 Task: Look for space in Akure, Nigeria from 21st June, 2023 to 29th June, 2023 for 4 adults in price range Rs.7000 to Rs.12000. Place can be entire place with 2 bedrooms having 2 beds and 2 bathrooms. Property type can be house, flat, guest house. Booking option can be shelf check-in. Required host language is English.
Action: Mouse moved to (594, 143)
Screenshot: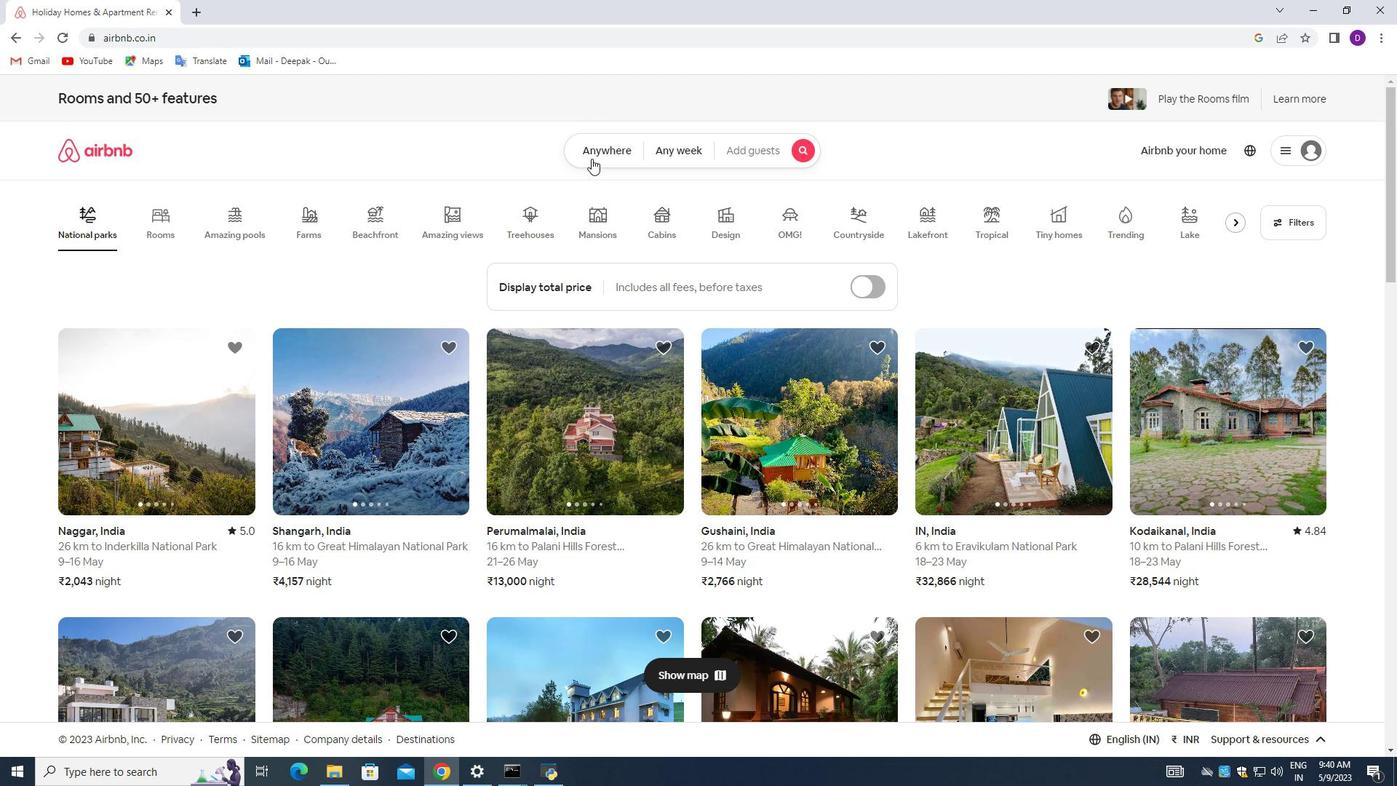 
Action: Mouse pressed left at (594, 143)
Screenshot: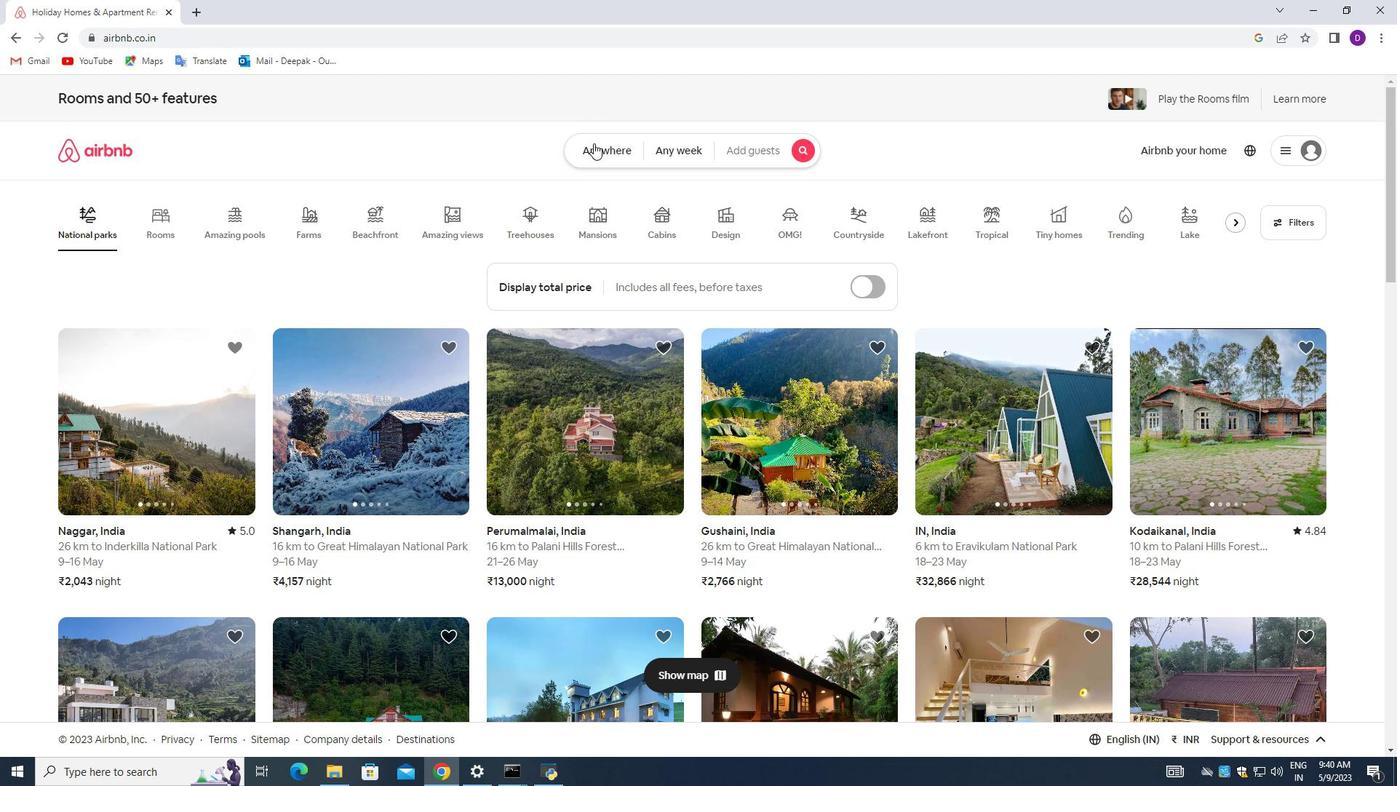 
Action: Mouse moved to (541, 204)
Screenshot: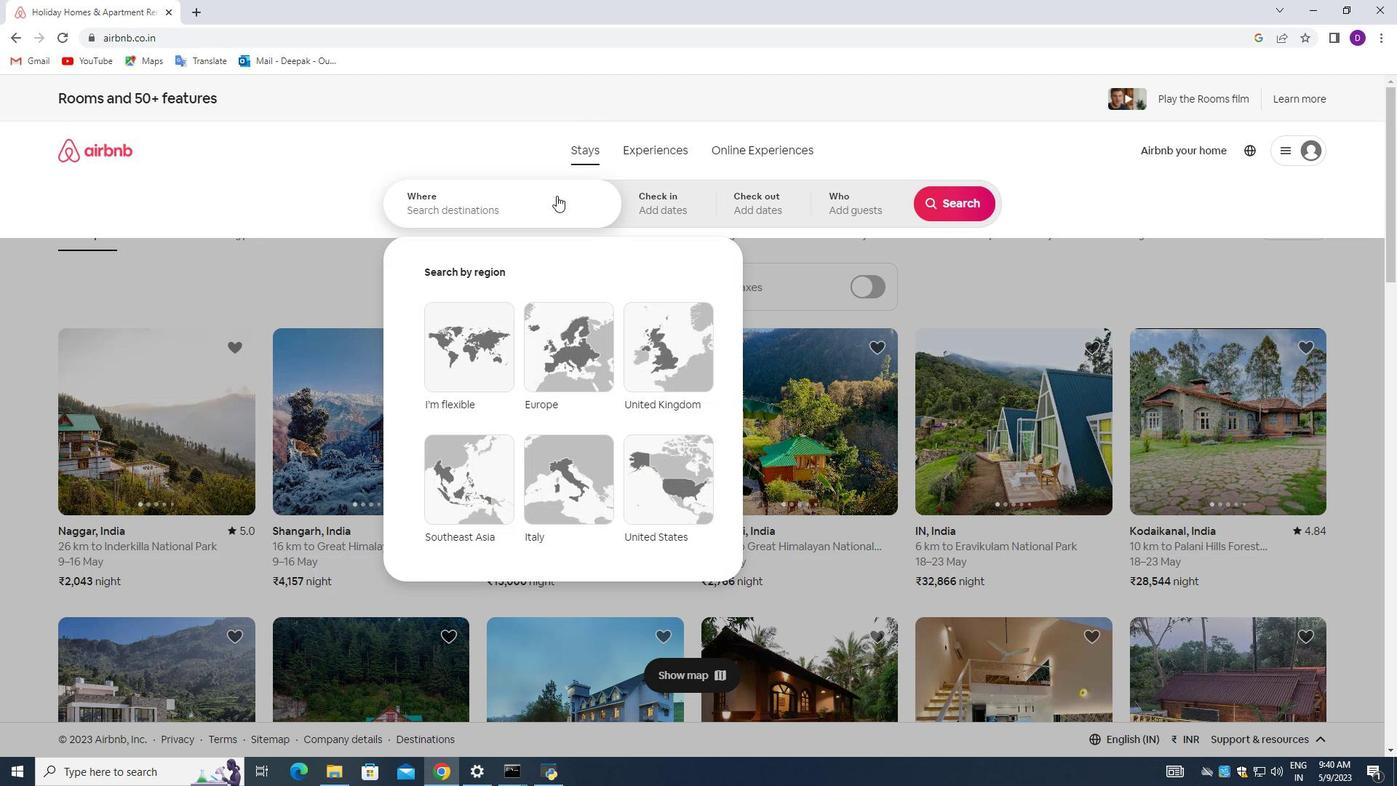 
Action: Mouse pressed left at (541, 204)
Screenshot: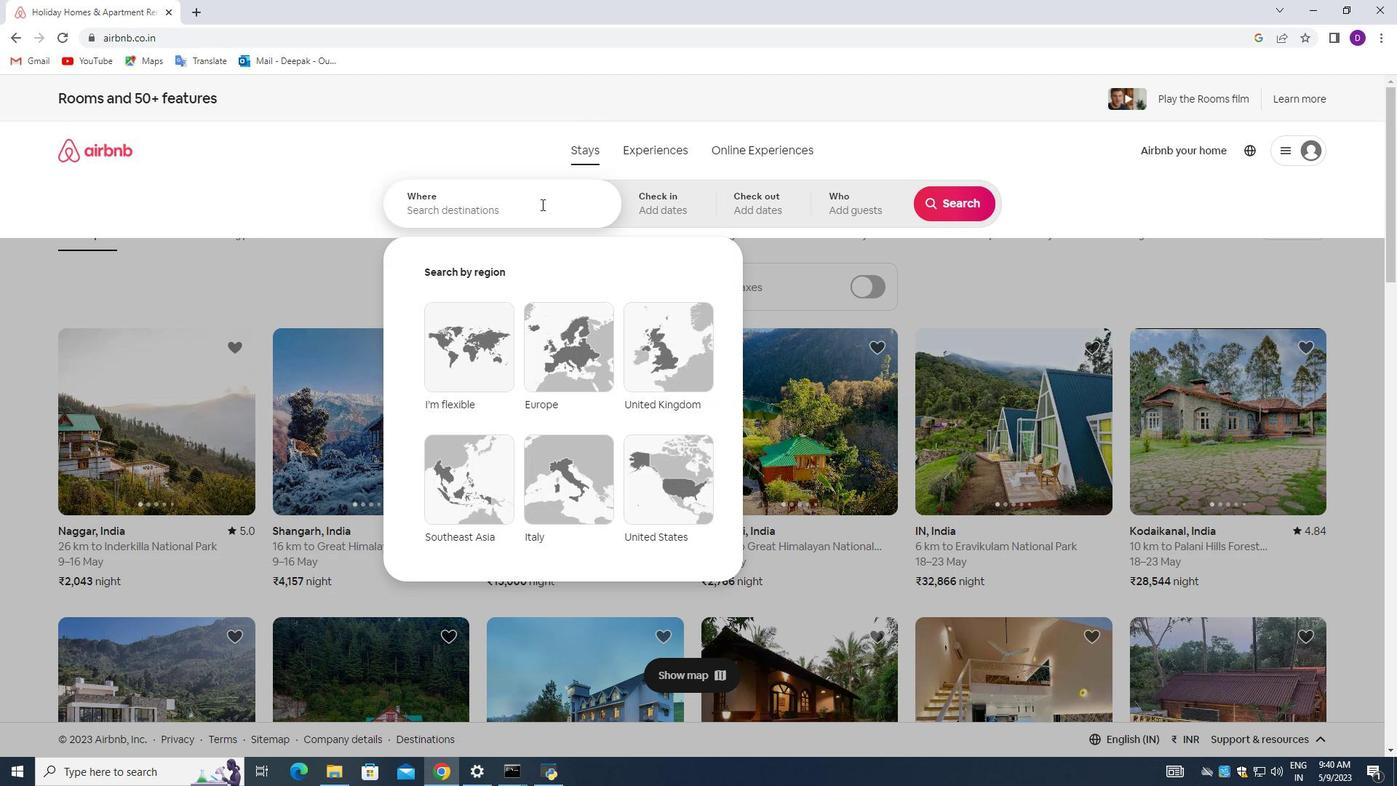 
Action: Mouse moved to (302, 285)
Screenshot: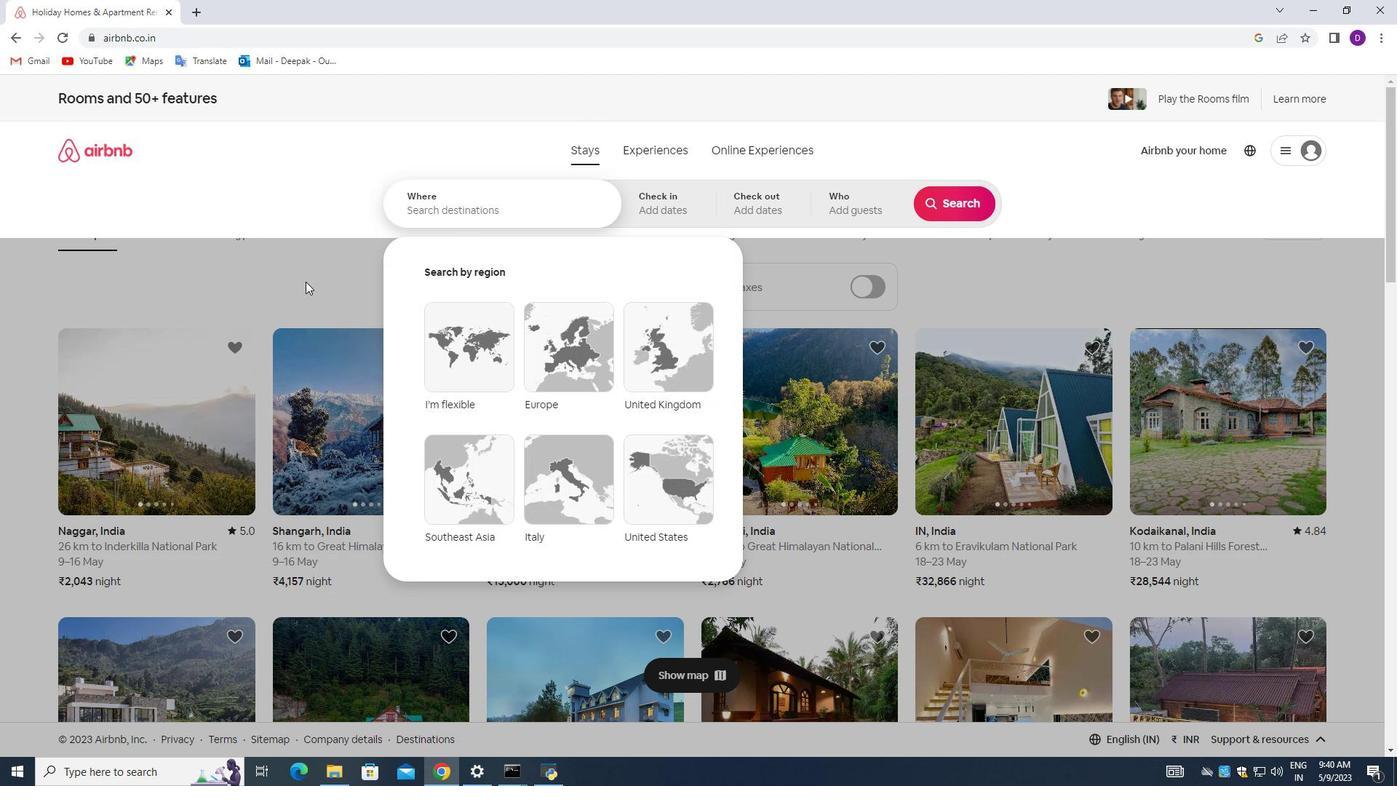 
Action: Key pressed <Key.shift_r>Akure,<Key.space><Key.shift>Nigeria<Key.enter>
Screenshot: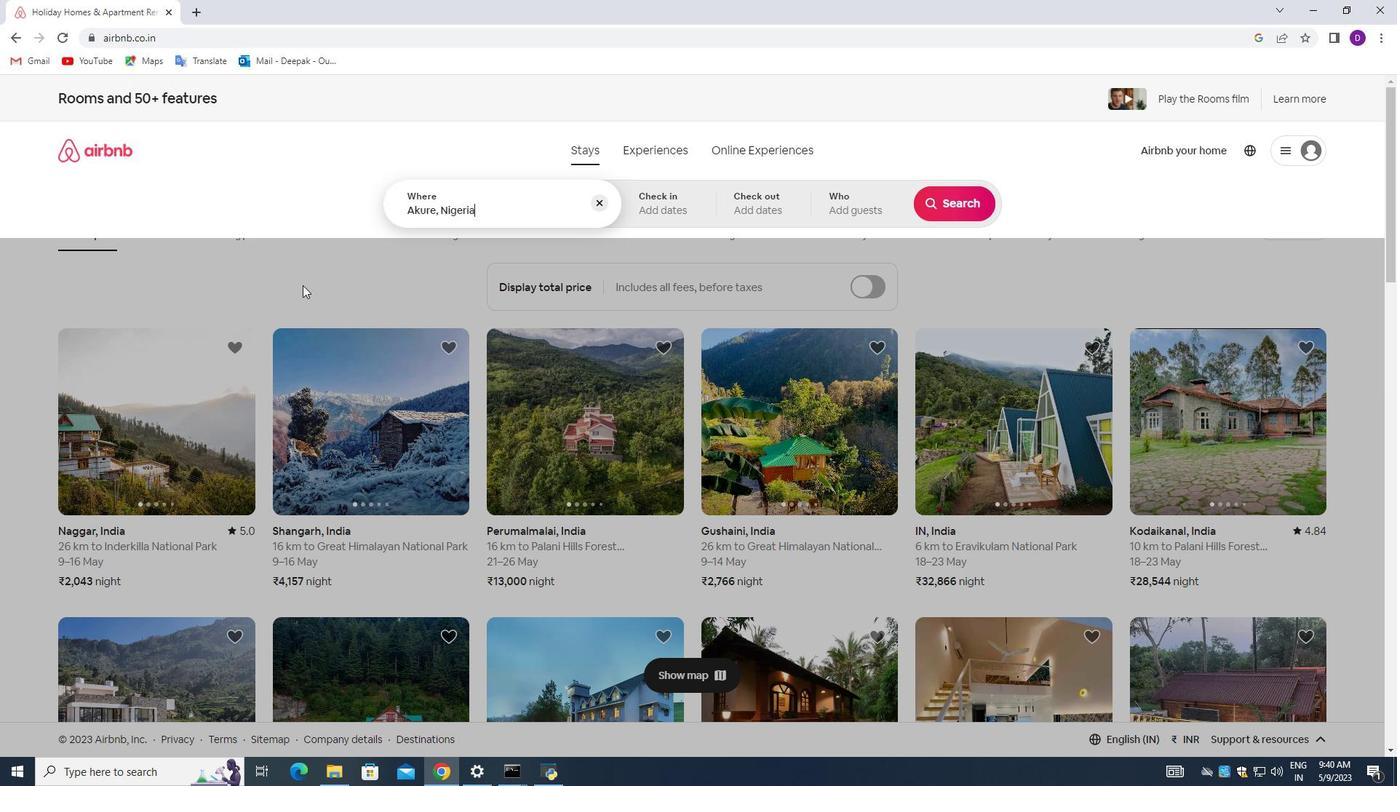 
Action: Mouse moved to (838, 487)
Screenshot: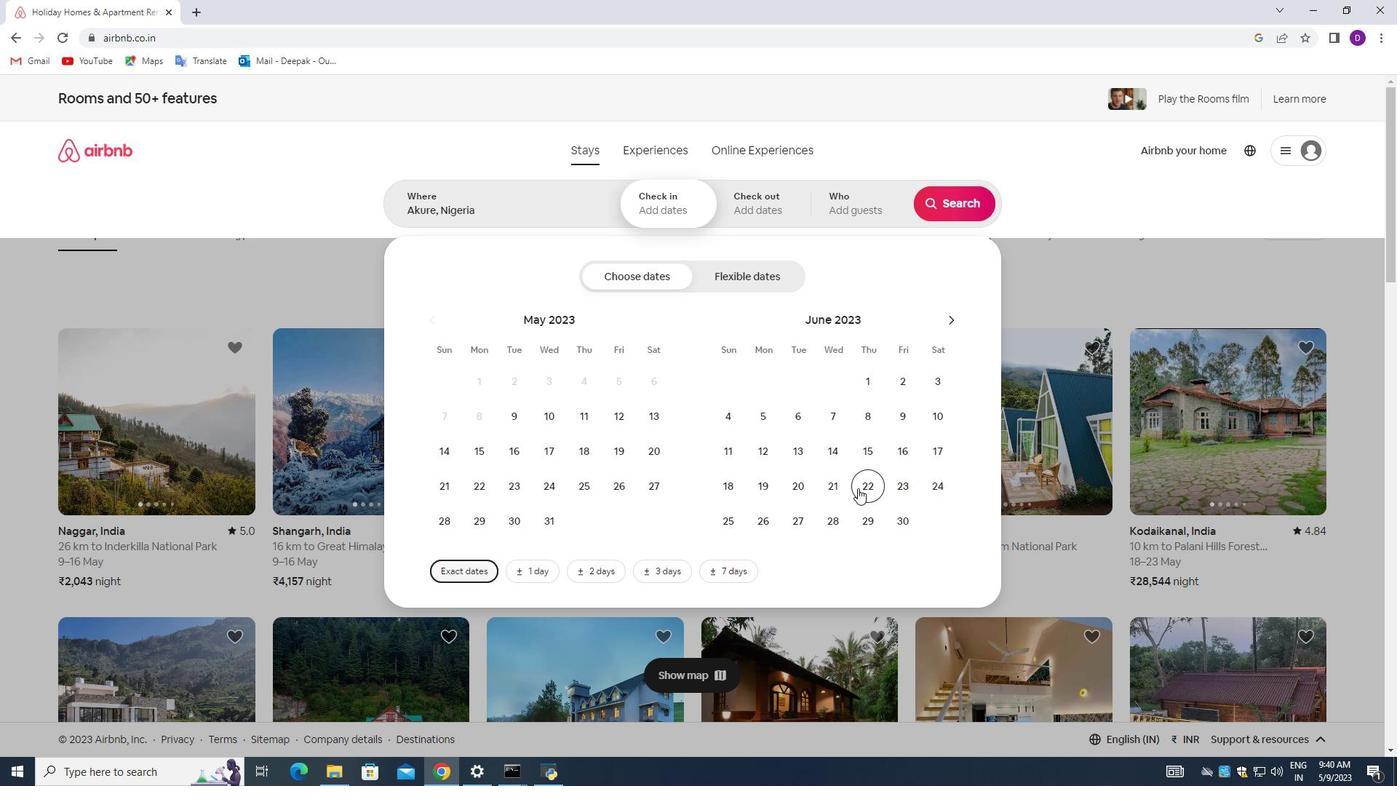 
Action: Mouse pressed left at (838, 487)
Screenshot: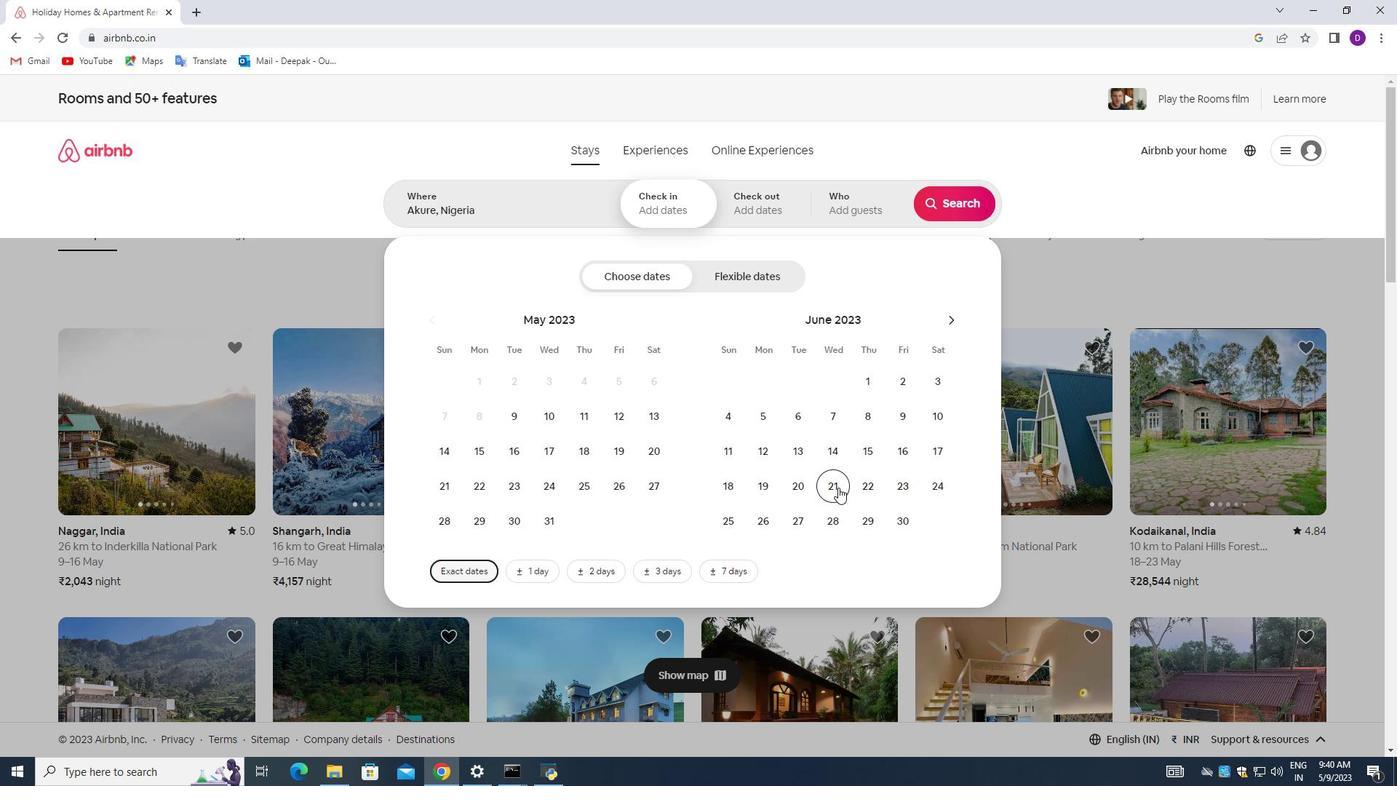 
Action: Mouse moved to (865, 512)
Screenshot: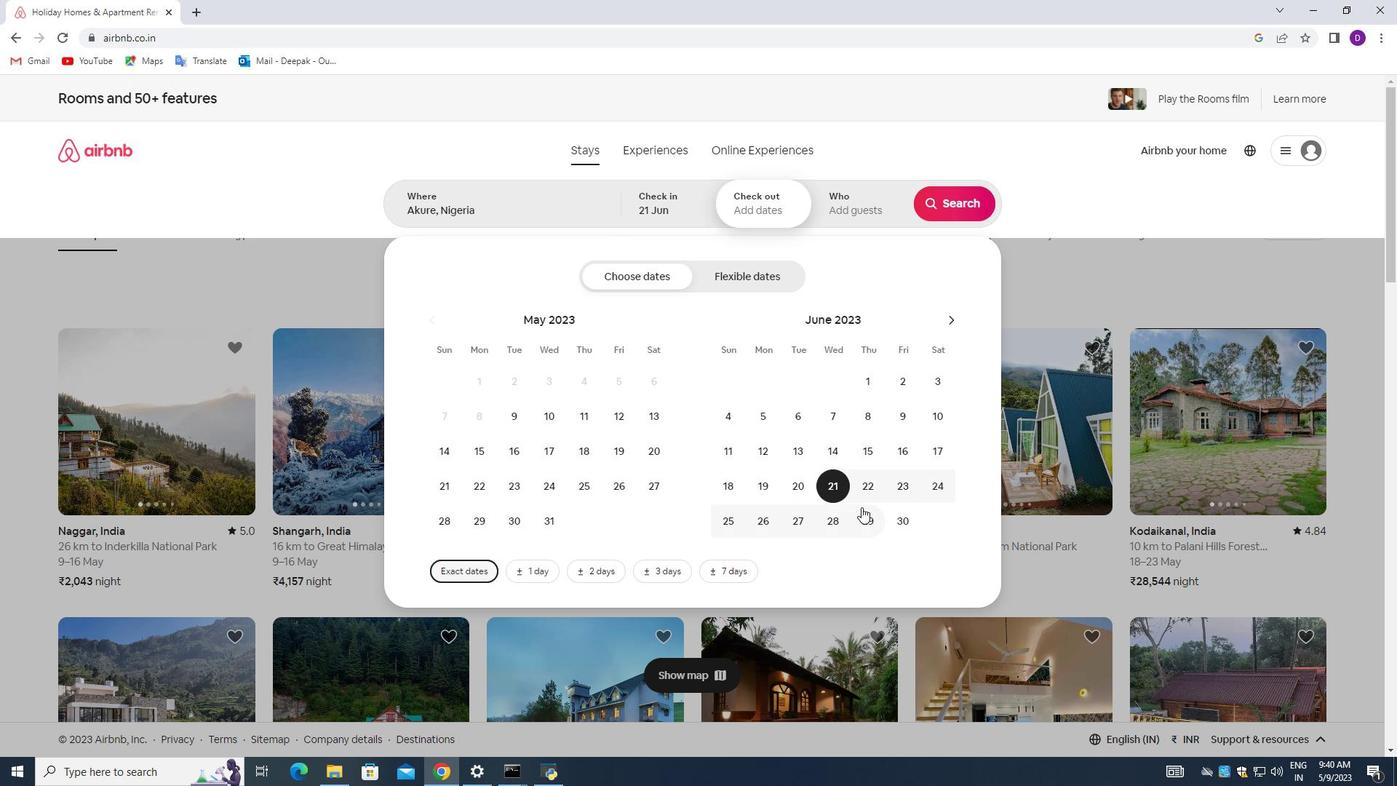 
Action: Mouse pressed left at (865, 512)
Screenshot: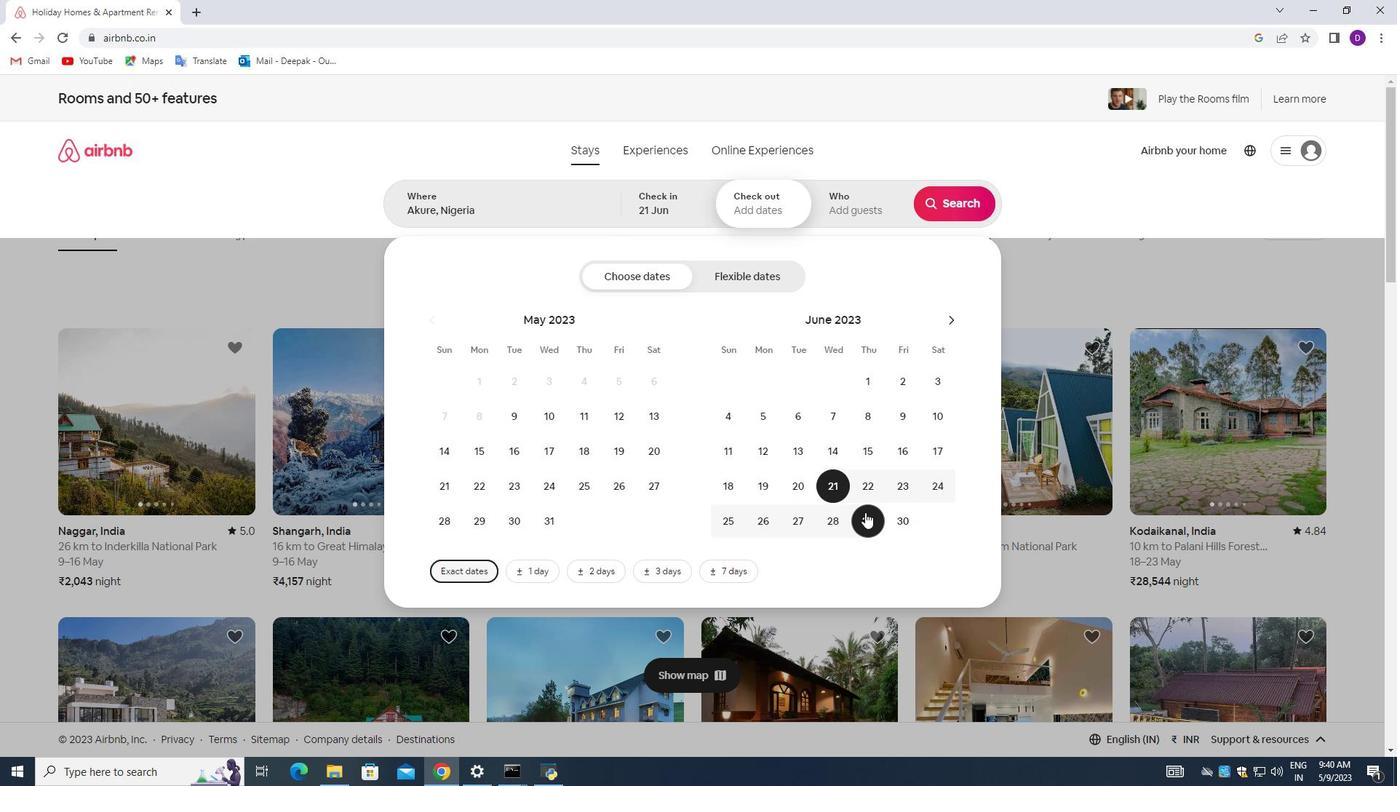 
Action: Mouse moved to (839, 208)
Screenshot: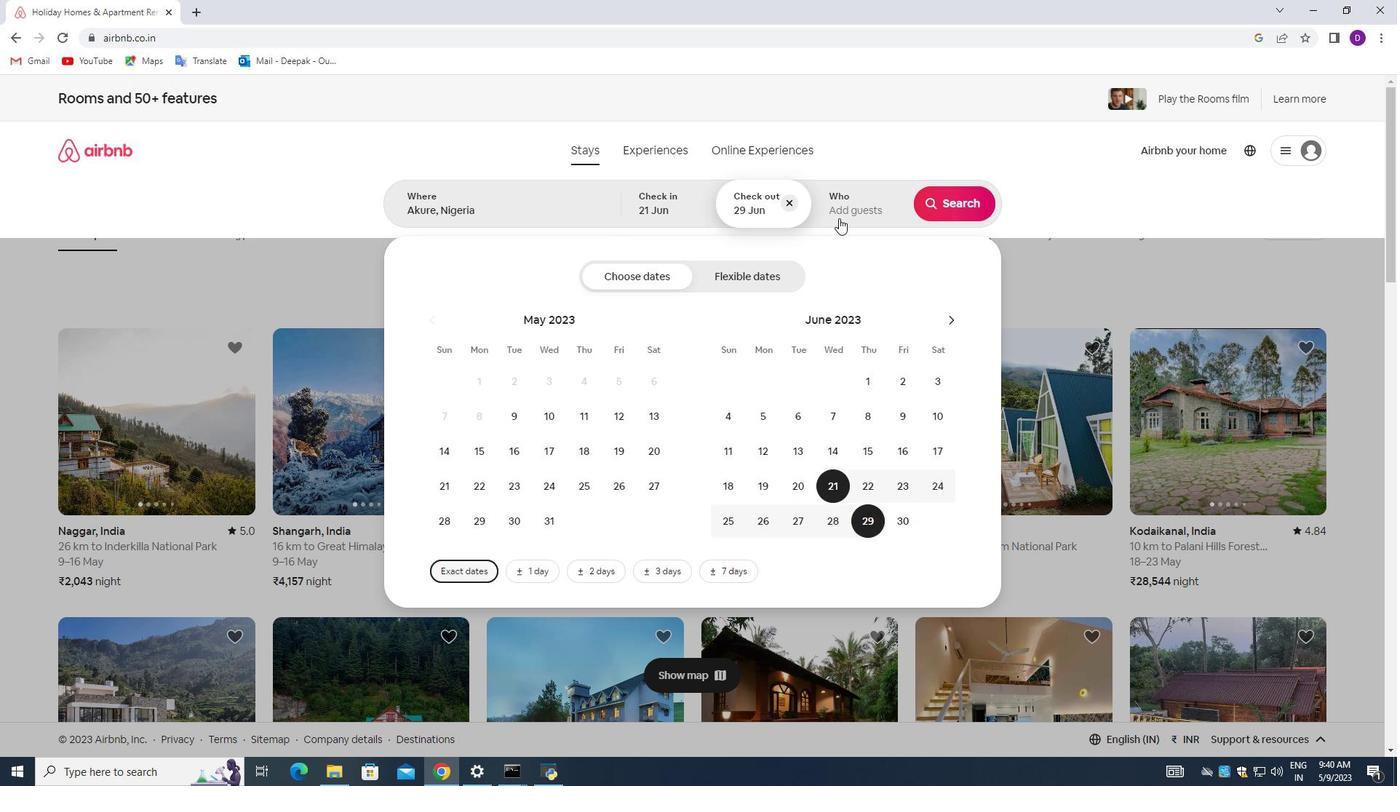 
Action: Mouse pressed left at (839, 208)
Screenshot: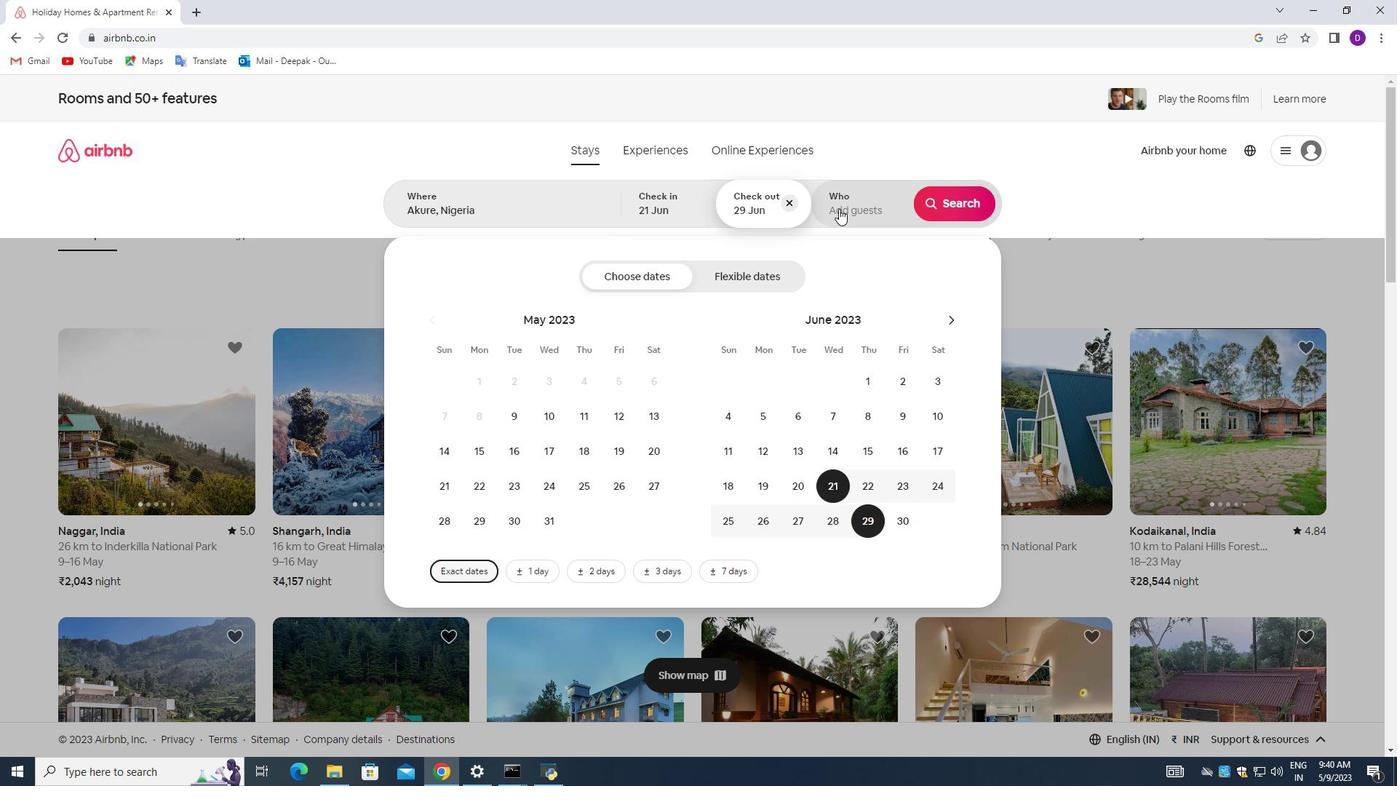 
Action: Mouse moved to (957, 282)
Screenshot: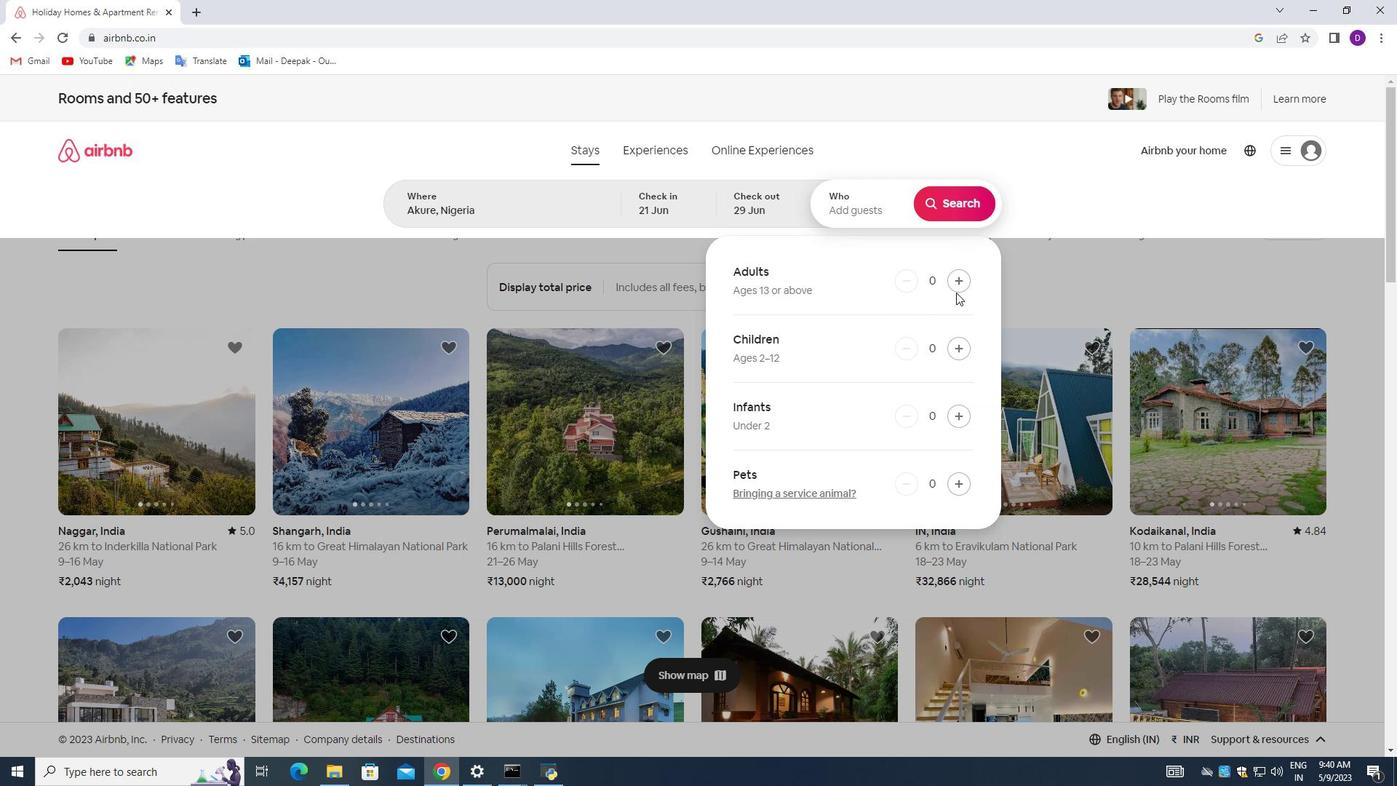 
Action: Mouse pressed left at (957, 282)
Screenshot: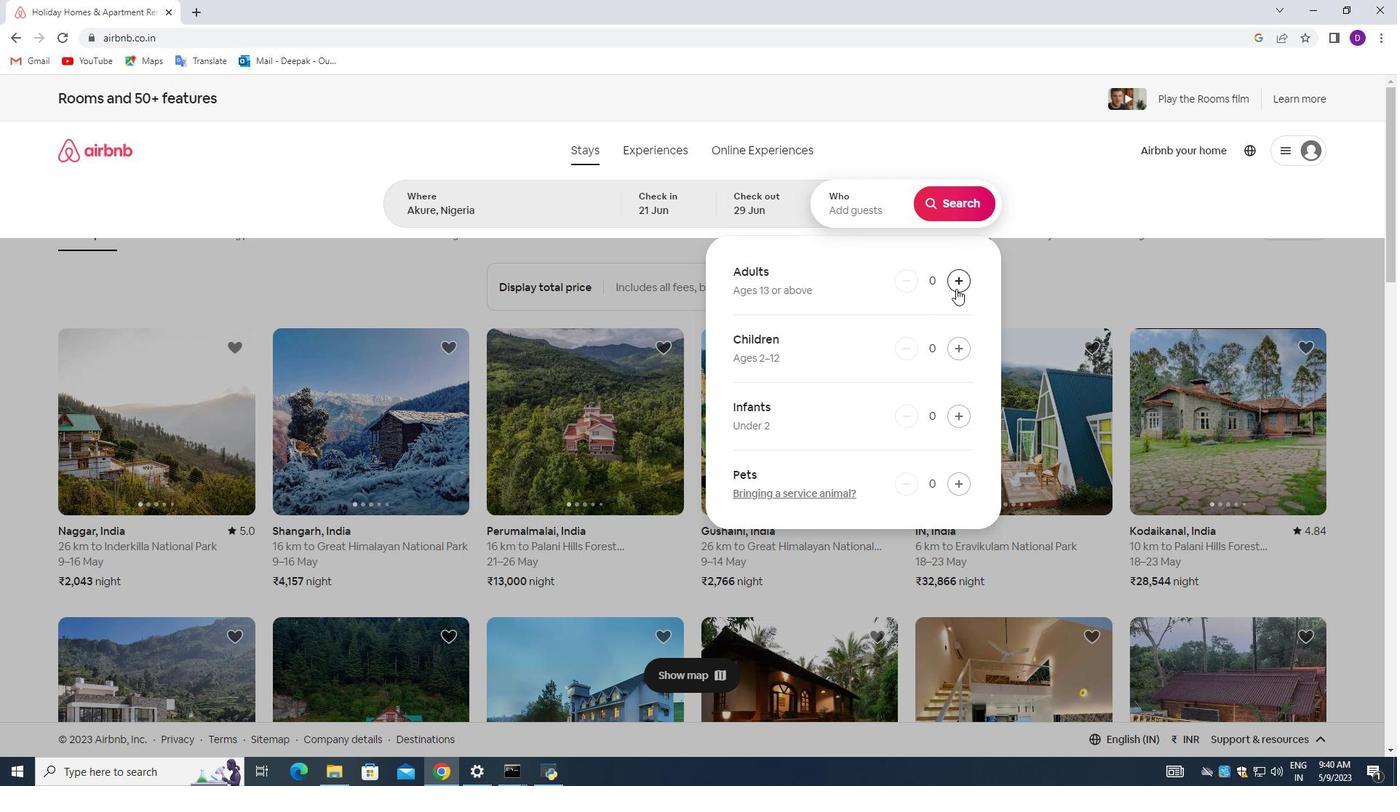 
Action: Mouse pressed left at (957, 282)
Screenshot: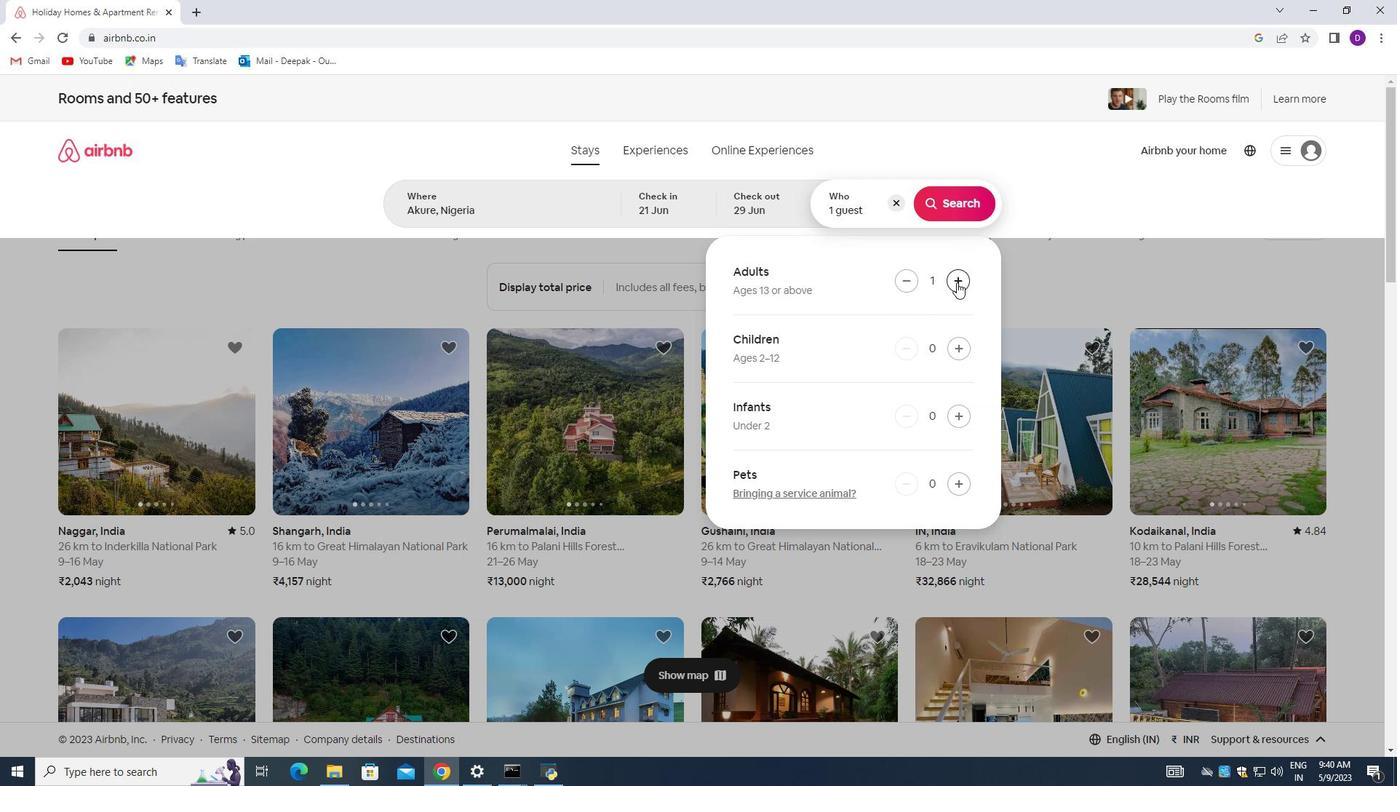 
Action: Mouse pressed left at (957, 282)
Screenshot: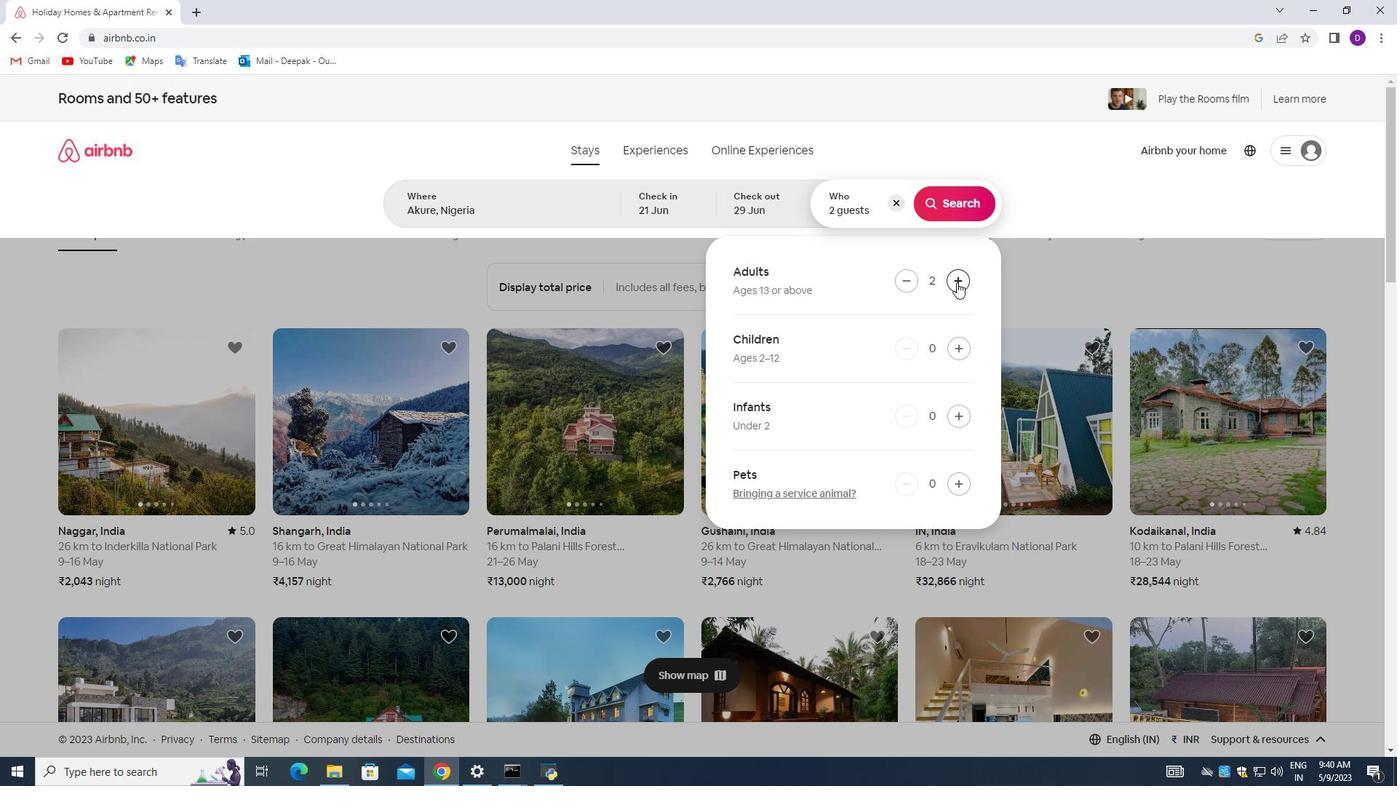 
Action: Mouse pressed left at (957, 282)
Screenshot: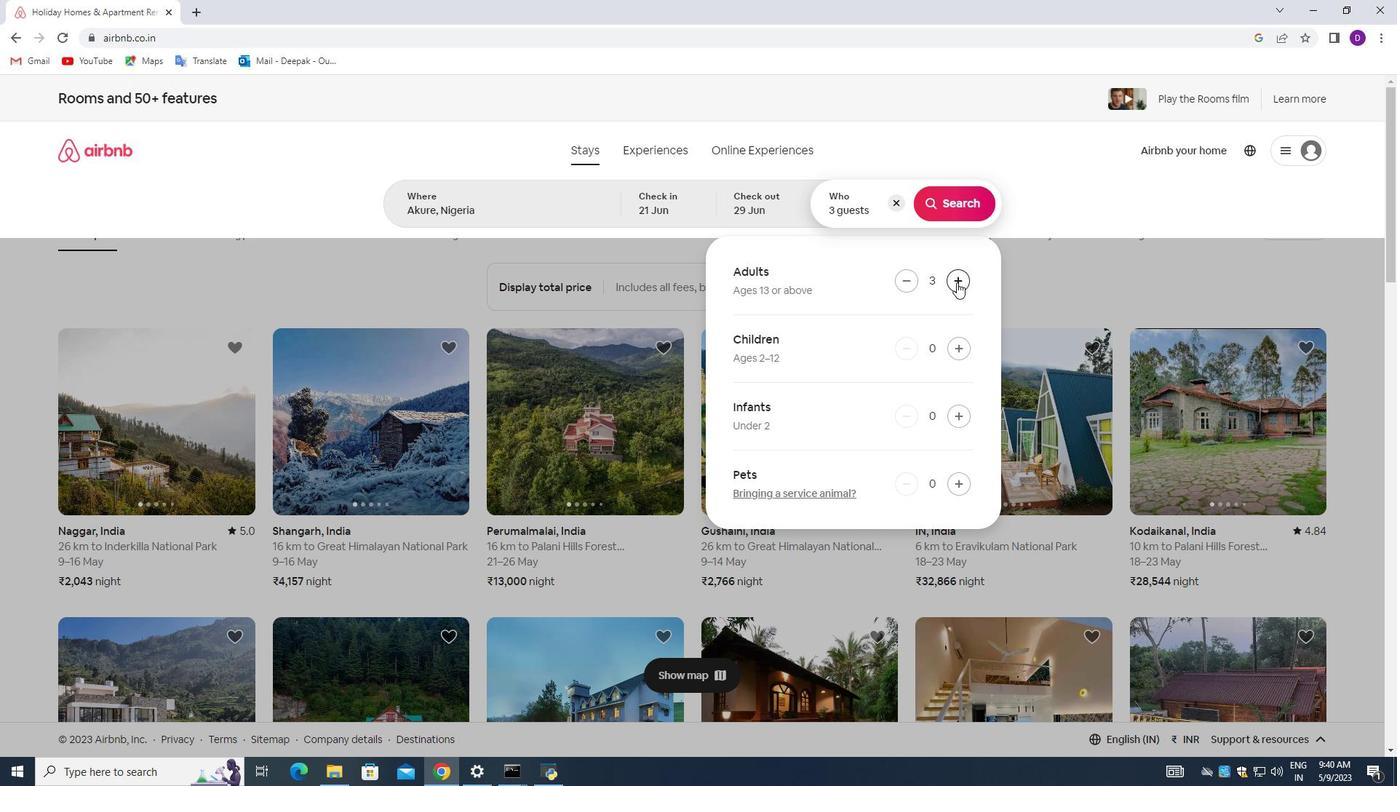 
Action: Mouse moved to (958, 203)
Screenshot: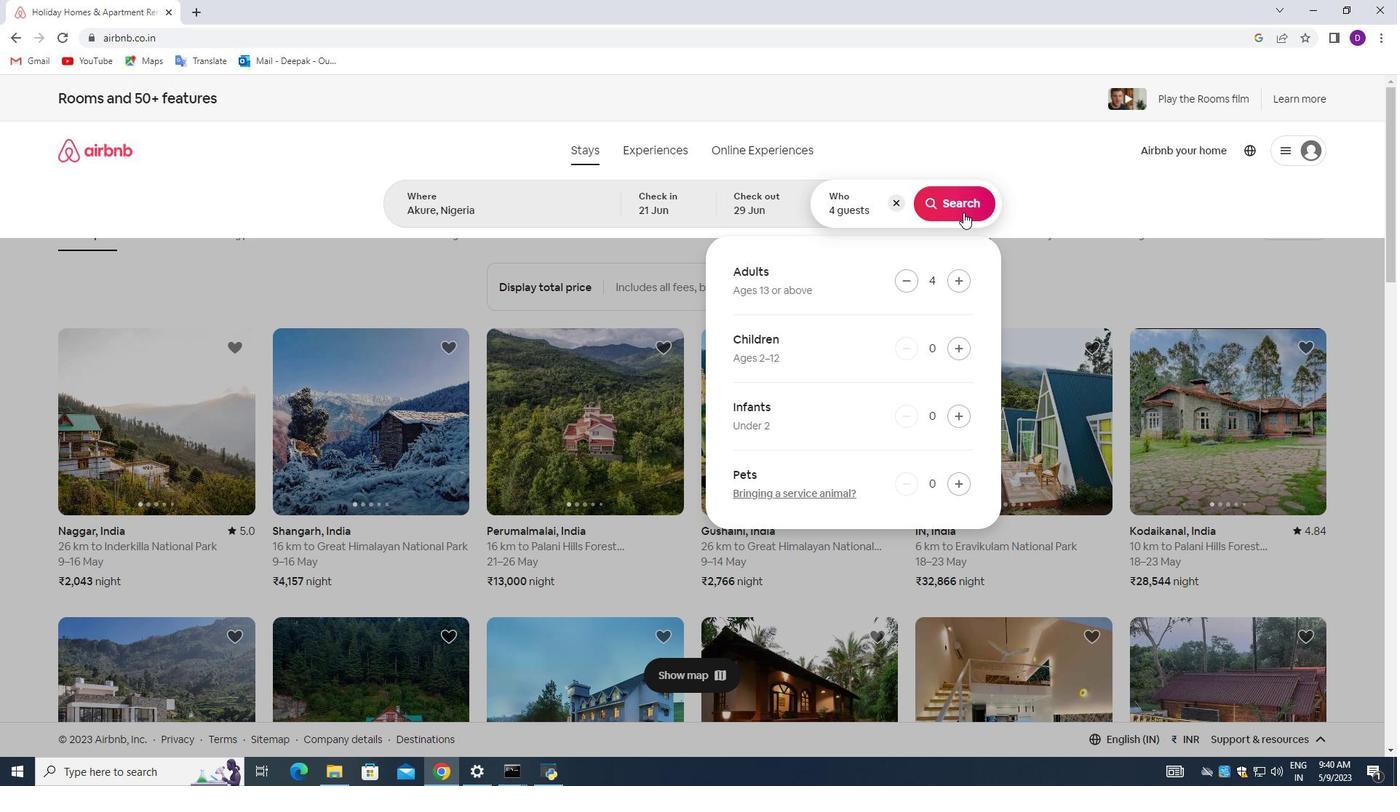 
Action: Mouse pressed left at (958, 203)
Screenshot: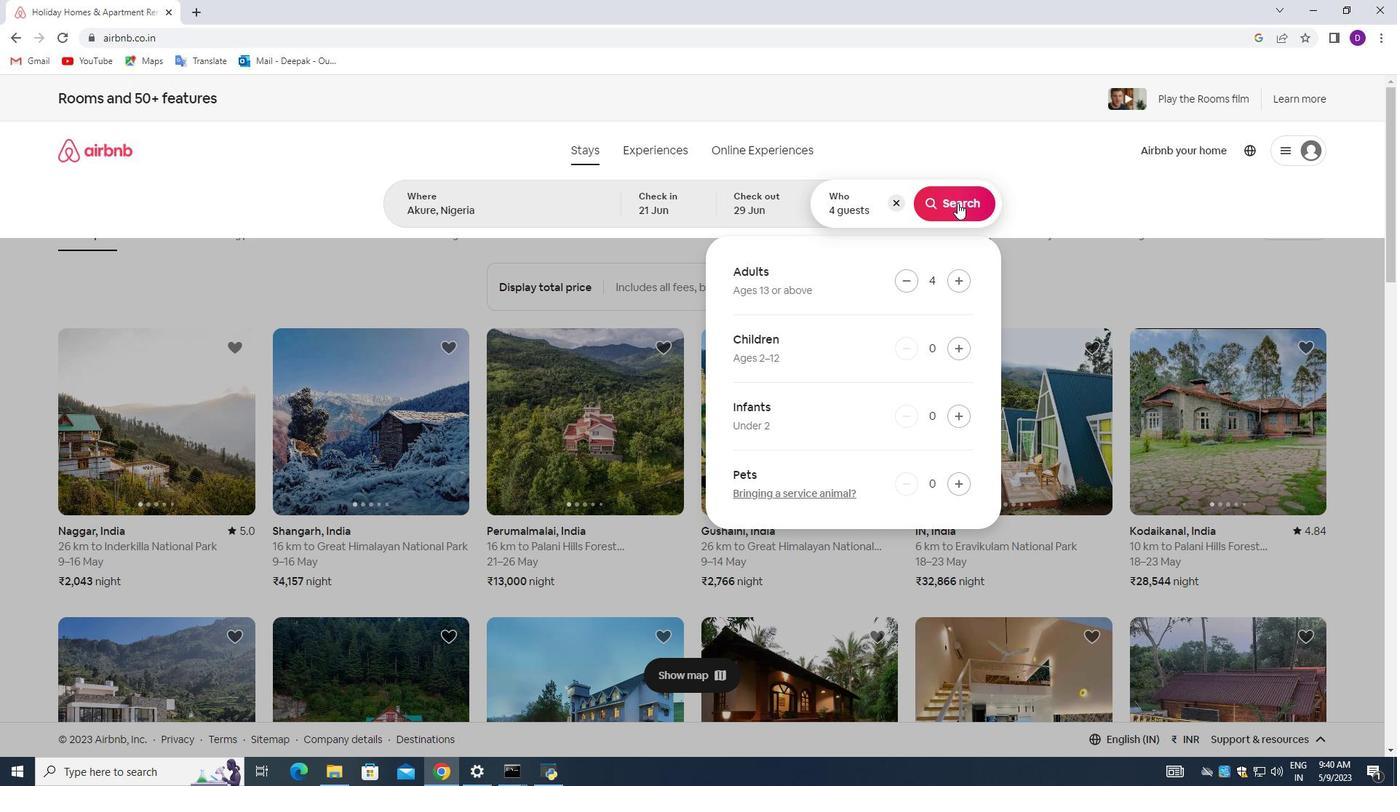 
Action: Mouse moved to (1319, 161)
Screenshot: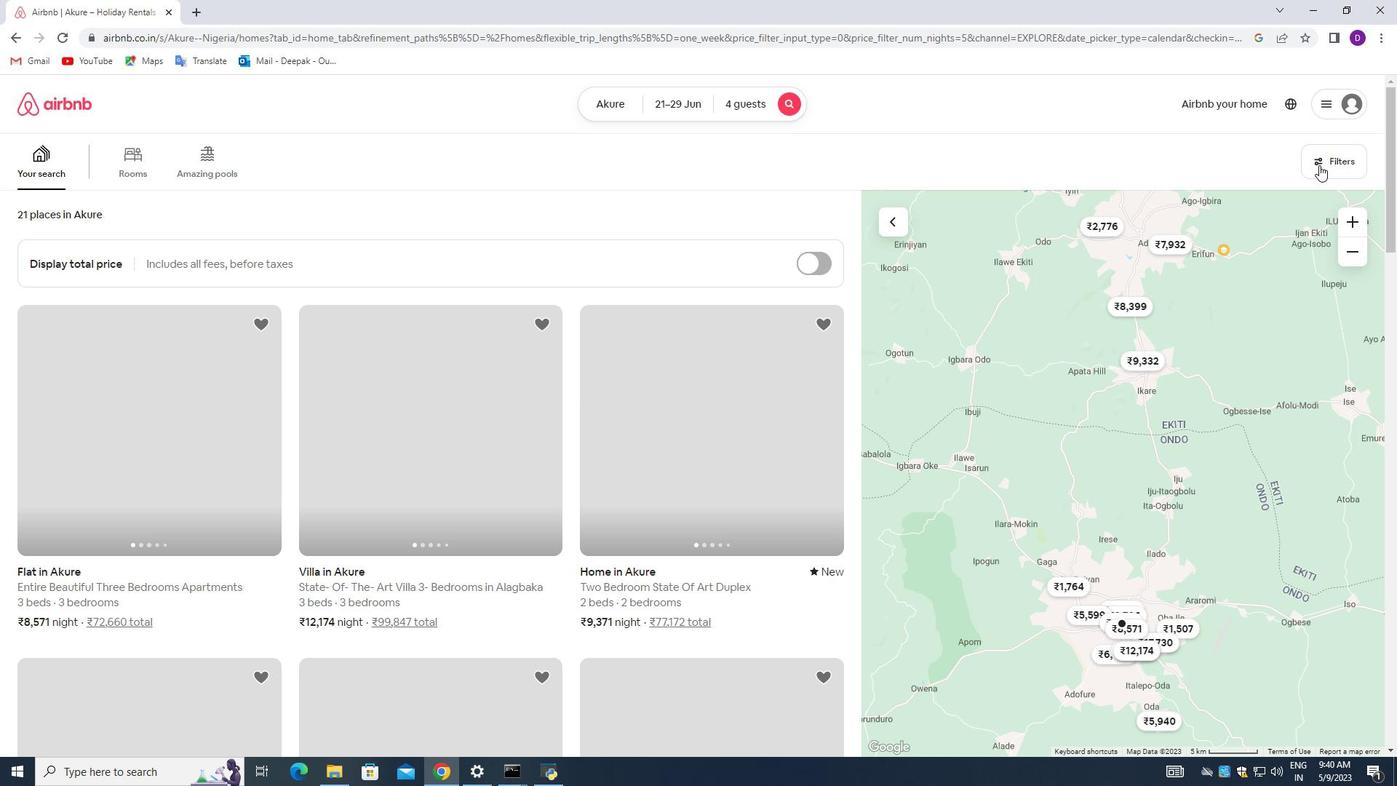 
Action: Mouse pressed left at (1319, 161)
Screenshot: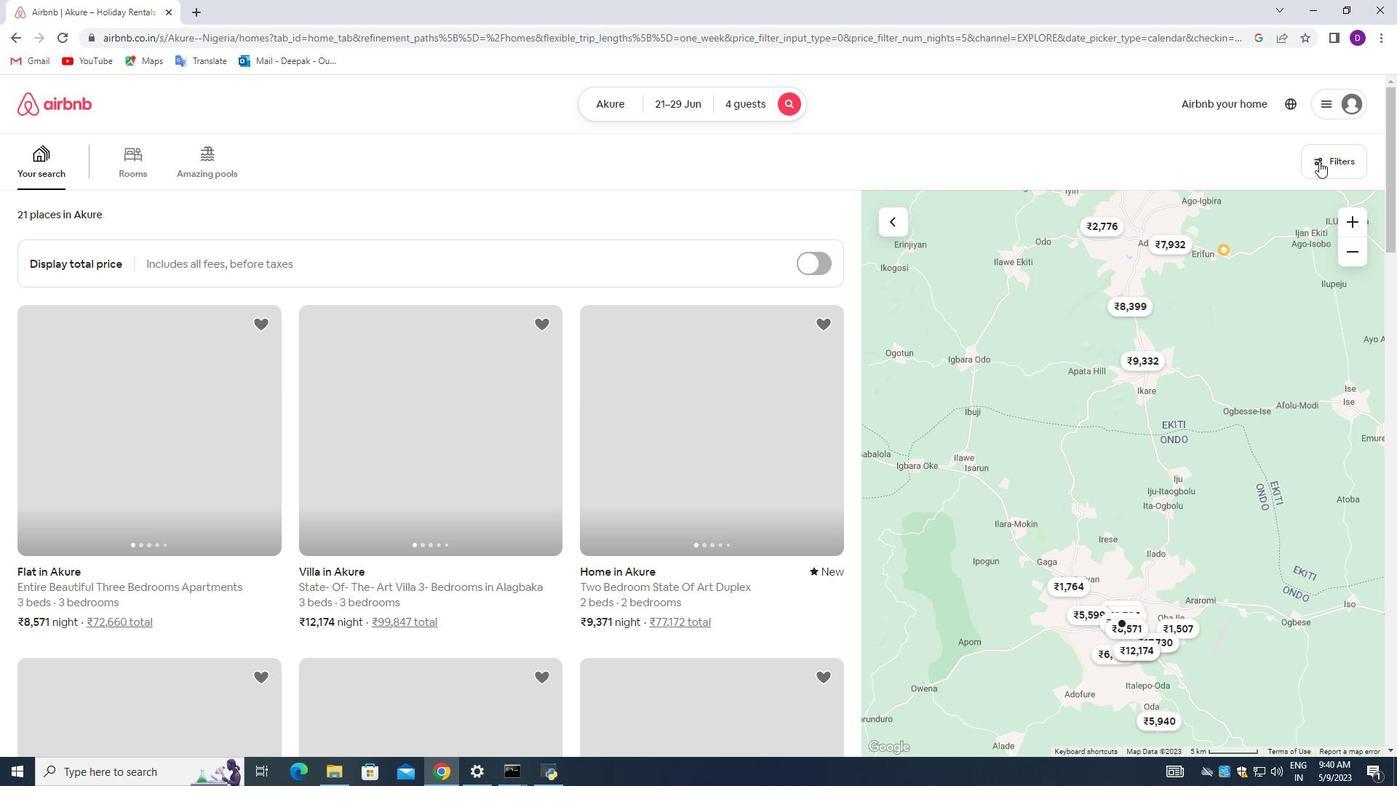 
Action: Mouse moved to (521, 521)
Screenshot: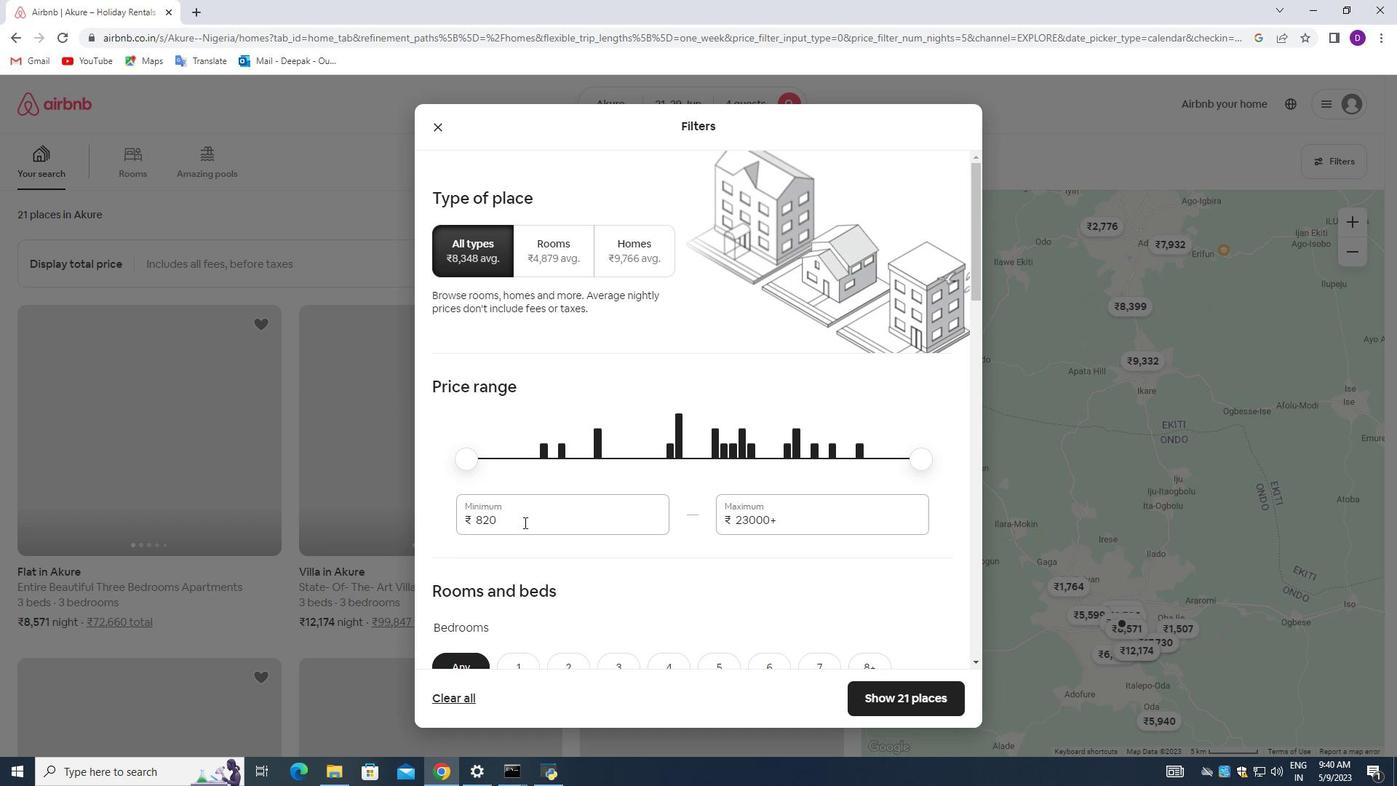 
Action: Mouse pressed left at (521, 521)
Screenshot: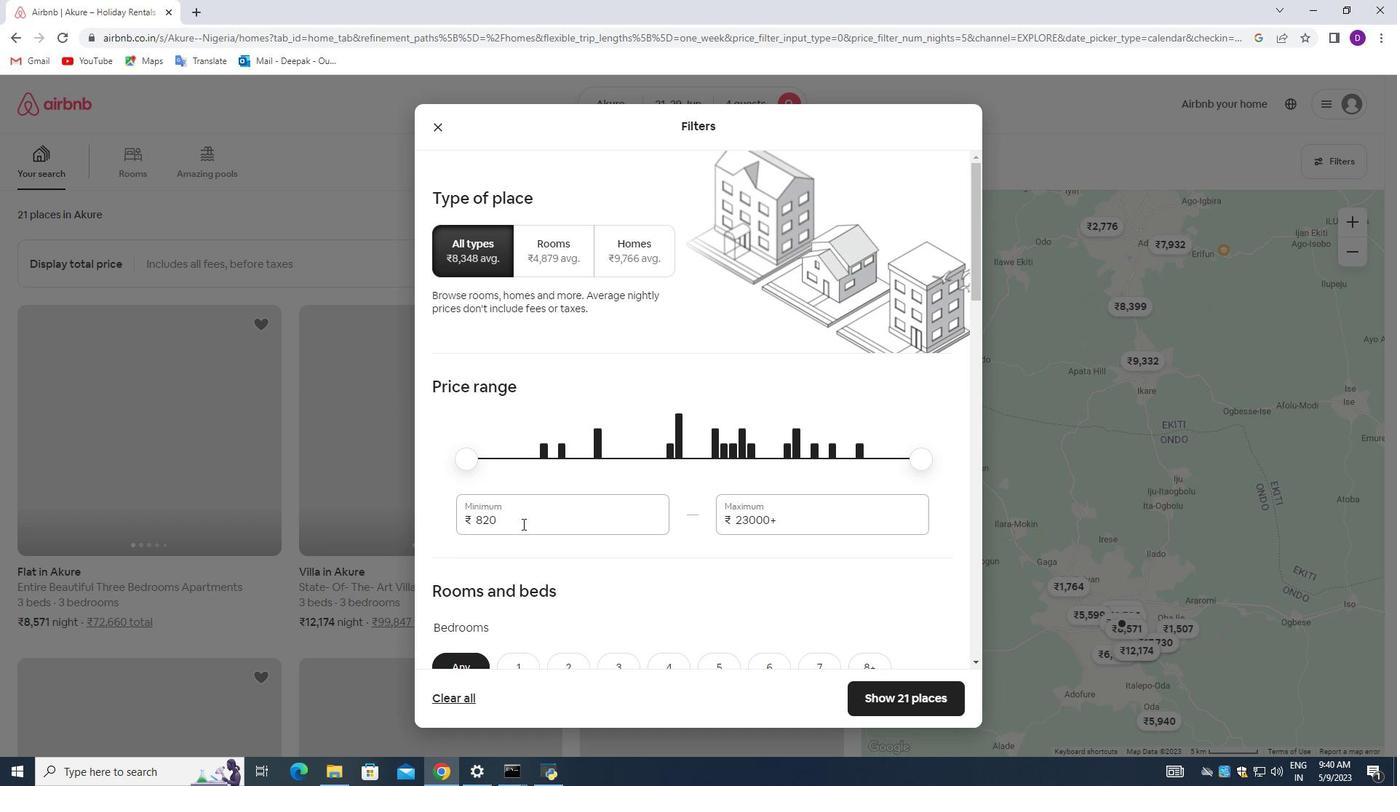 
Action: Mouse pressed left at (521, 521)
Screenshot: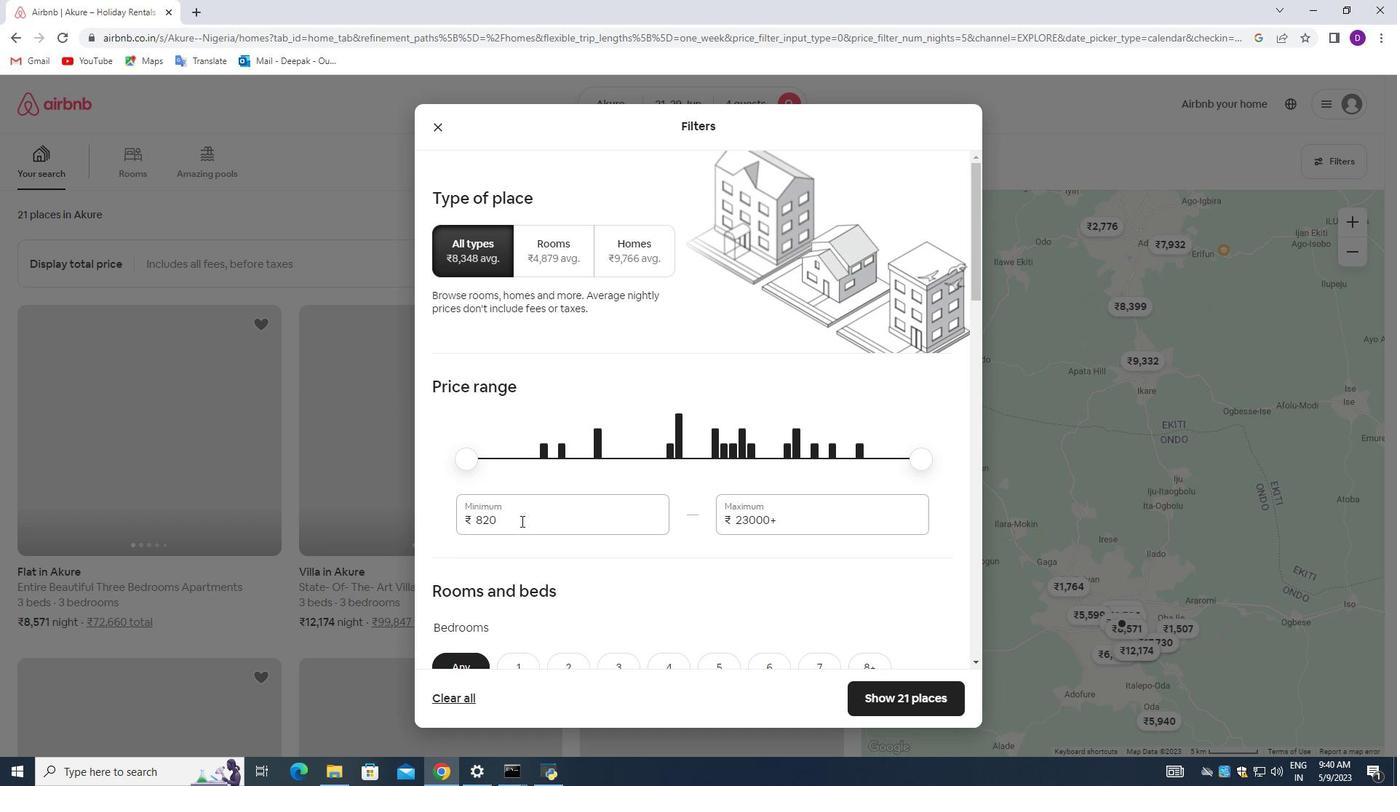 
Action: Key pressed 7000<Key.tab>12000
Screenshot: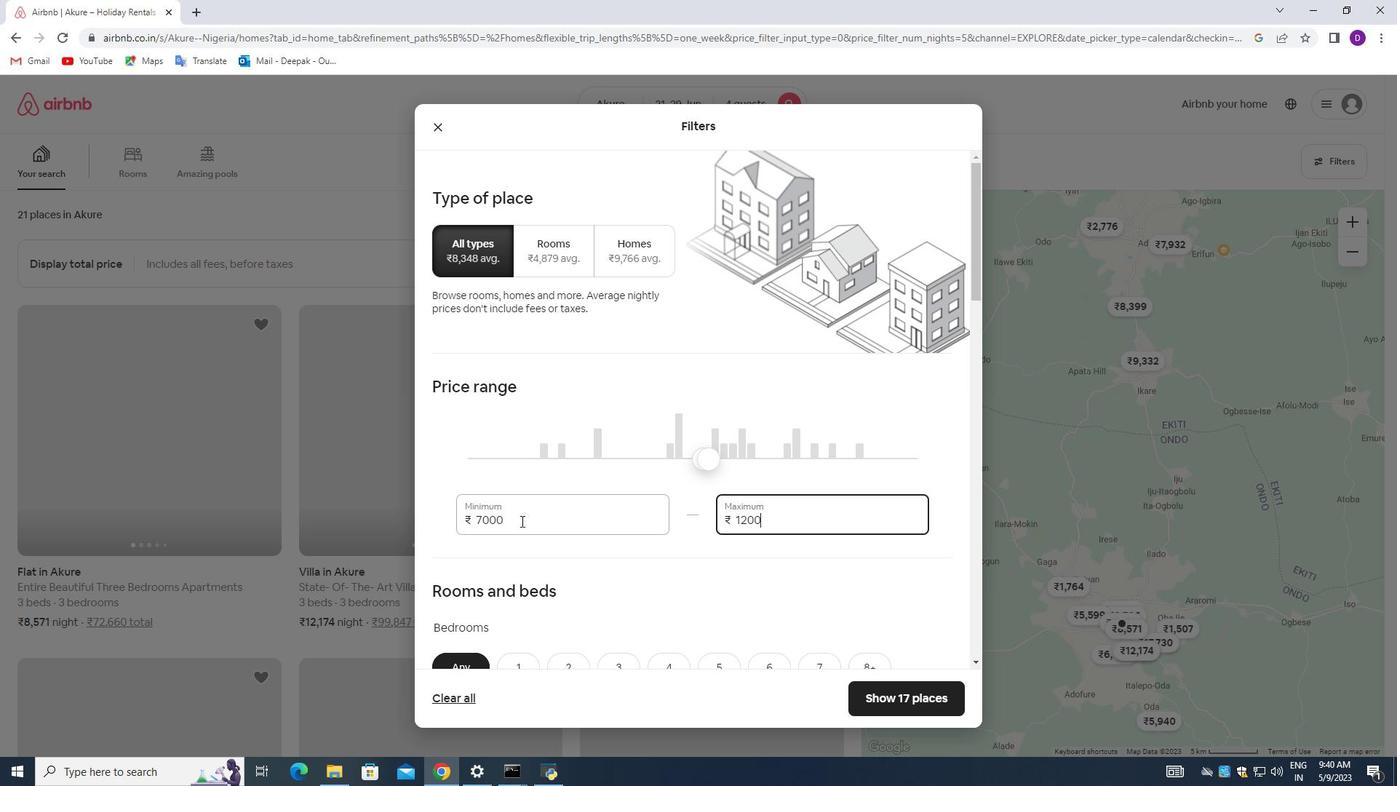 
Action: Mouse moved to (628, 439)
Screenshot: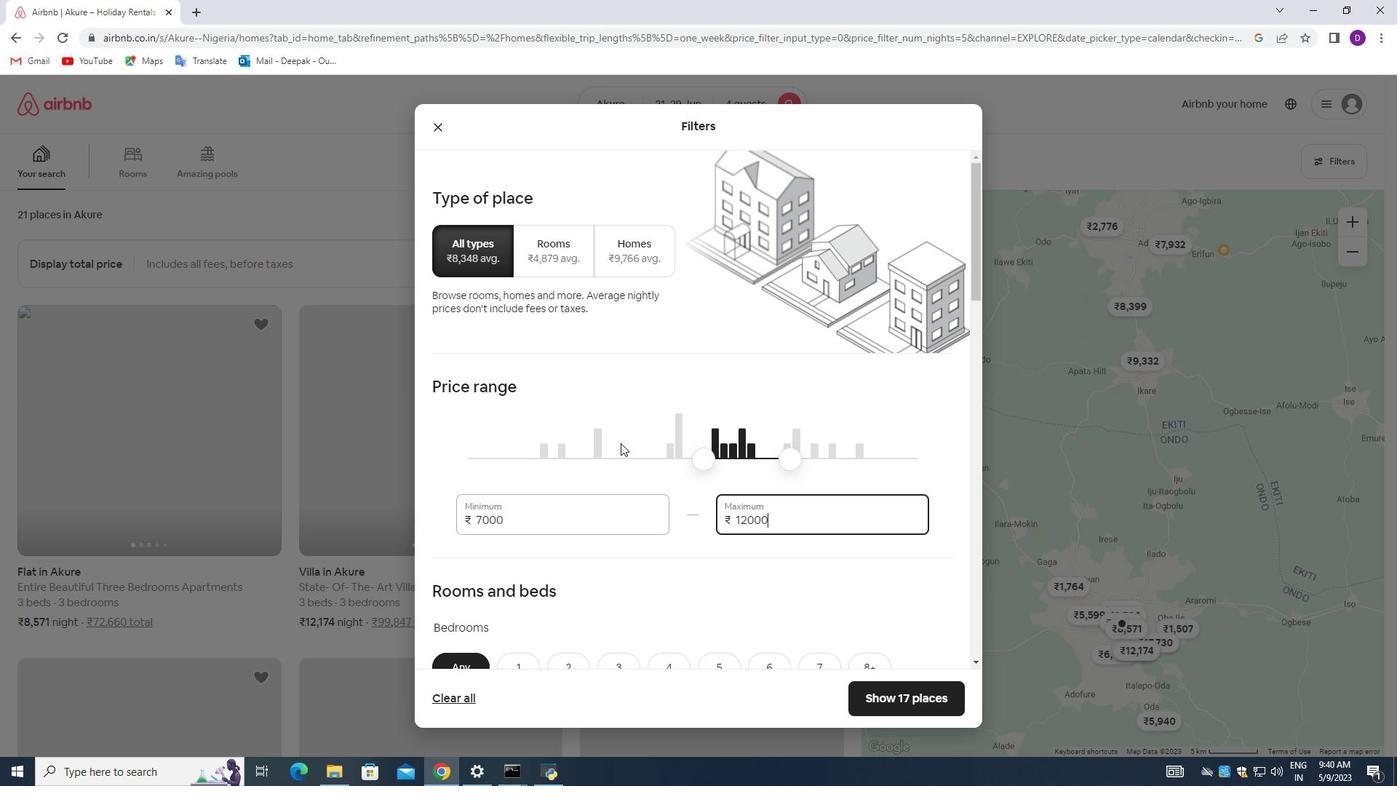 
Action: Mouse scrolled (628, 438) with delta (0, 0)
Screenshot: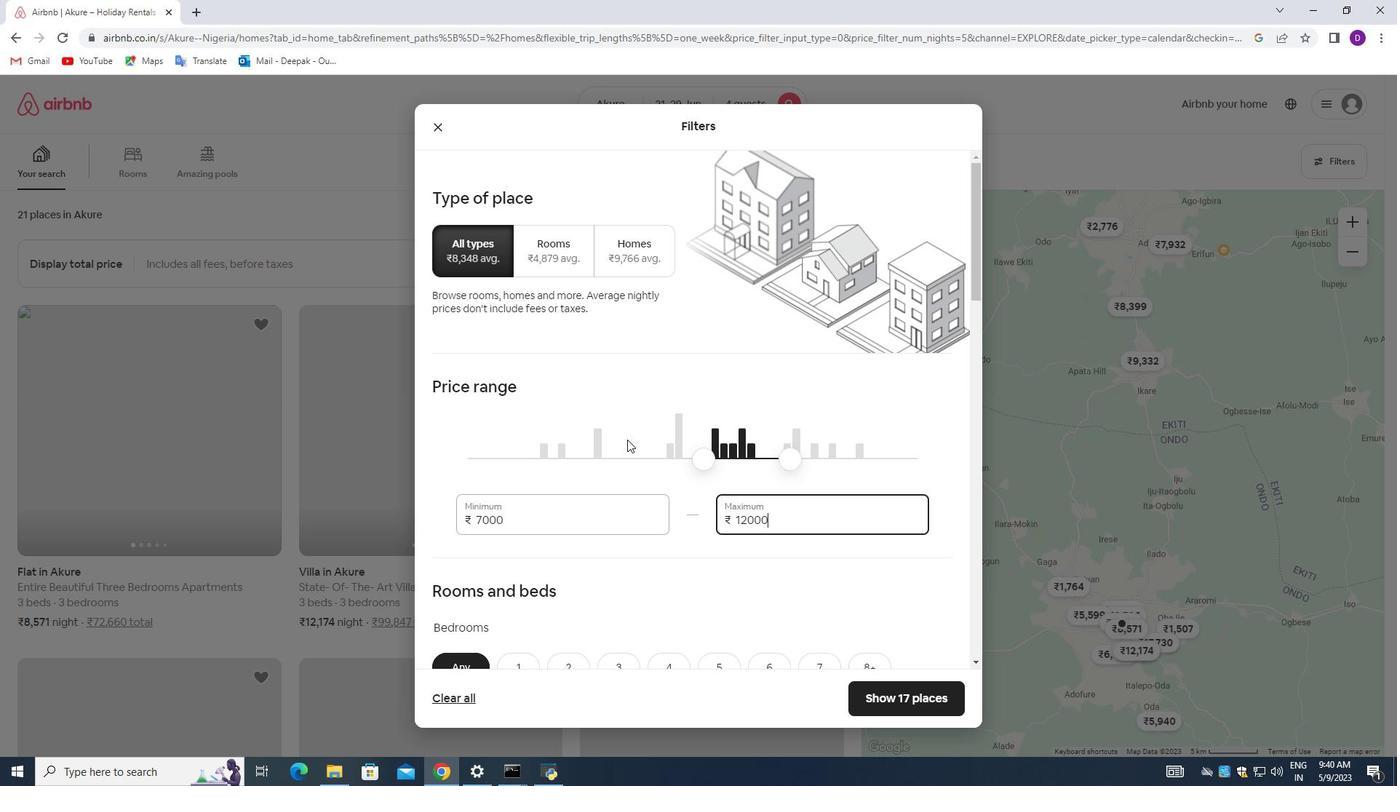 
Action: Mouse scrolled (628, 438) with delta (0, 0)
Screenshot: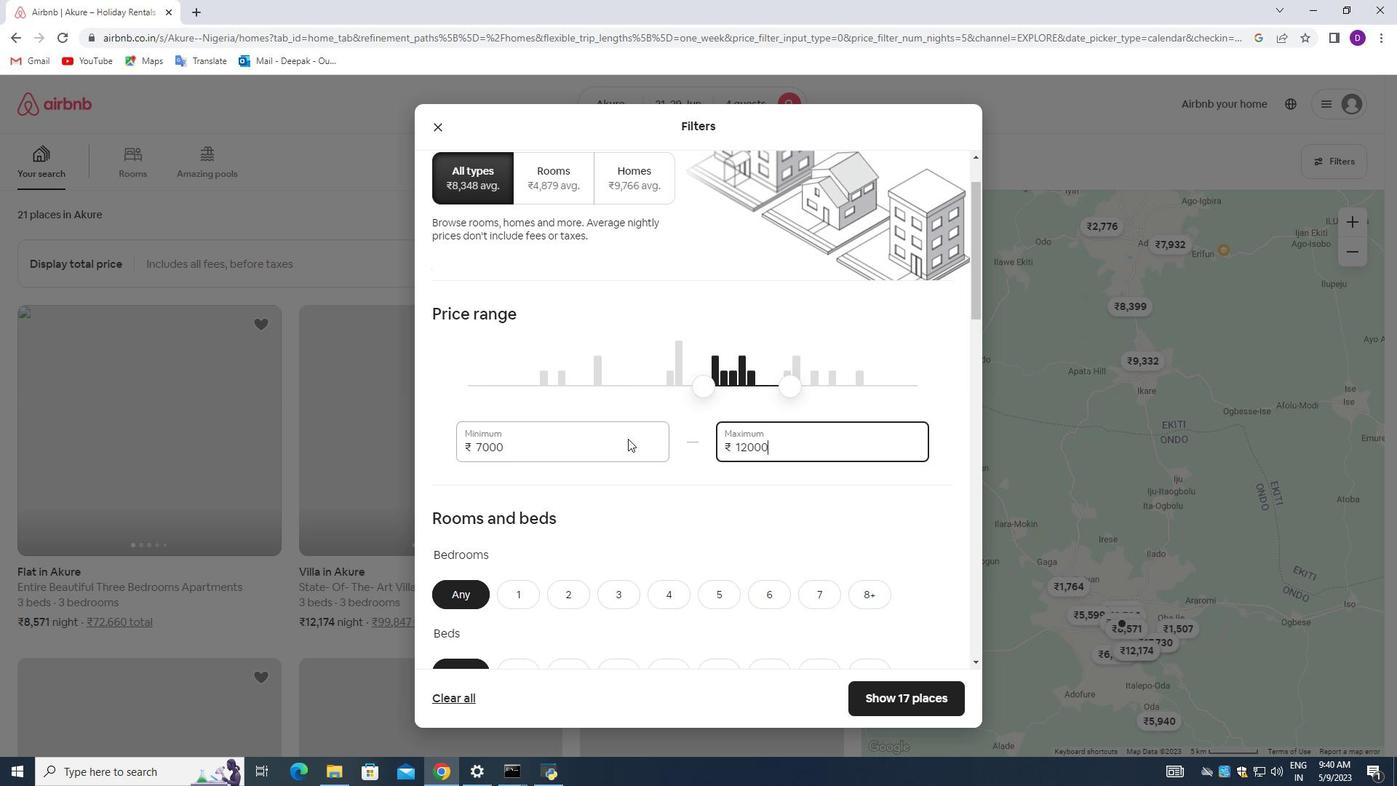 
Action: Mouse scrolled (628, 438) with delta (0, 0)
Screenshot: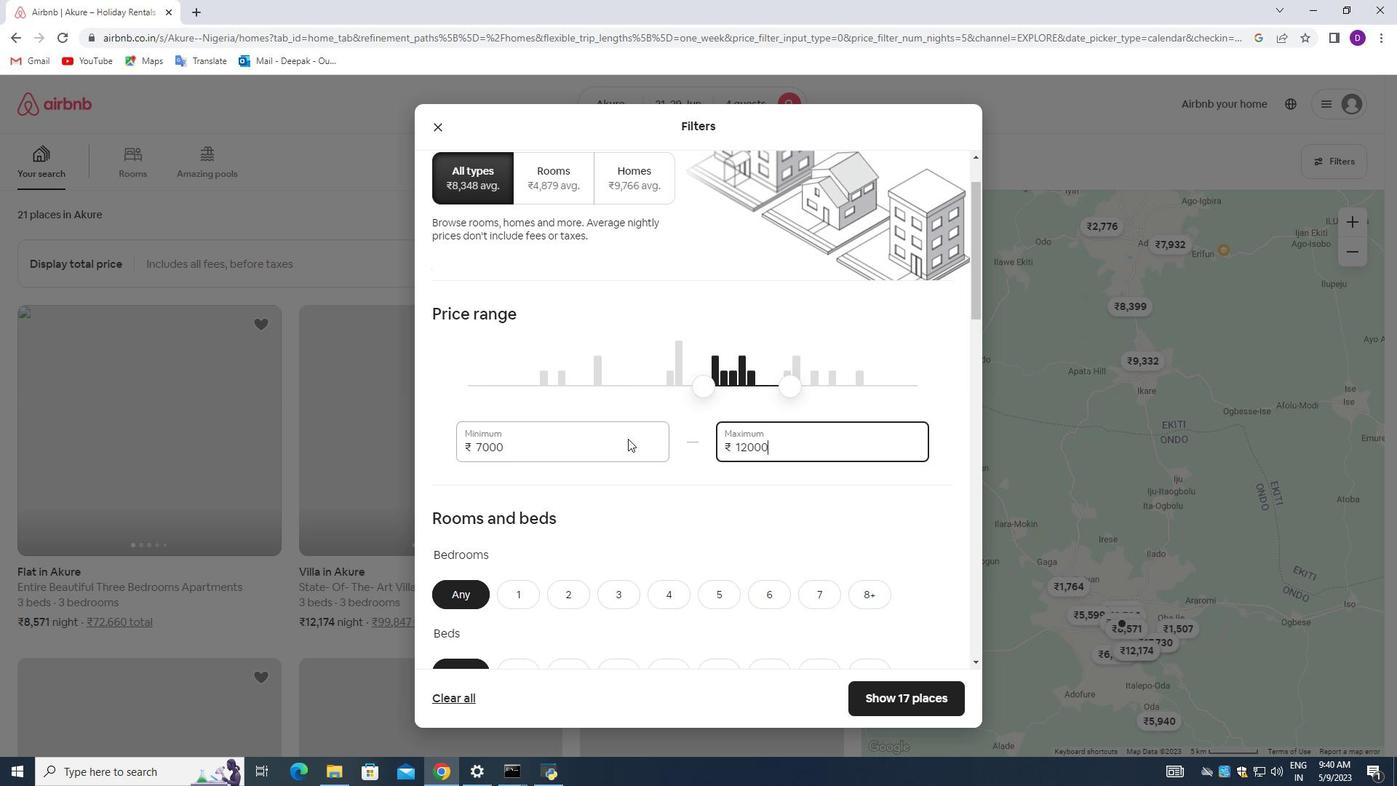 
Action: Mouse scrolled (628, 438) with delta (0, 0)
Screenshot: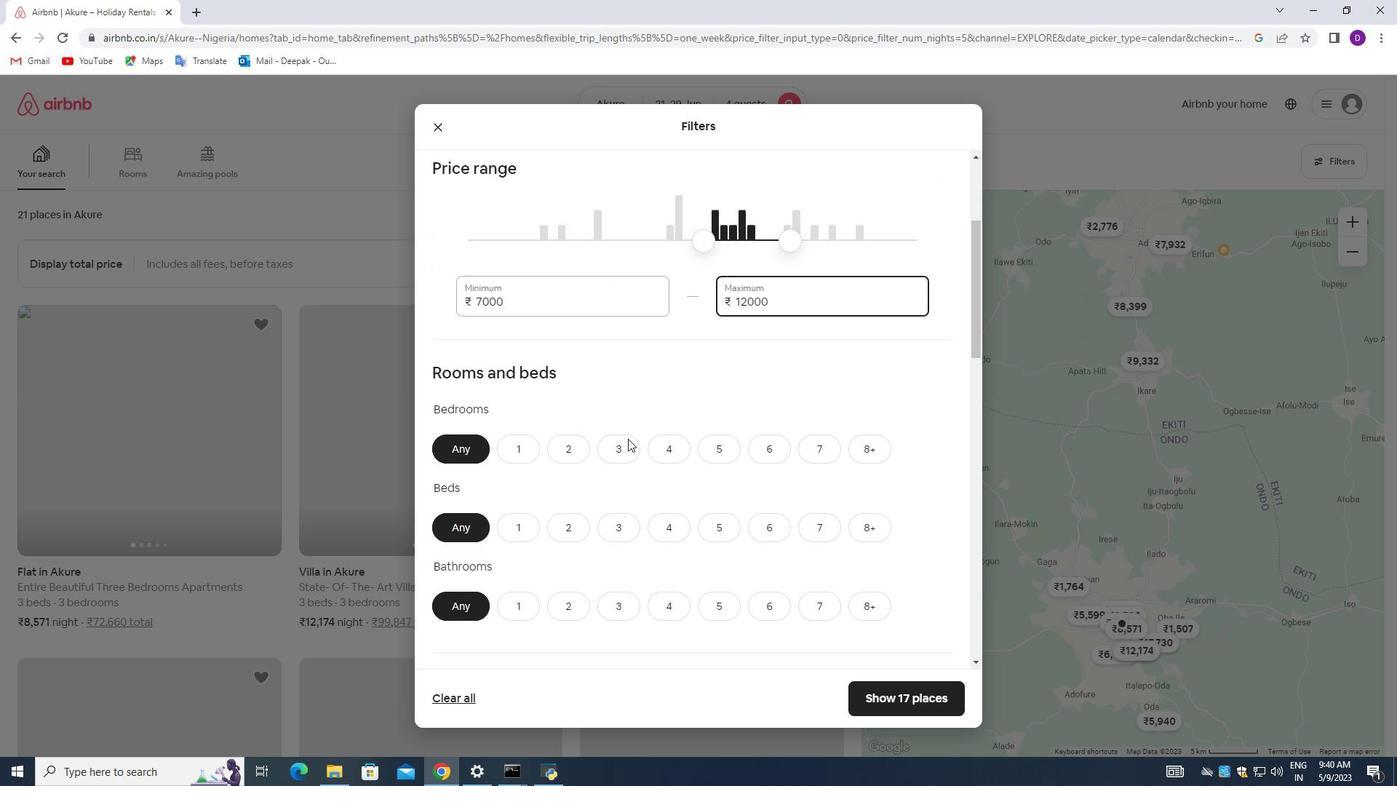
Action: Mouse moved to (574, 377)
Screenshot: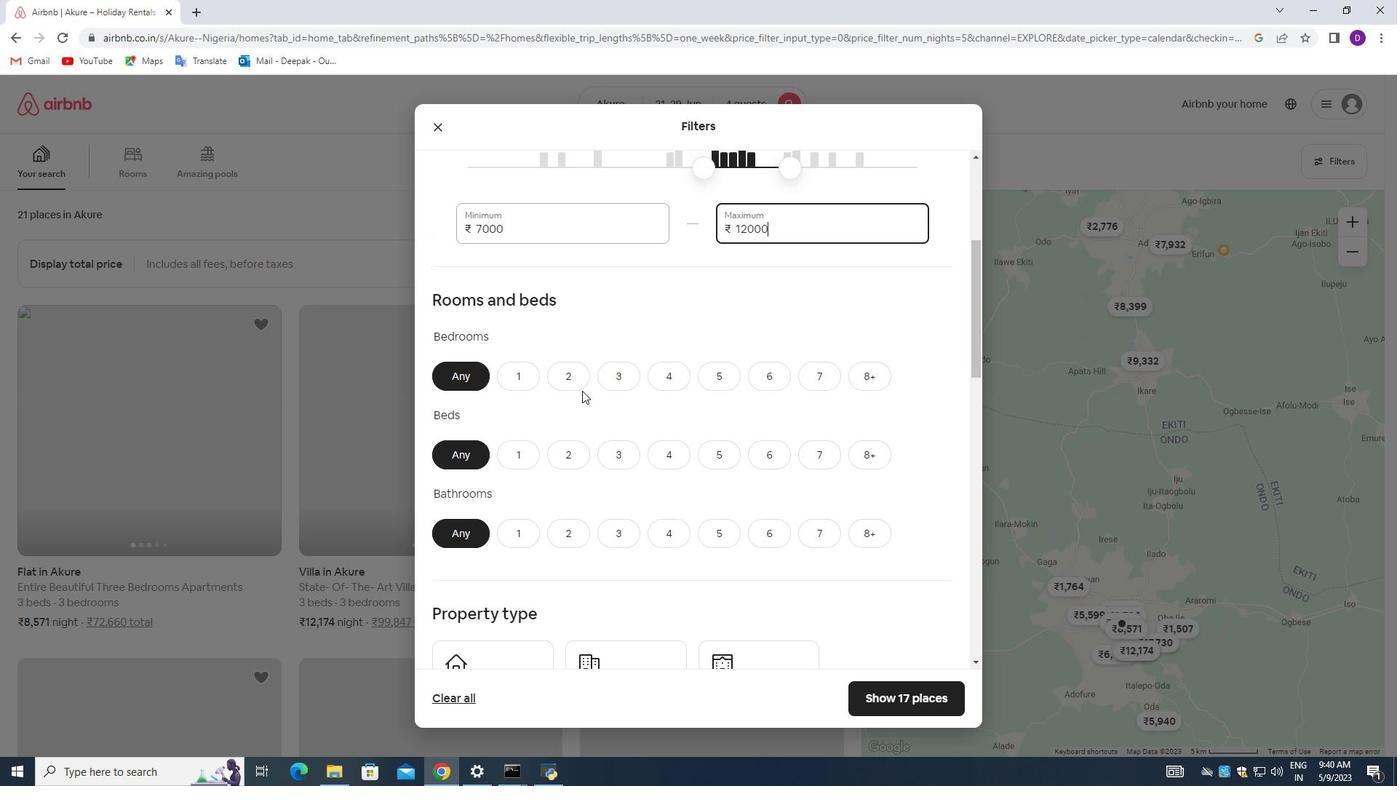 
Action: Mouse pressed left at (574, 377)
Screenshot: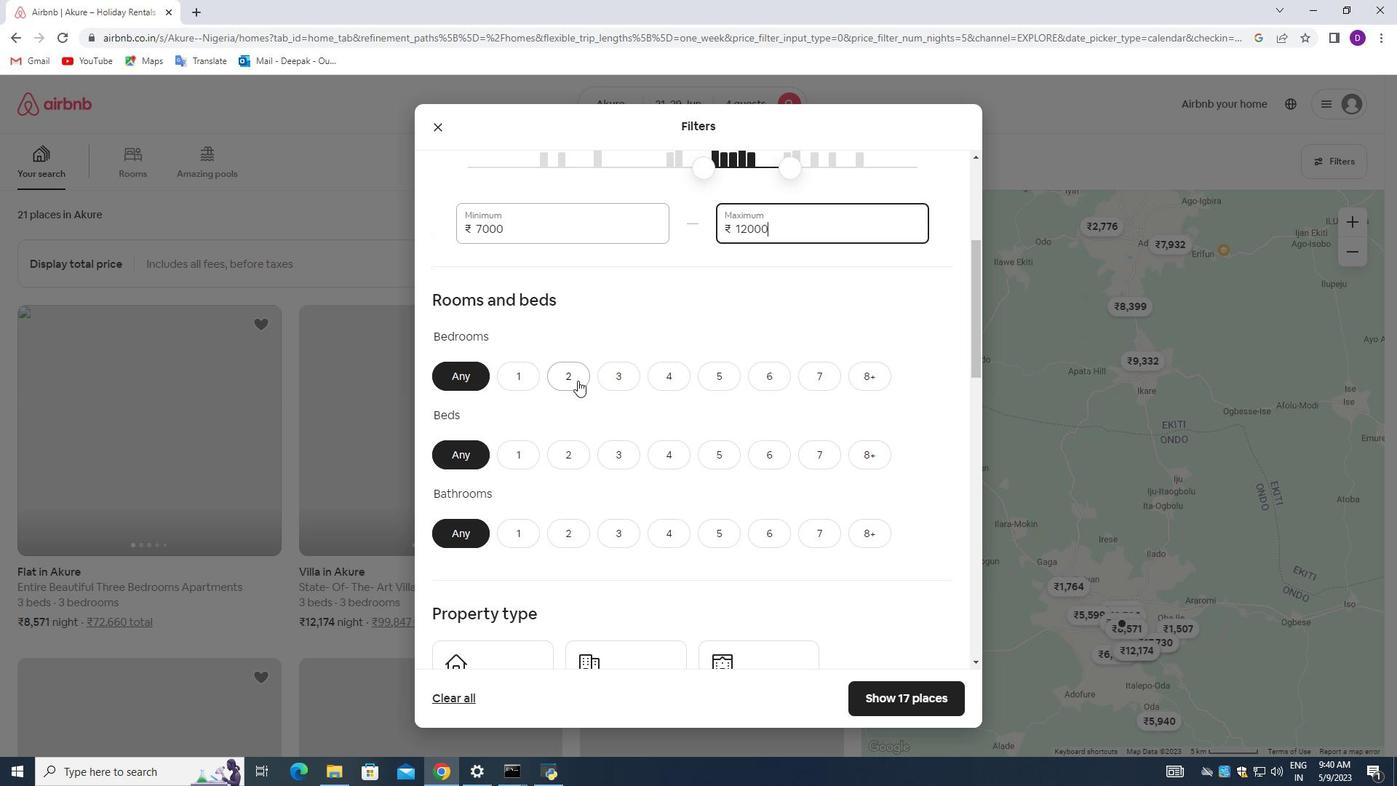
Action: Mouse moved to (567, 455)
Screenshot: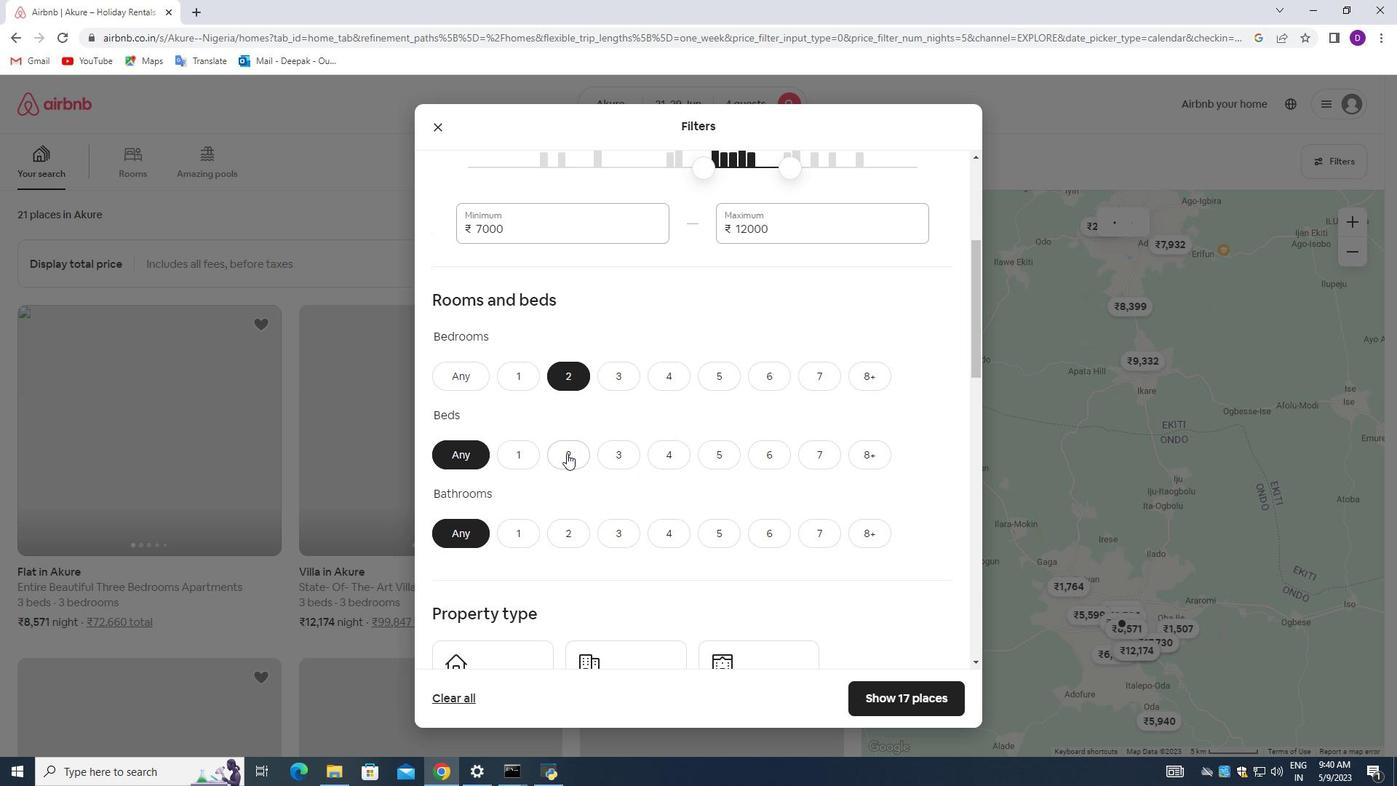 
Action: Mouse pressed left at (567, 455)
Screenshot: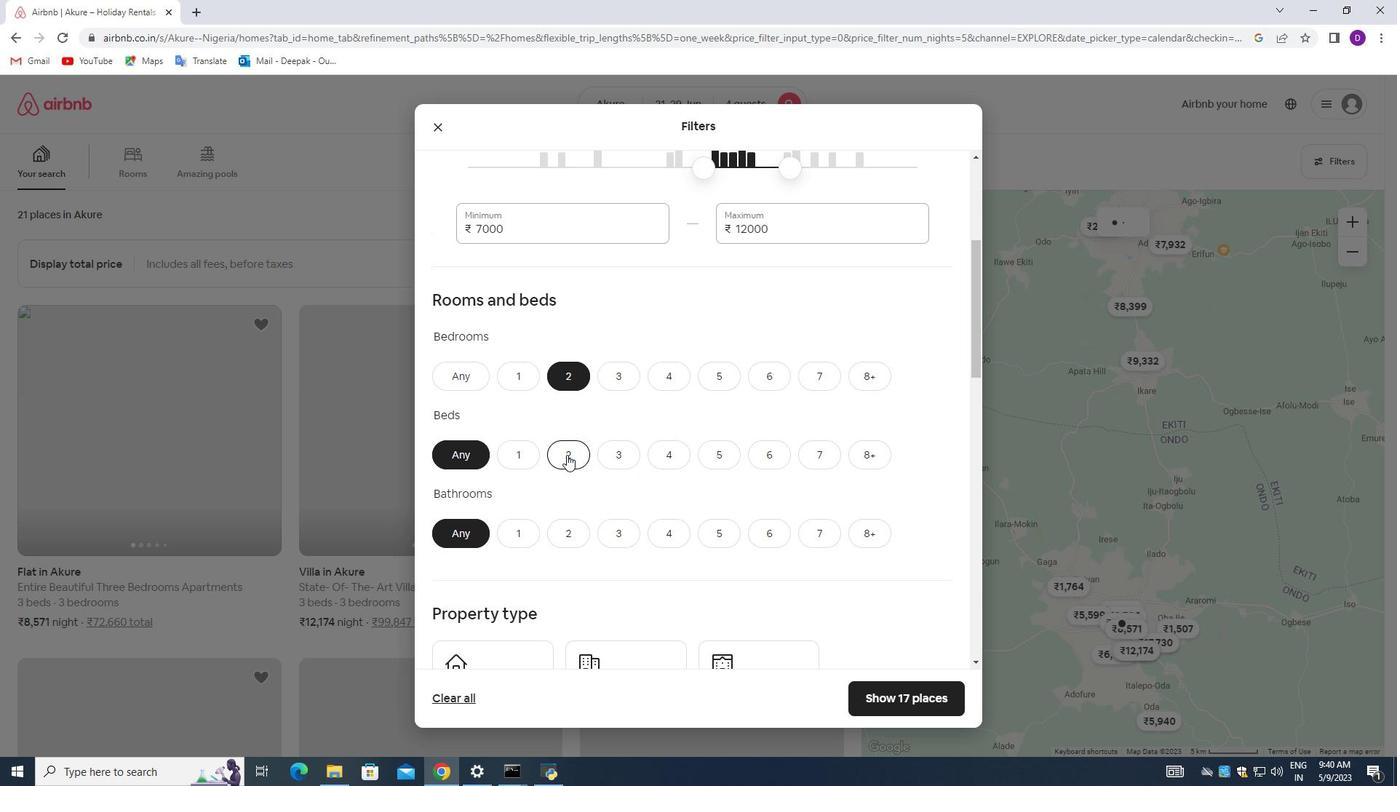 
Action: Mouse moved to (570, 533)
Screenshot: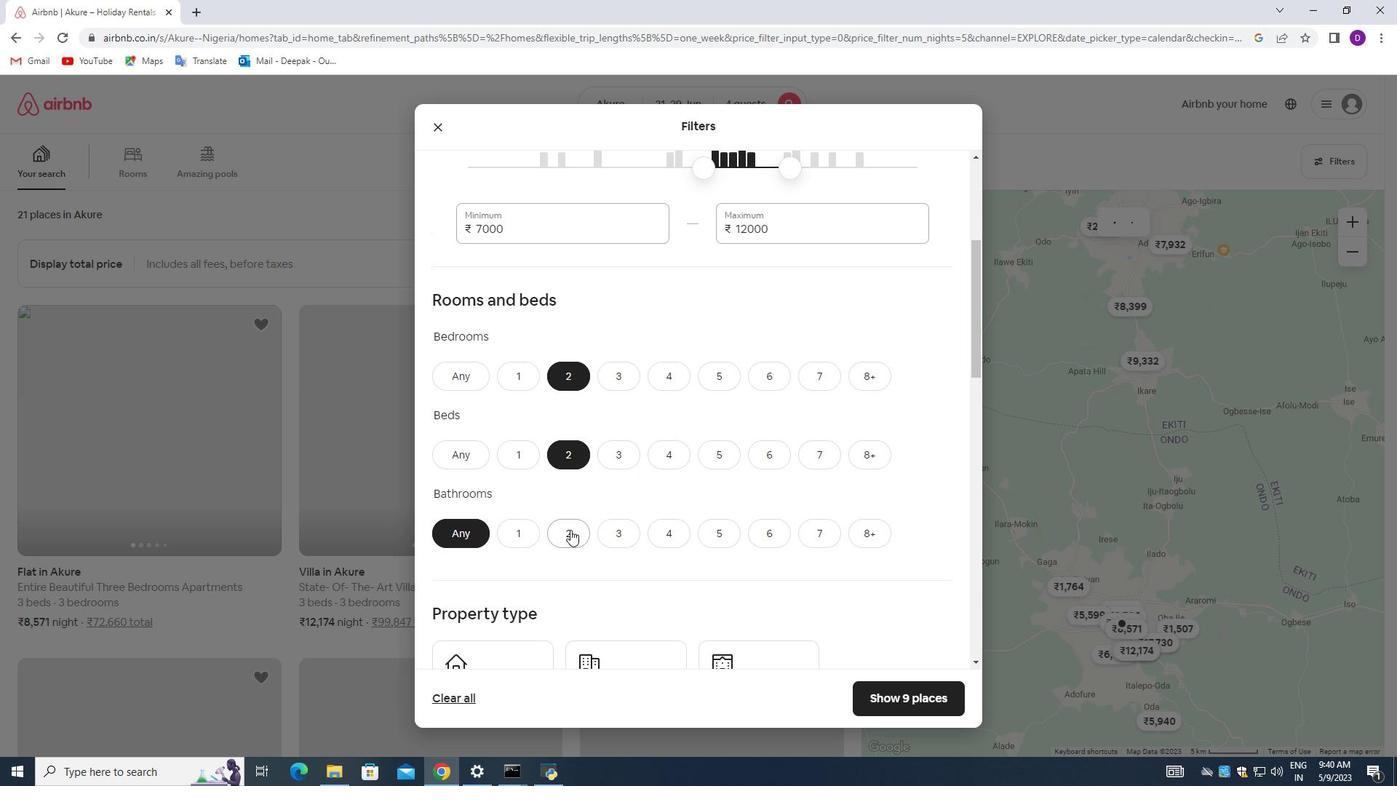 
Action: Mouse pressed left at (570, 533)
Screenshot: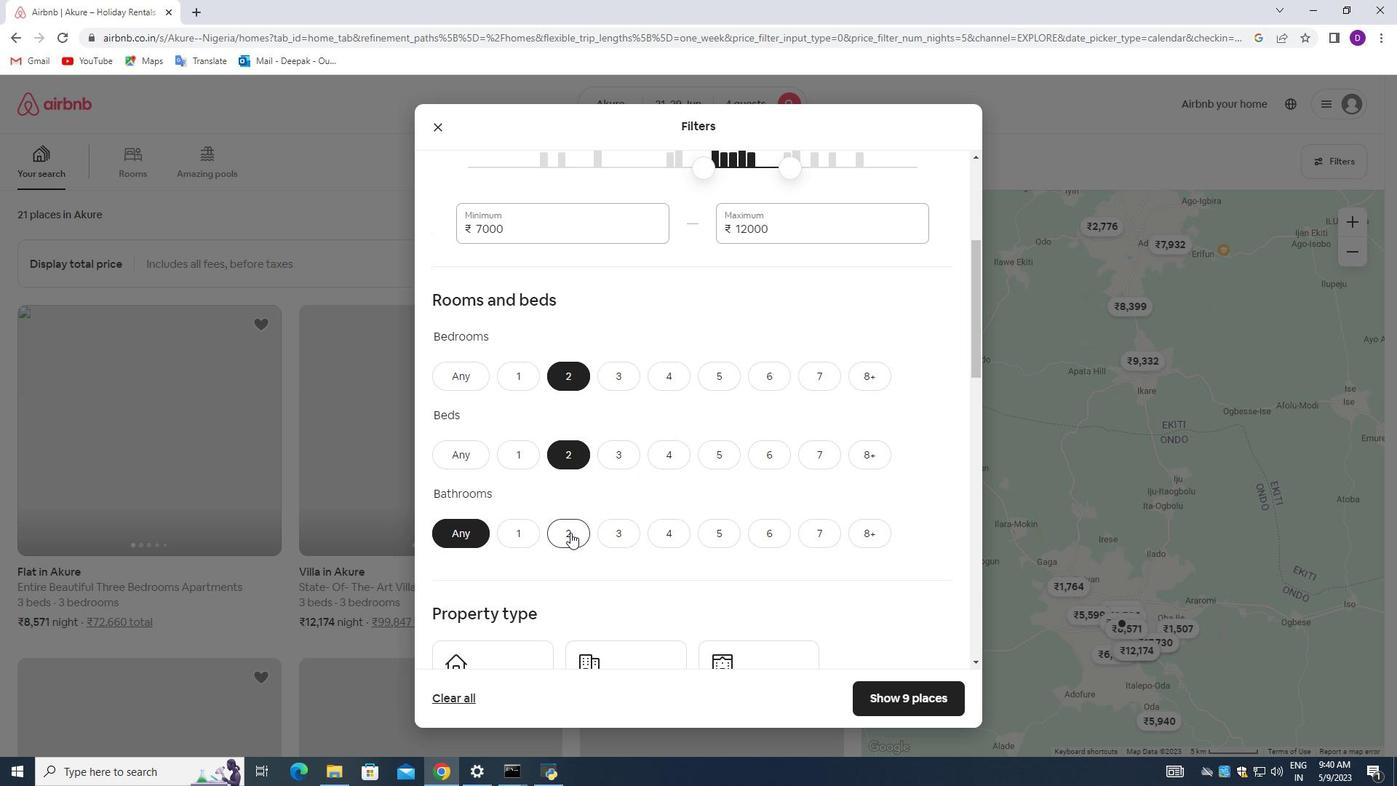 
Action: Mouse moved to (647, 420)
Screenshot: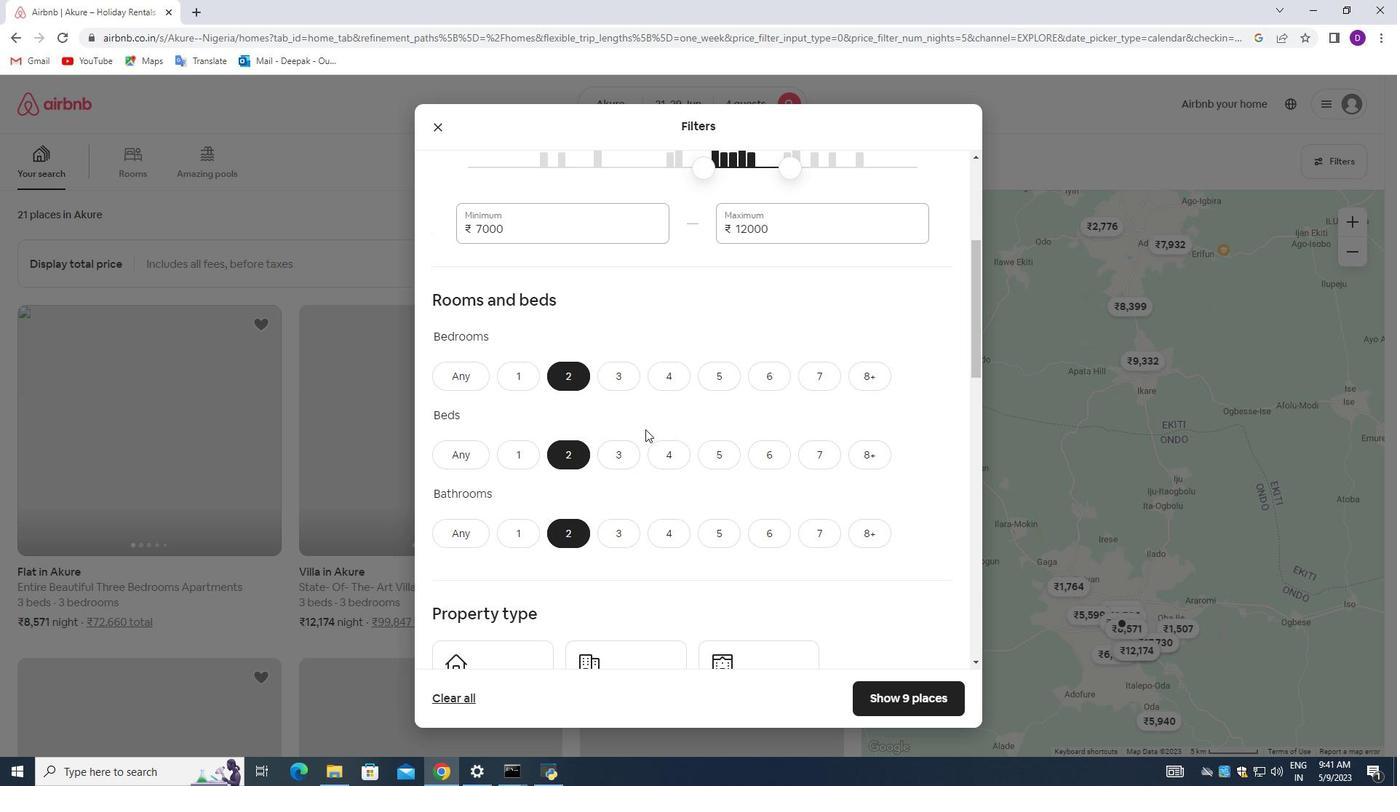
Action: Mouse scrolled (647, 420) with delta (0, 0)
Screenshot: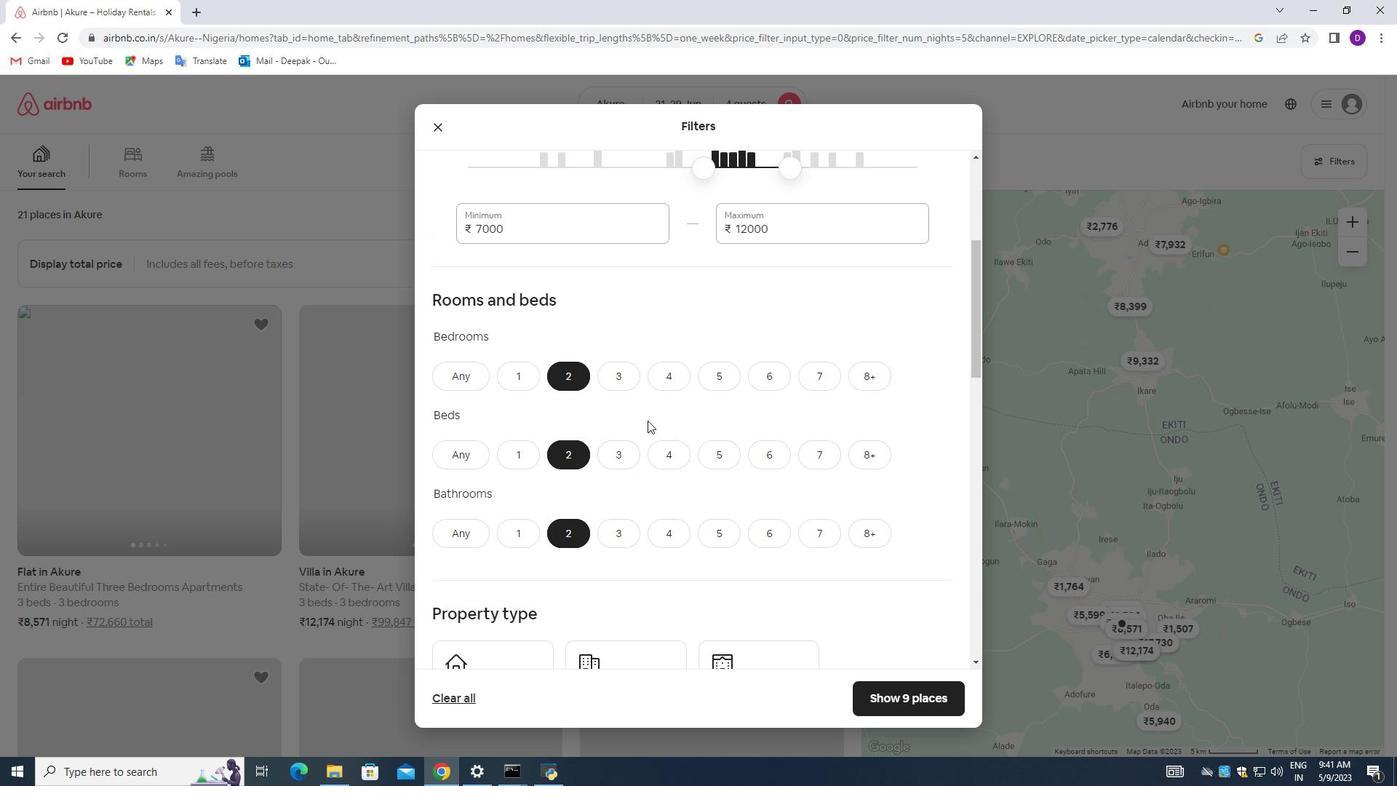 
Action: Mouse scrolled (647, 420) with delta (0, 0)
Screenshot: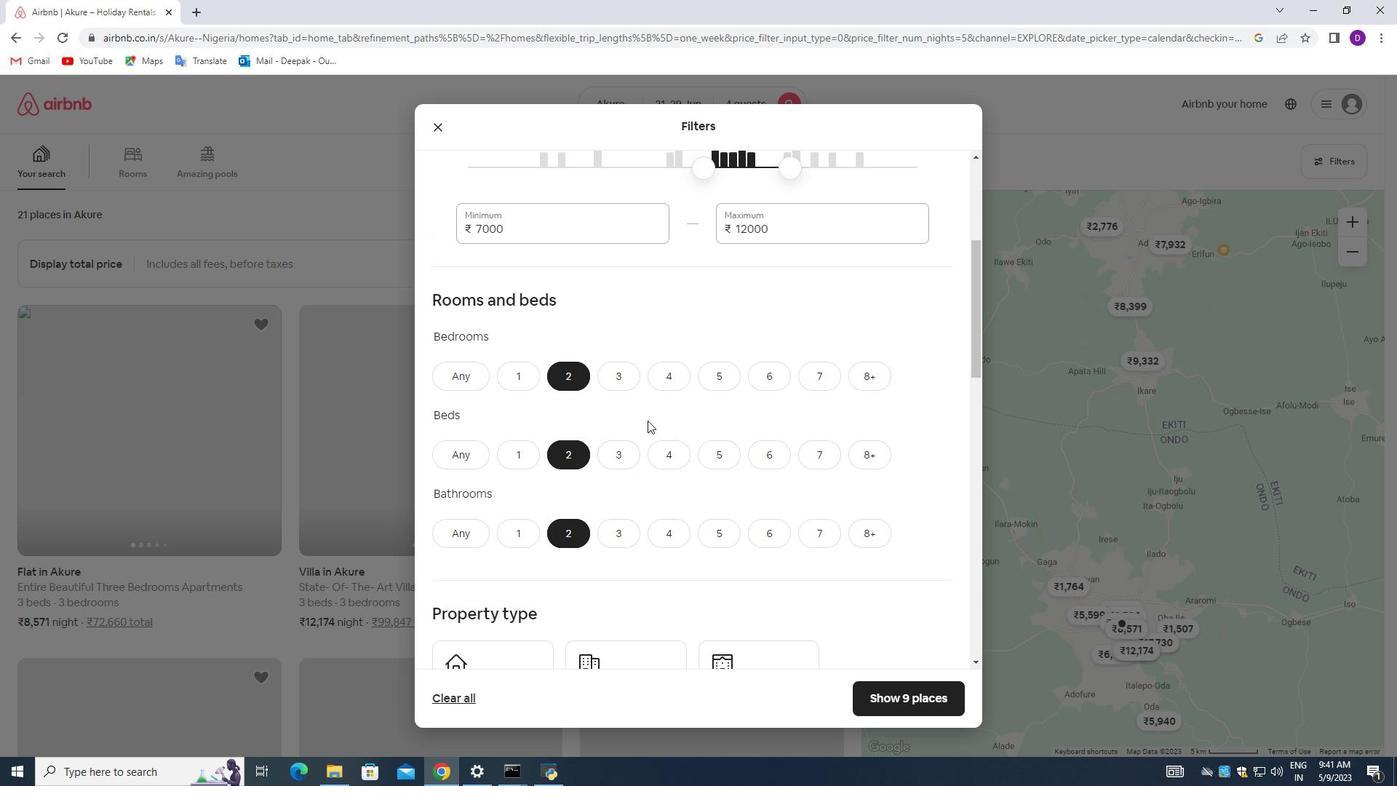 
Action: Mouse moved to (593, 473)
Screenshot: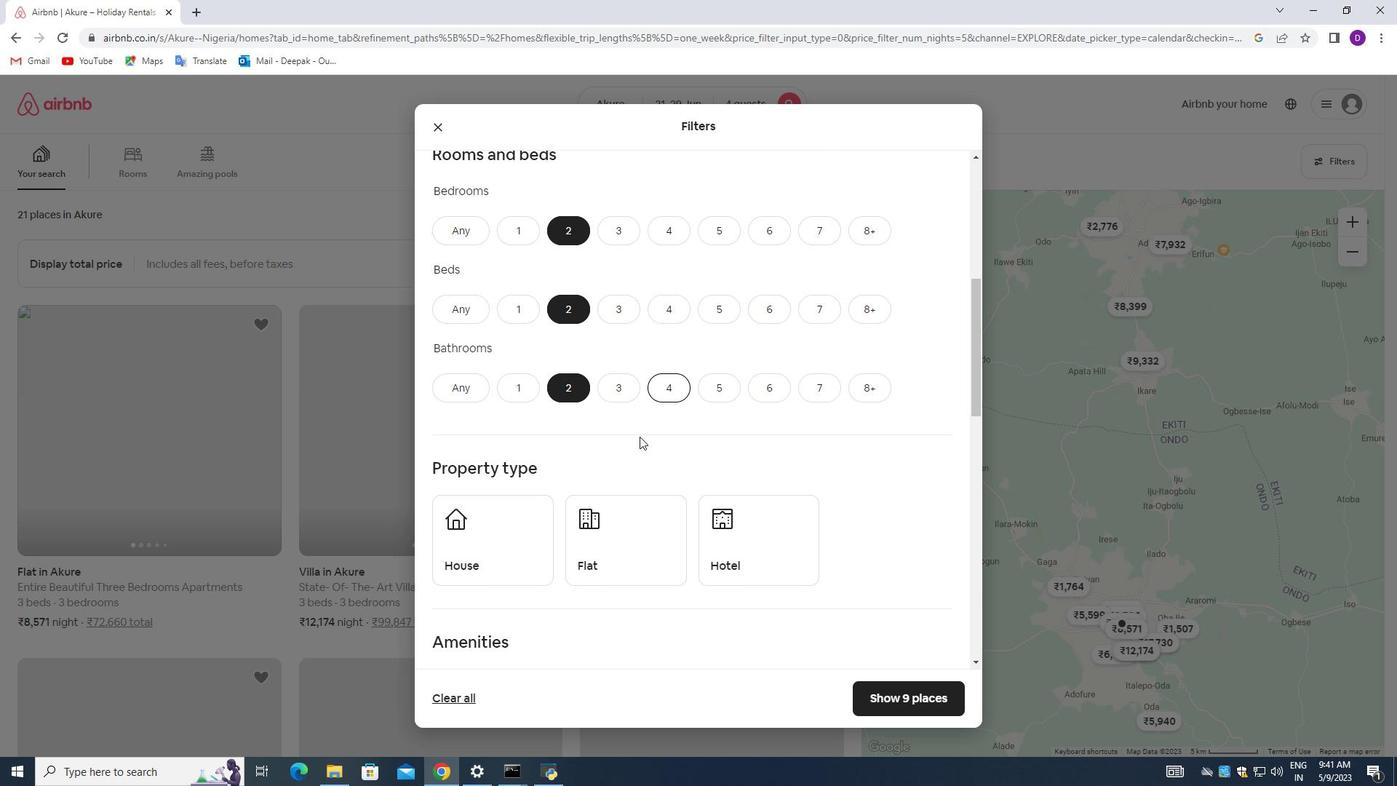 
Action: Mouse scrolled (593, 473) with delta (0, 0)
Screenshot: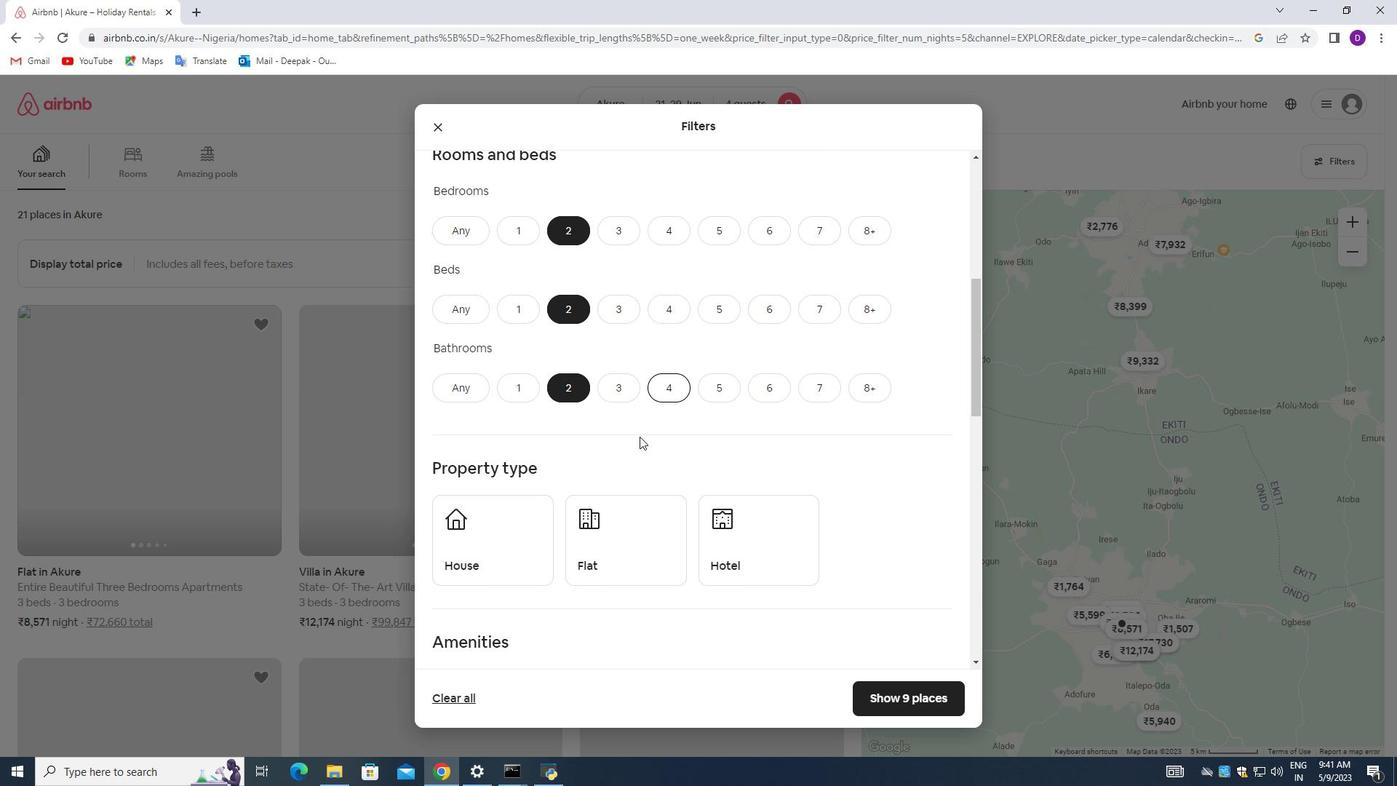 
Action: Mouse moved to (495, 463)
Screenshot: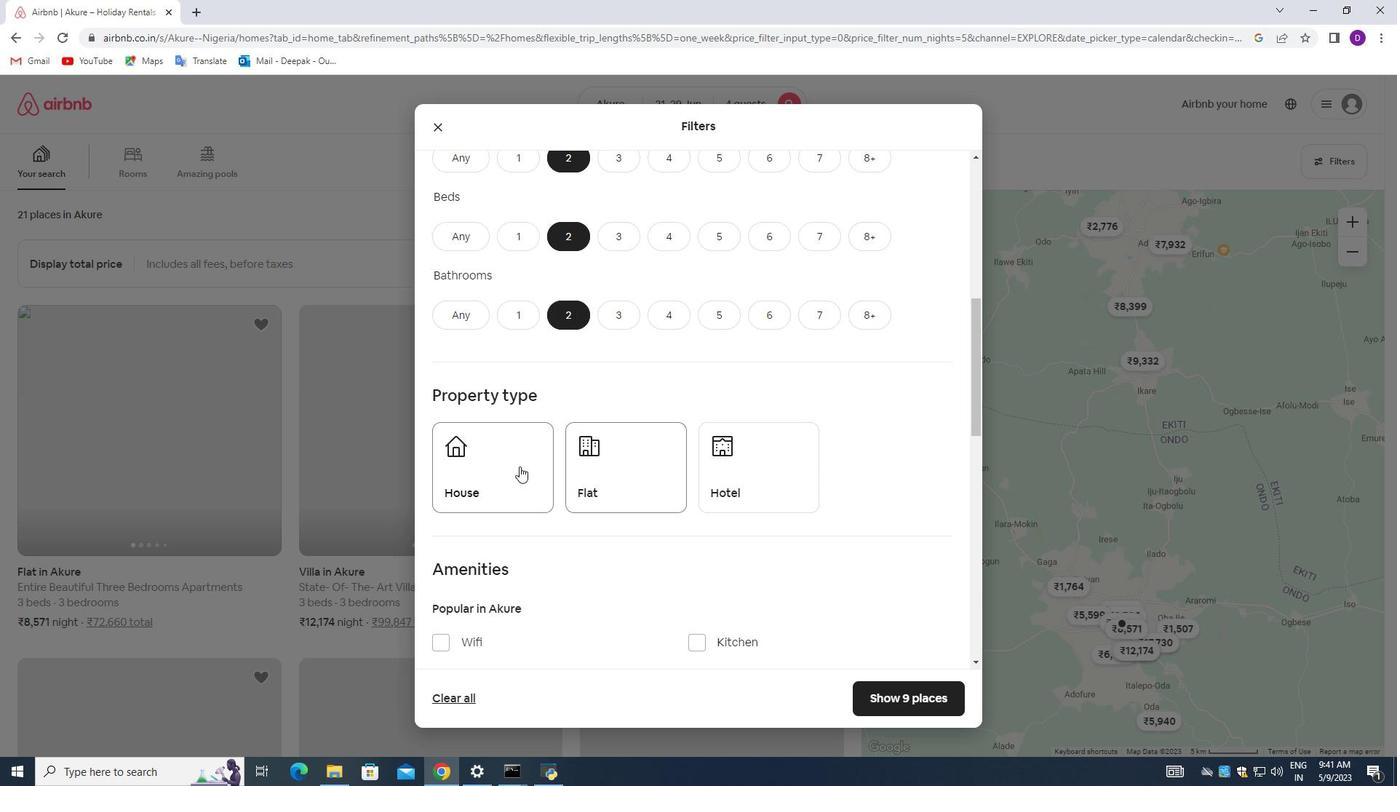 
Action: Mouse pressed left at (495, 463)
Screenshot: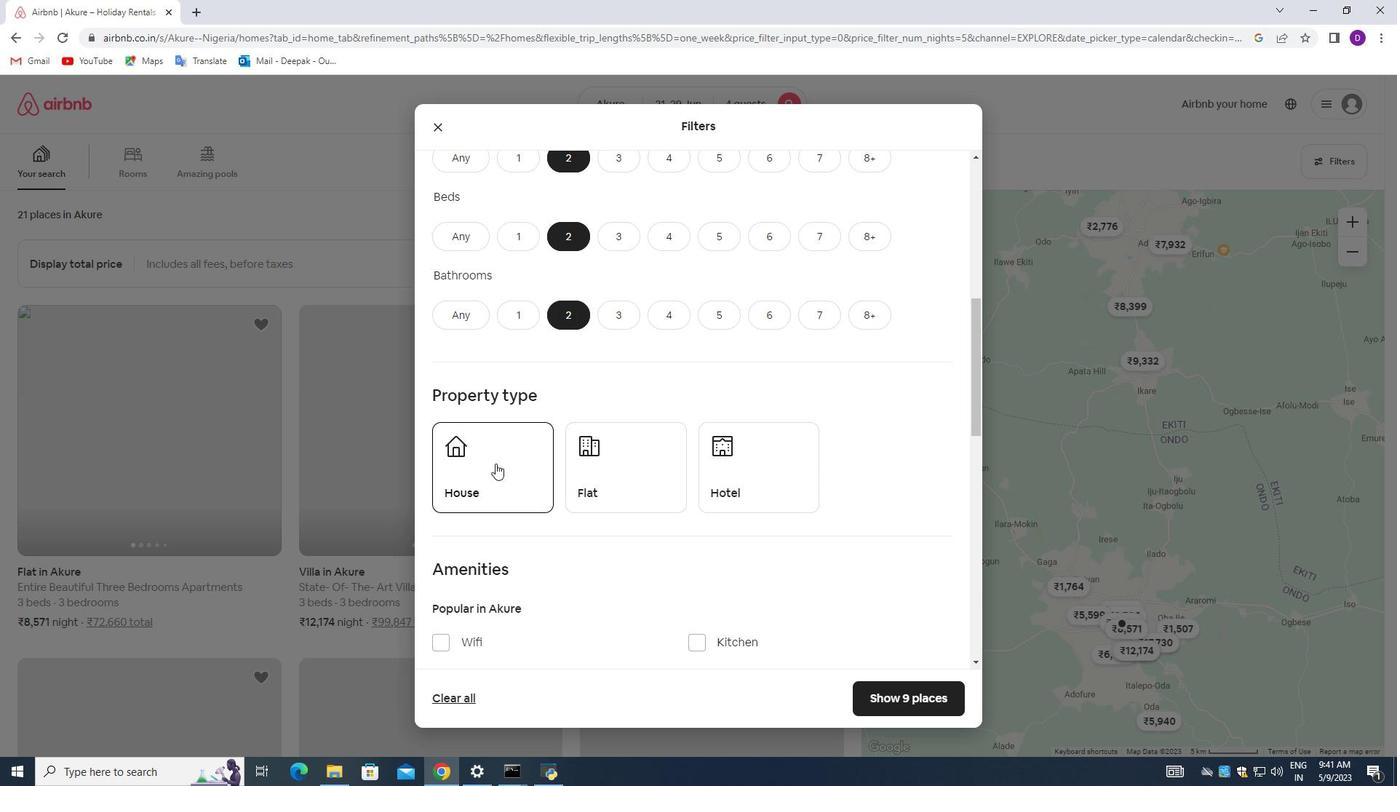 
Action: Mouse moved to (605, 471)
Screenshot: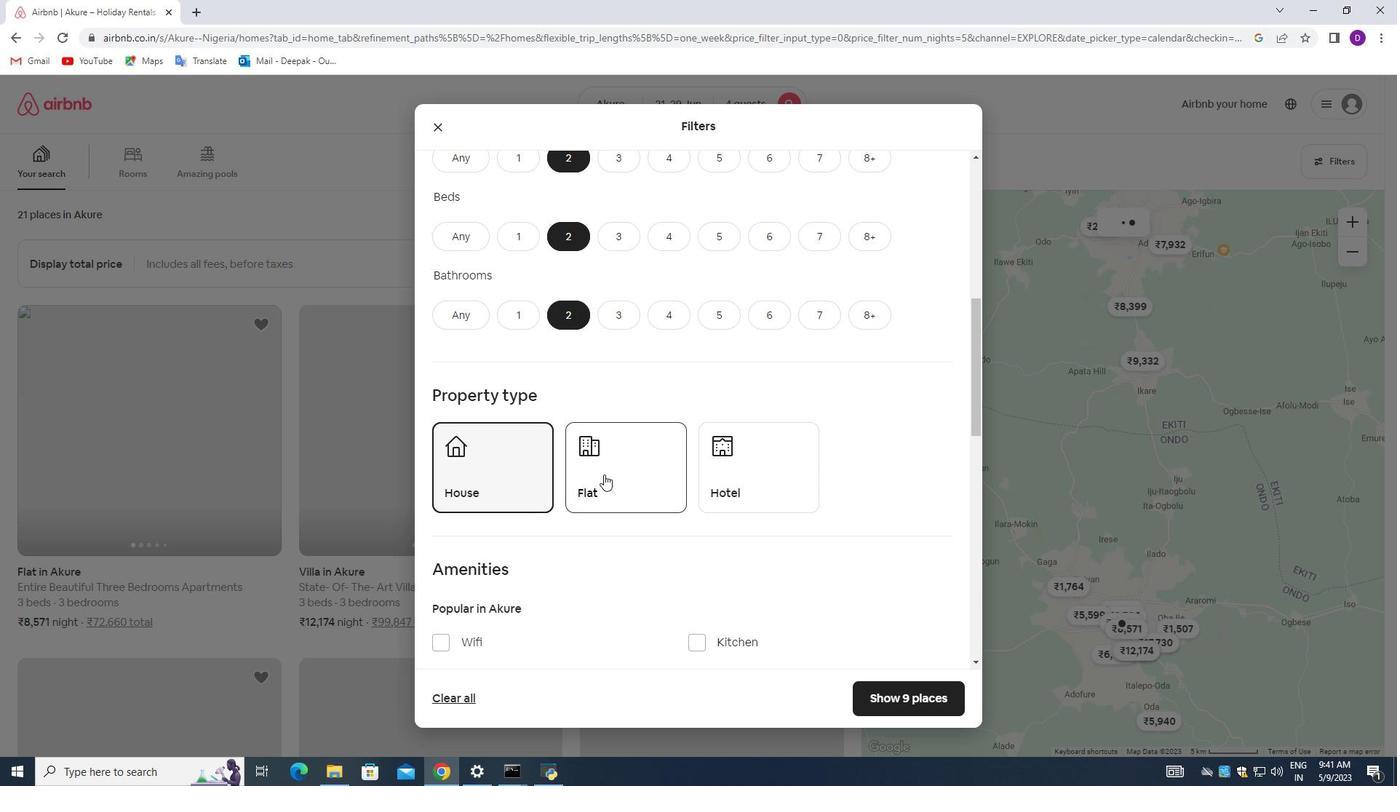 
Action: Mouse pressed left at (605, 471)
Screenshot: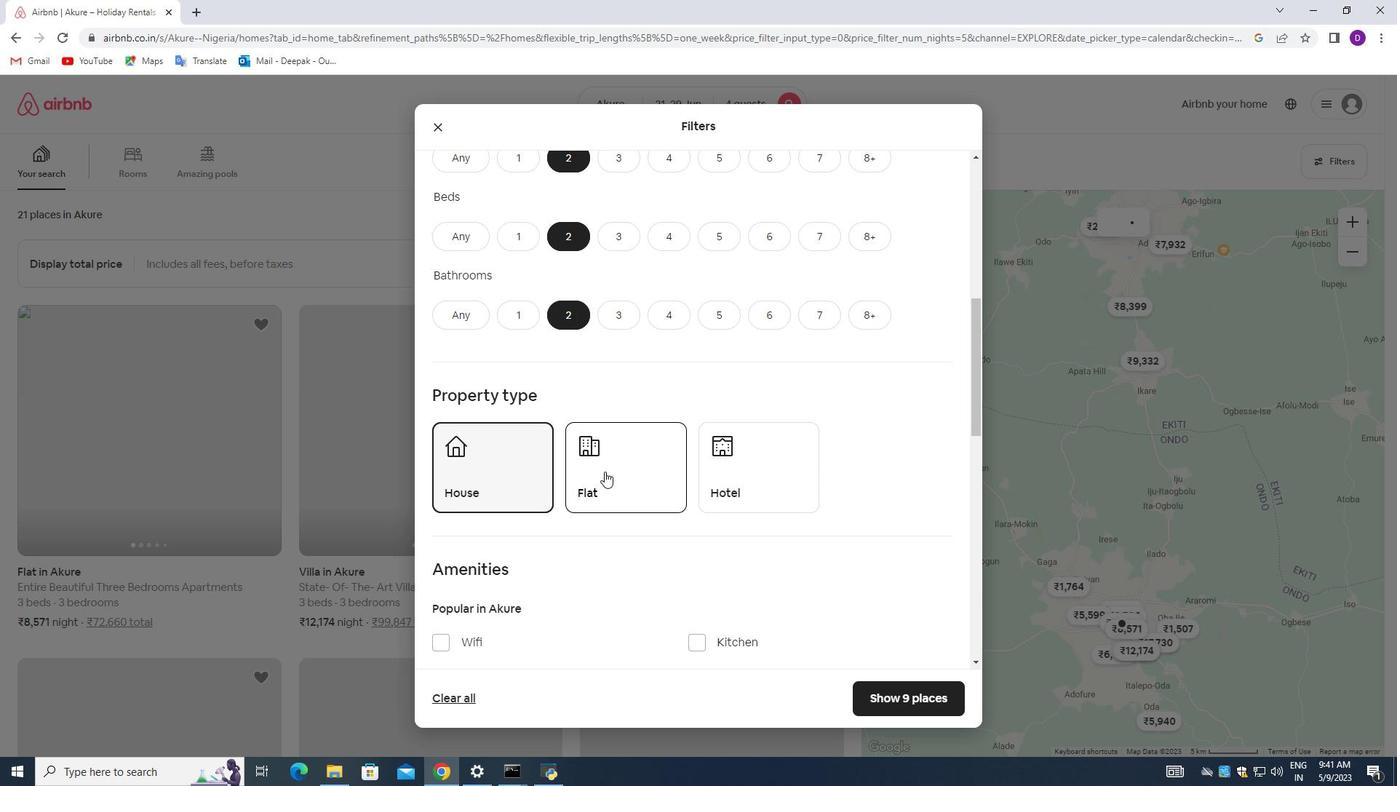 
Action: Mouse moved to (690, 380)
Screenshot: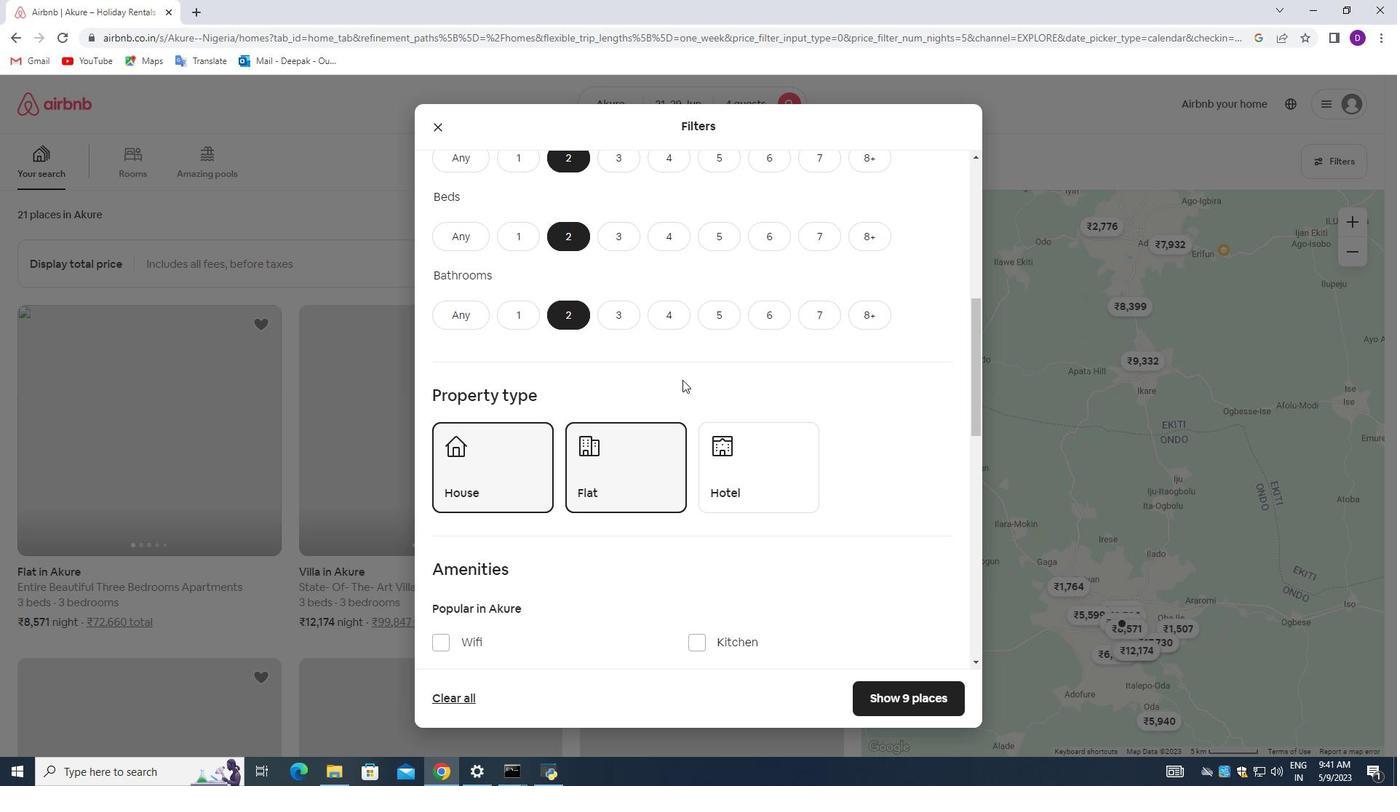 
Action: Mouse scrolled (690, 380) with delta (0, 0)
Screenshot: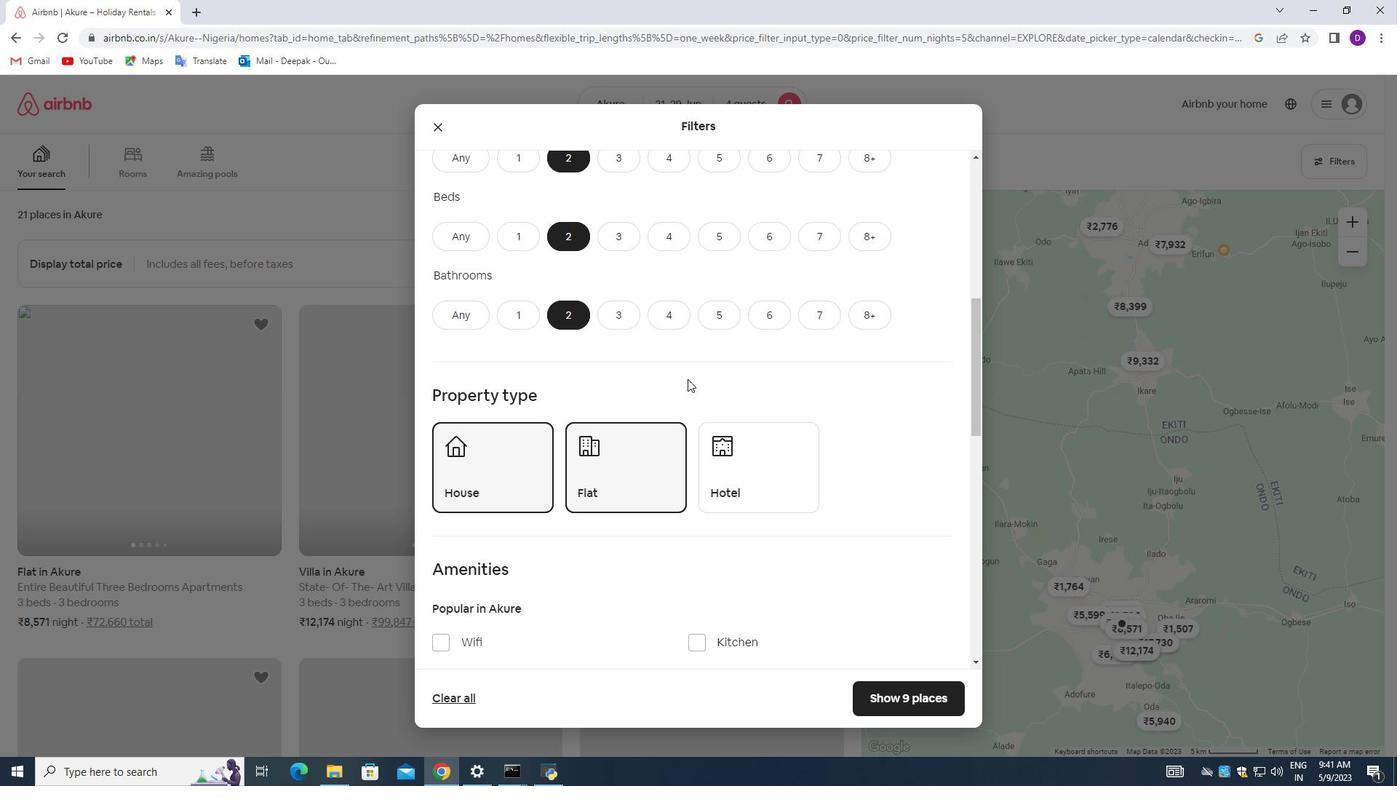 
Action: Mouse scrolled (690, 380) with delta (0, 0)
Screenshot: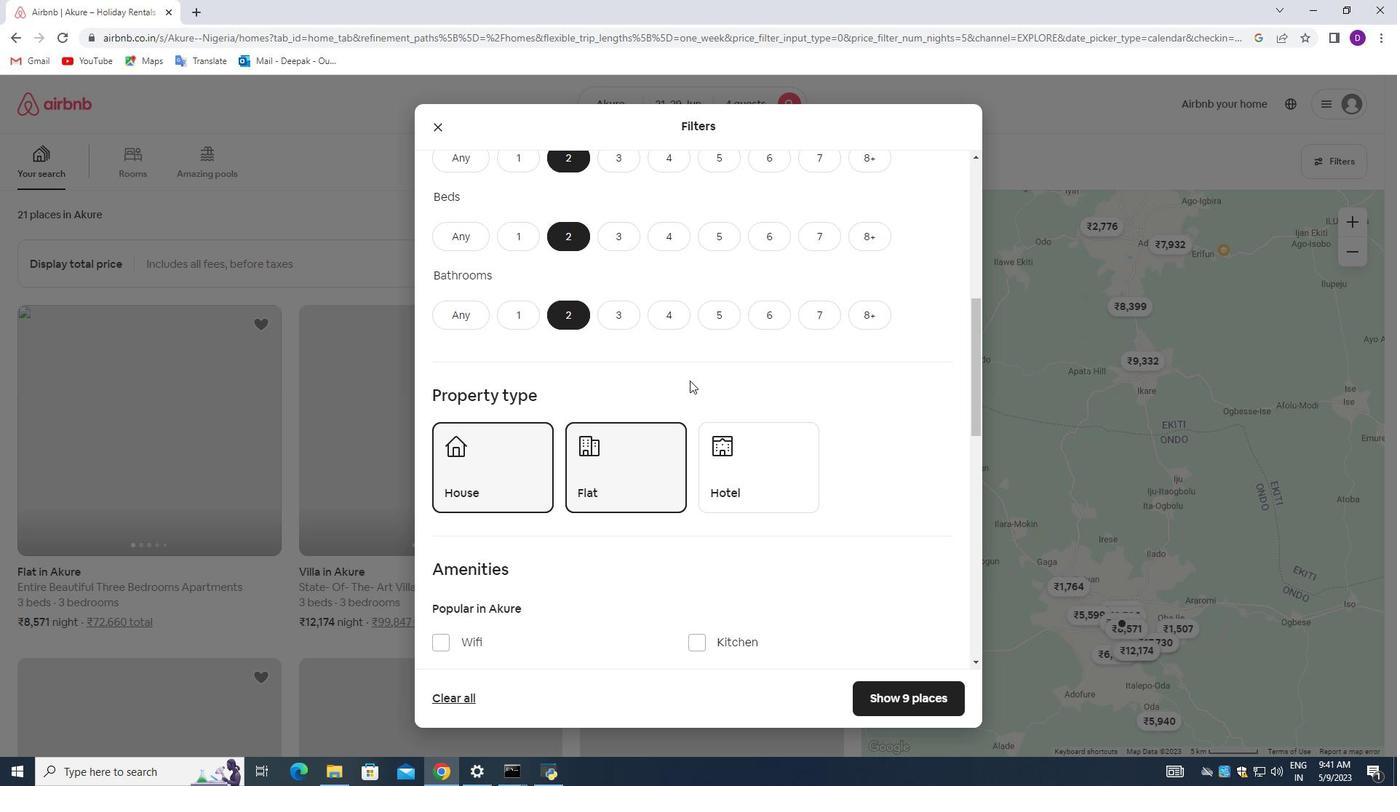 
Action: Mouse scrolled (690, 380) with delta (0, 0)
Screenshot: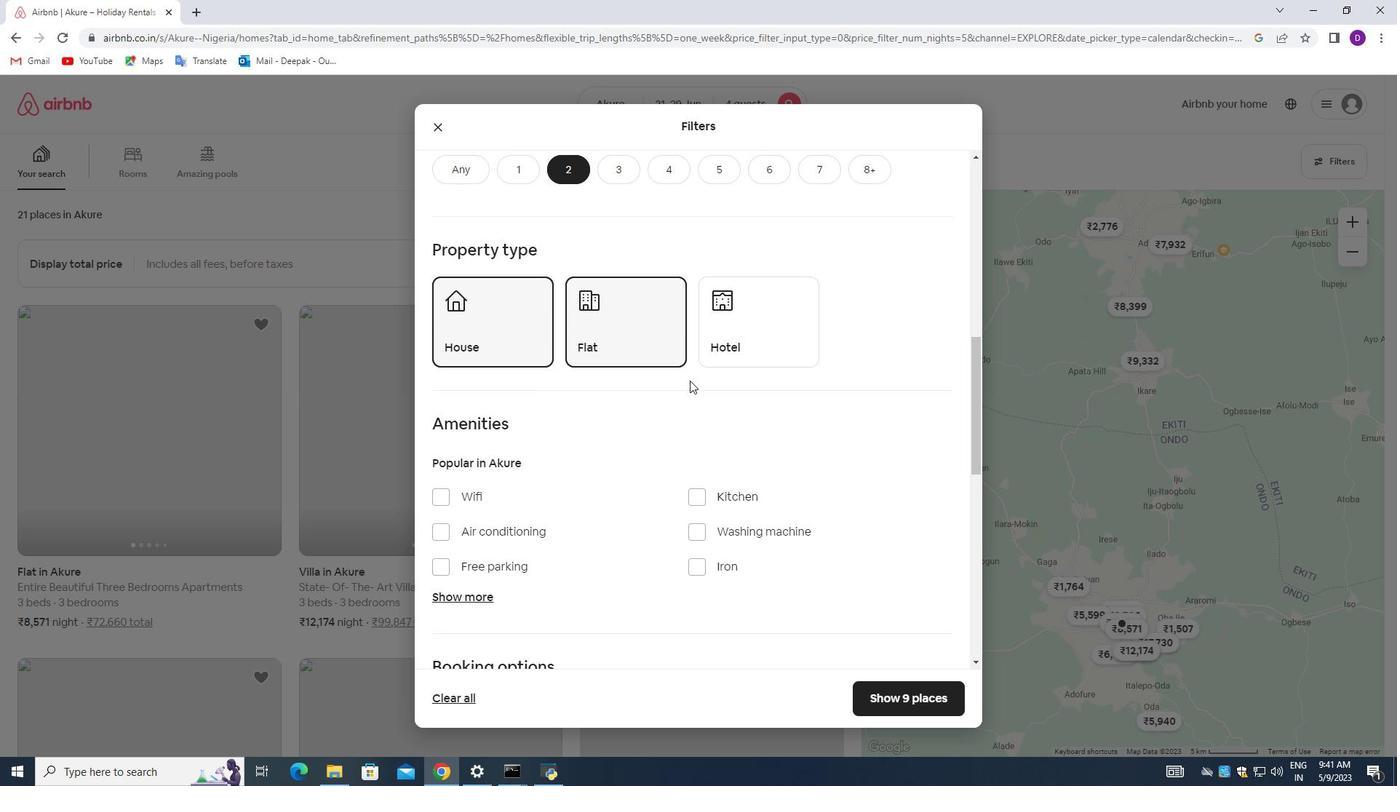 
Action: Mouse scrolled (690, 380) with delta (0, 0)
Screenshot: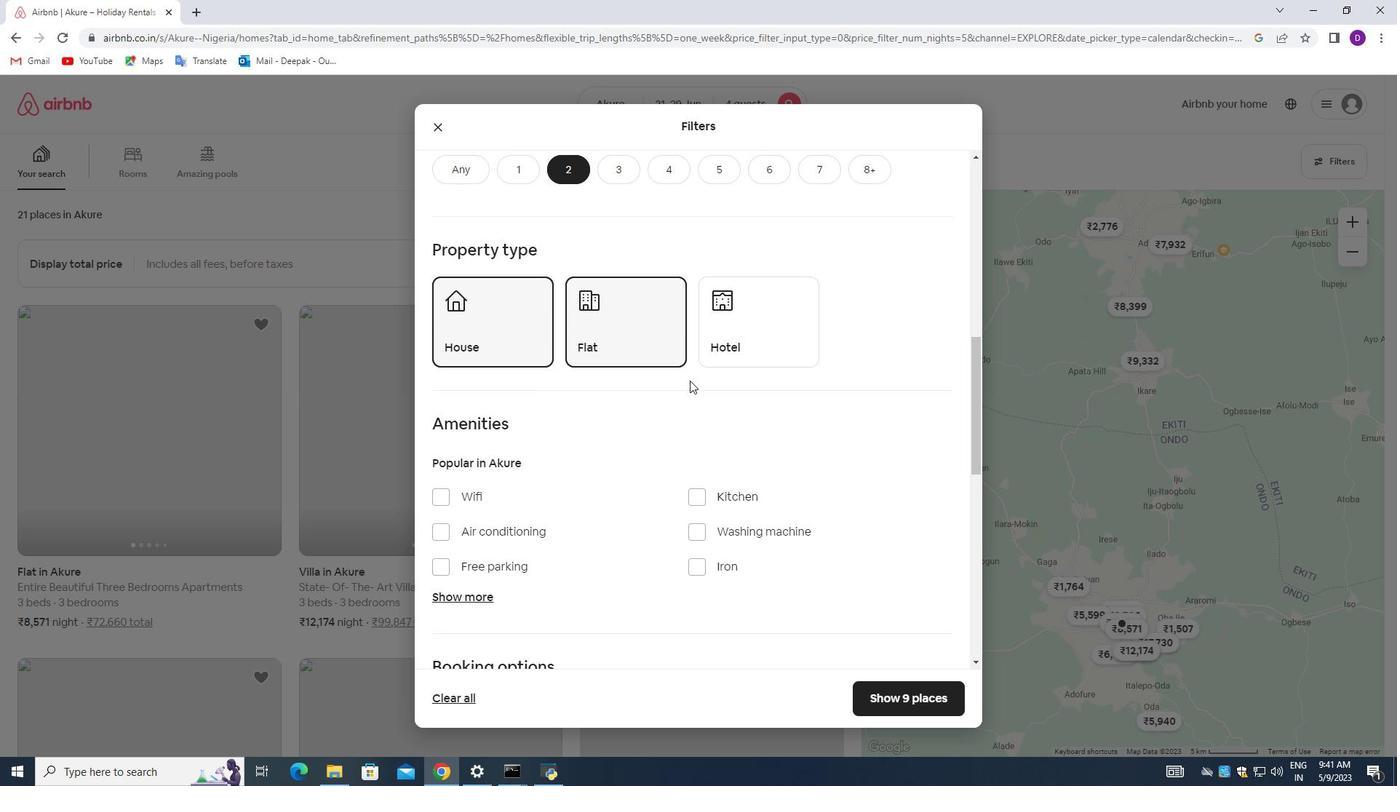 
Action: Mouse moved to (658, 398)
Screenshot: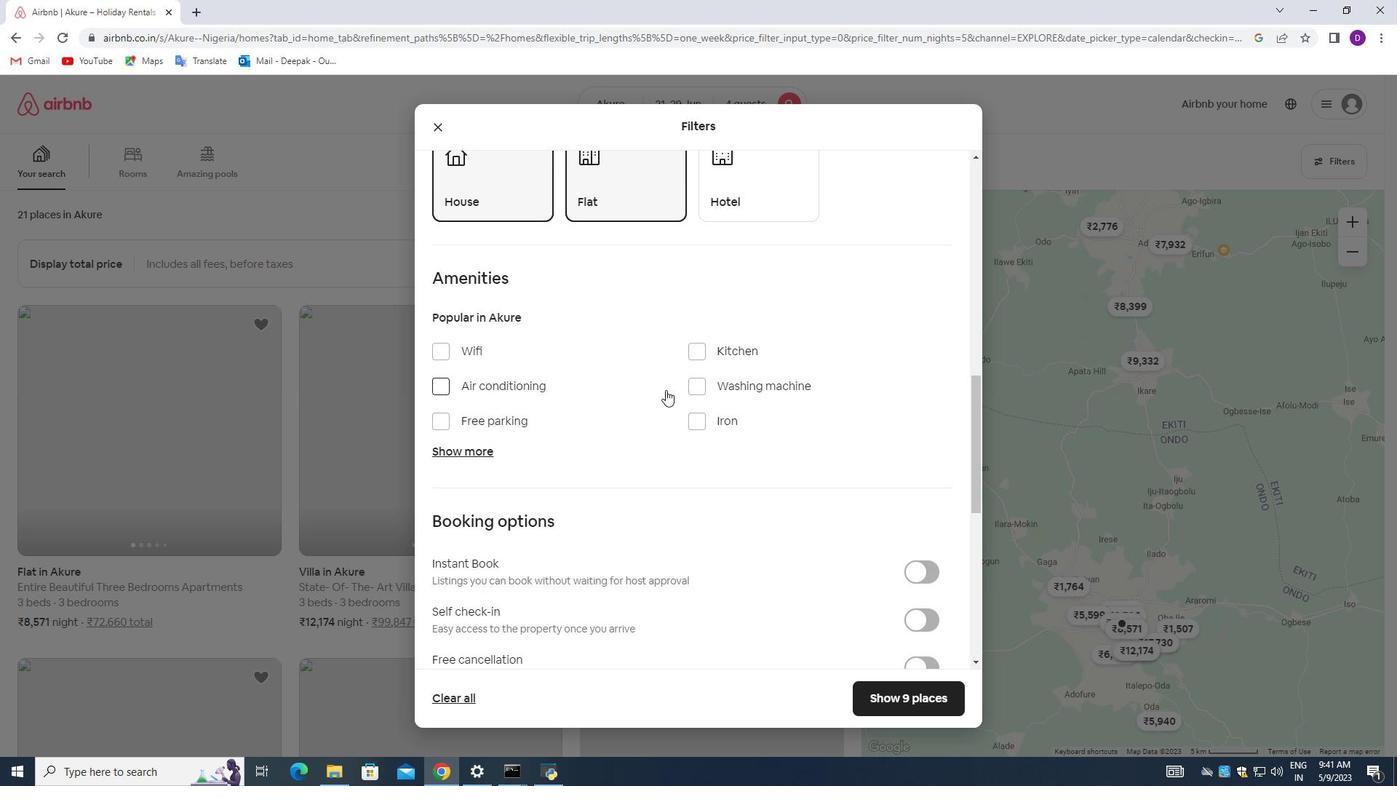 
Action: Mouse scrolled (658, 398) with delta (0, 0)
Screenshot: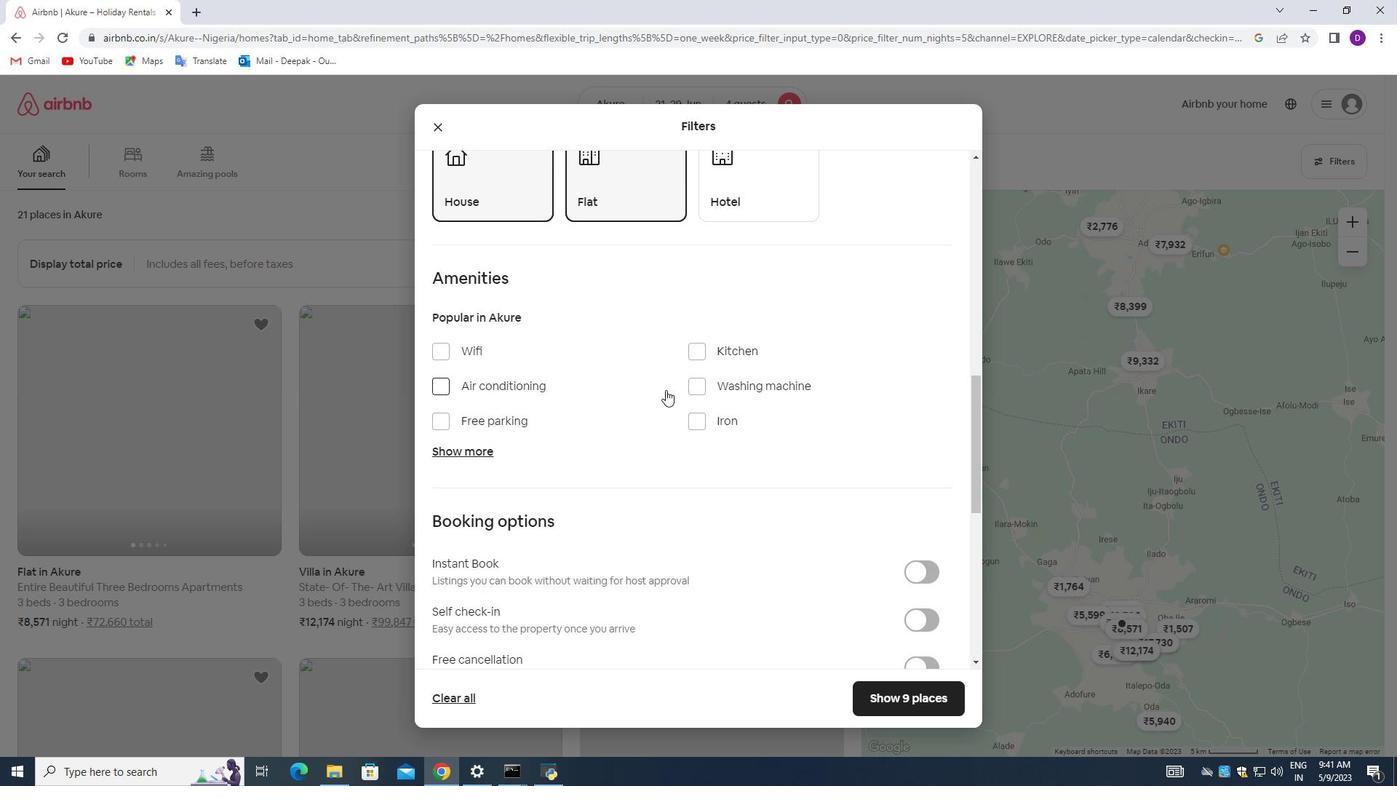 
Action: Mouse moved to (658, 399)
Screenshot: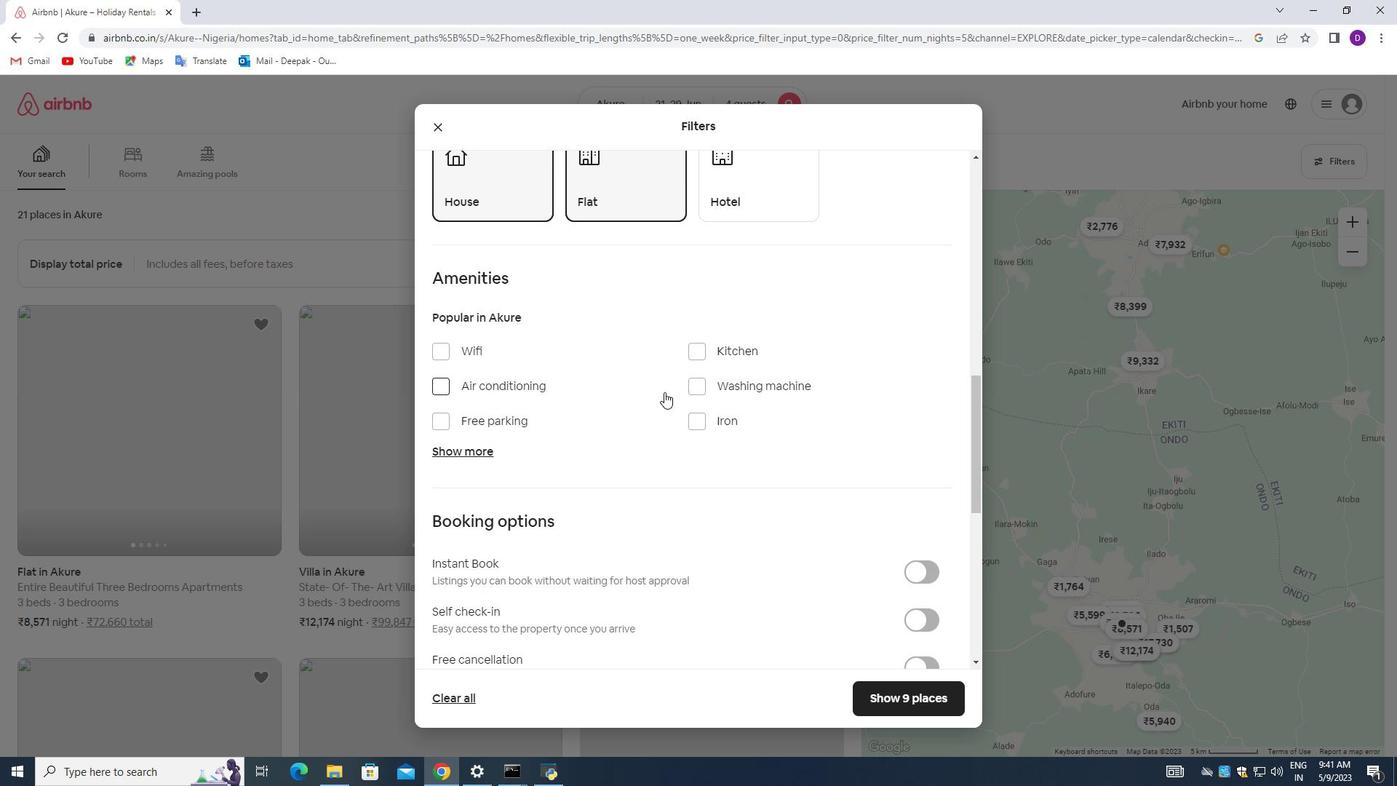 
Action: Mouse scrolled (658, 398) with delta (0, 0)
Screenshot: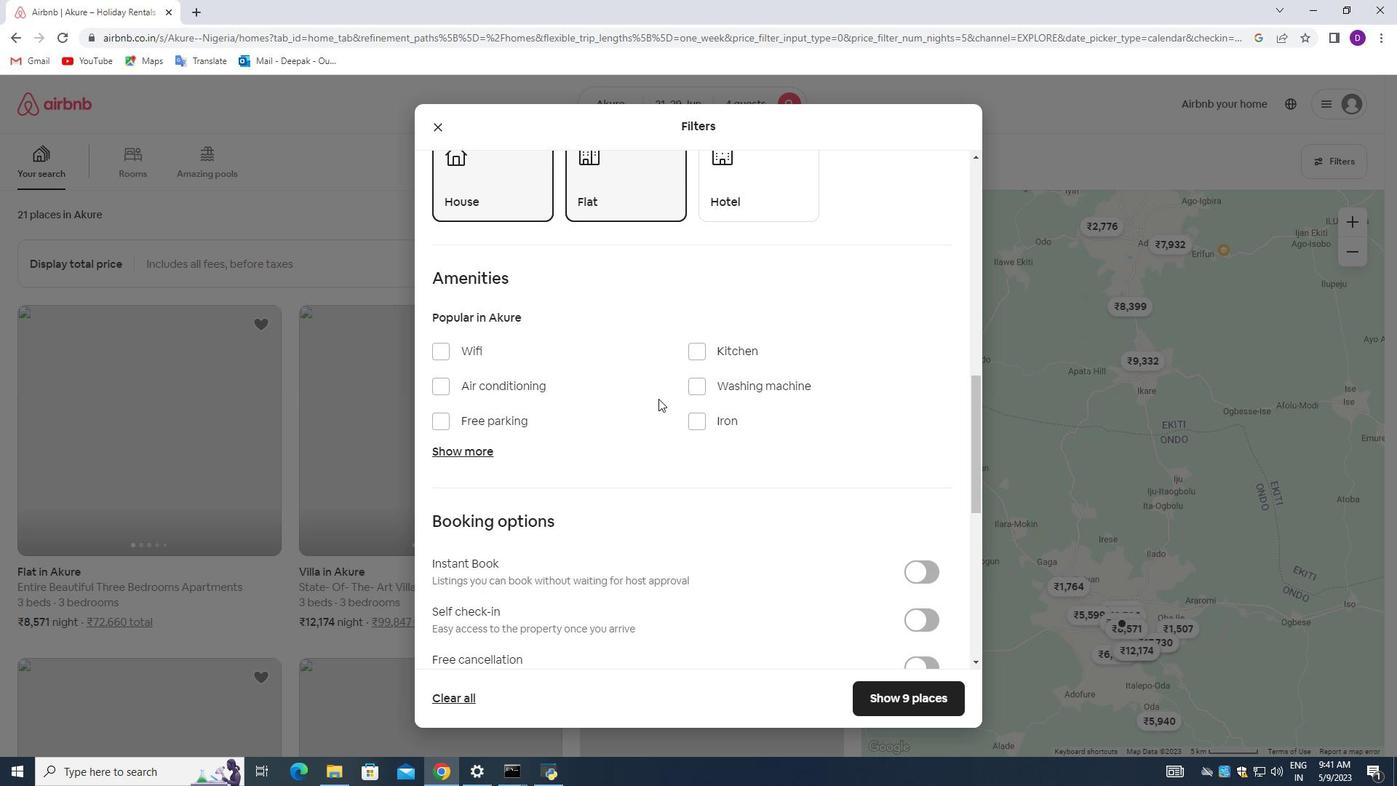 
Action: Mouse moved to (911, 479)
Screenshot: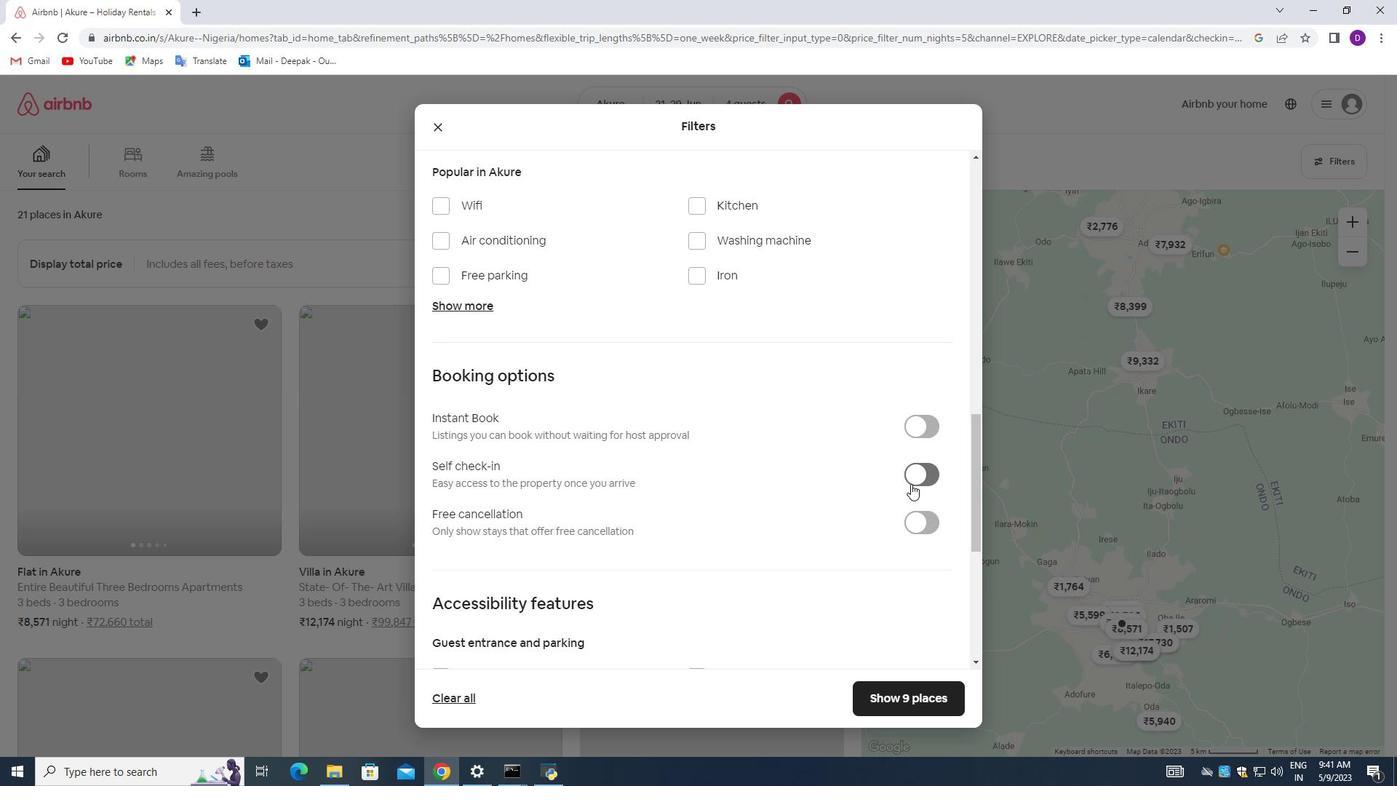 
Action: Mouse pressed left at (911, 479)
Screenshot: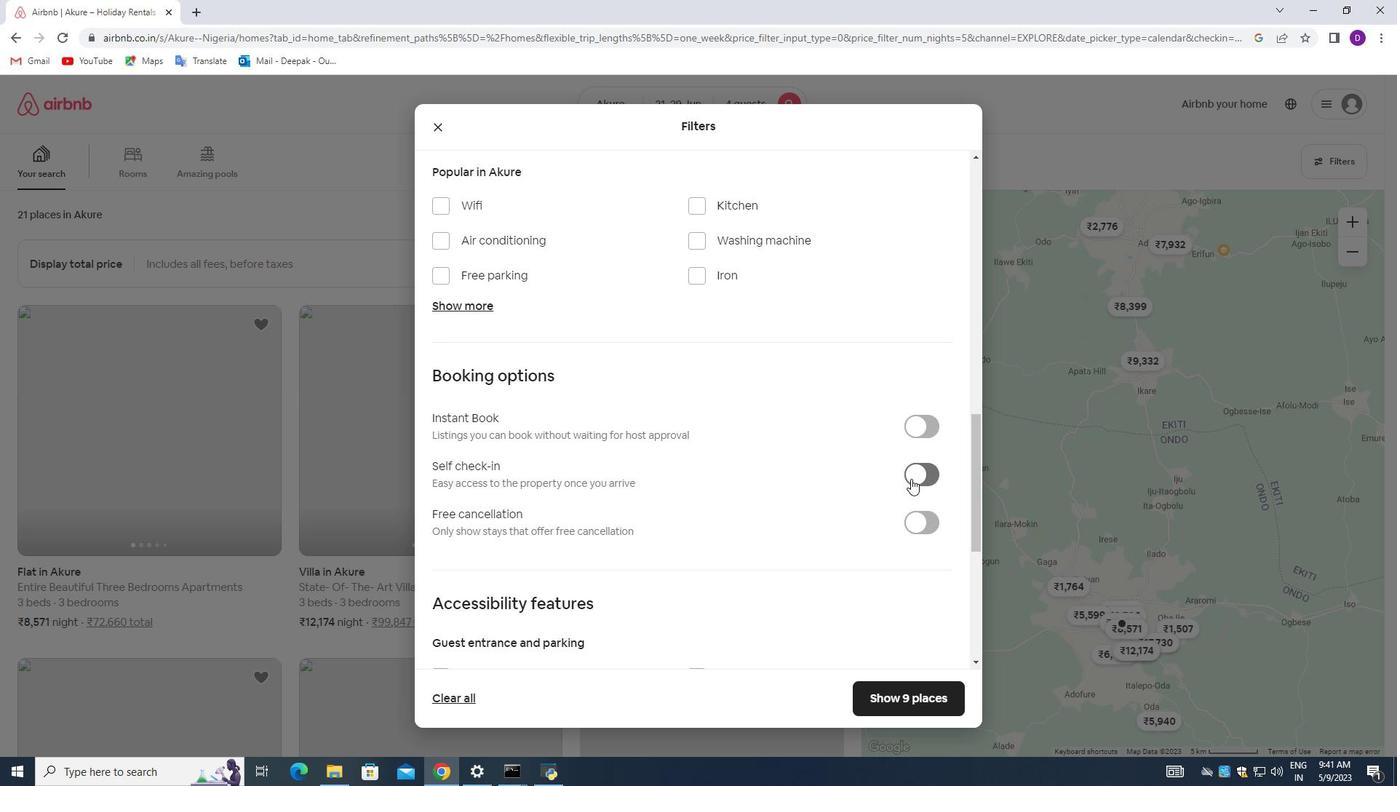 
Action: Mouse moved to (693, 480)
Screenshot: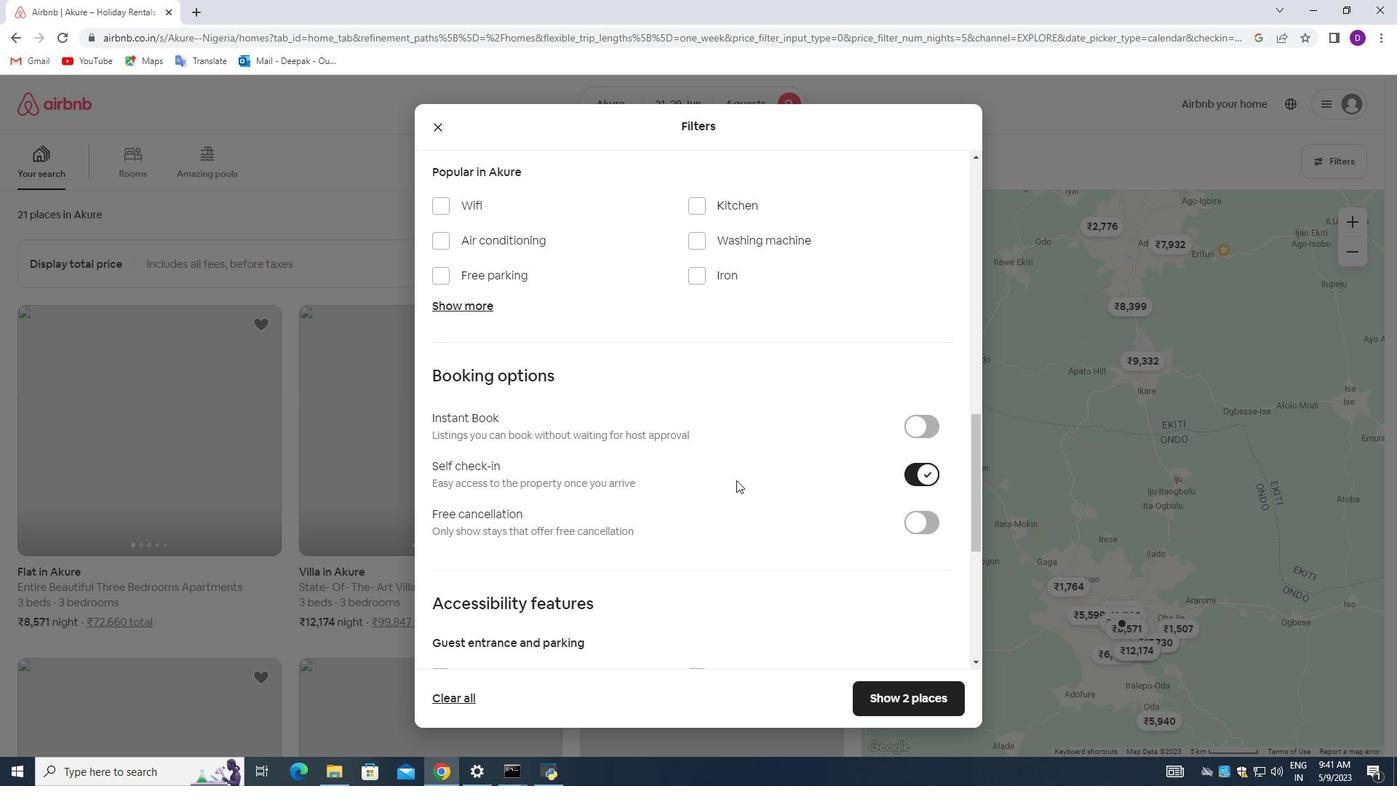 
Action: Mouse scrolled (693, 479) with delta (0, 0)
Screenshot: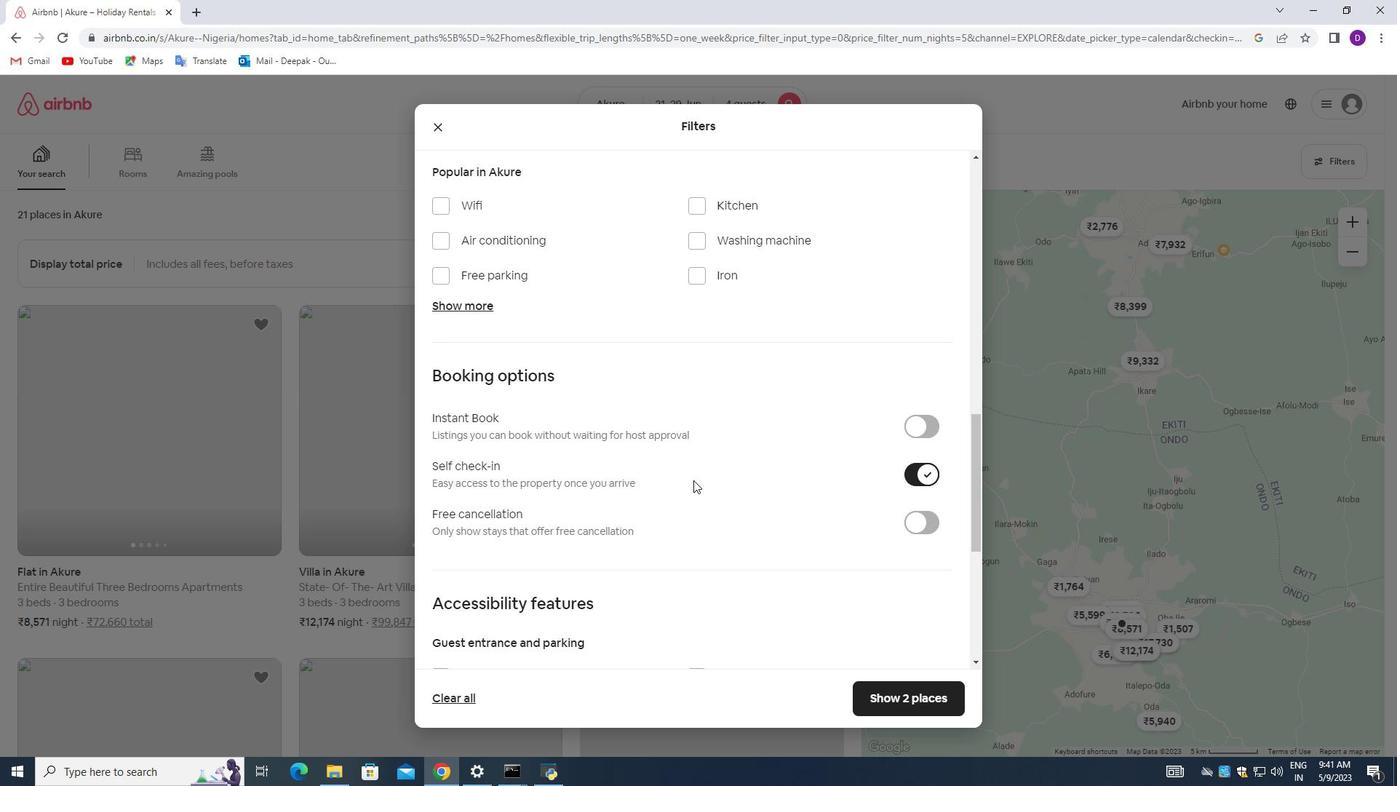 
Action: Mouse moved to (691, 480)
Screenshot: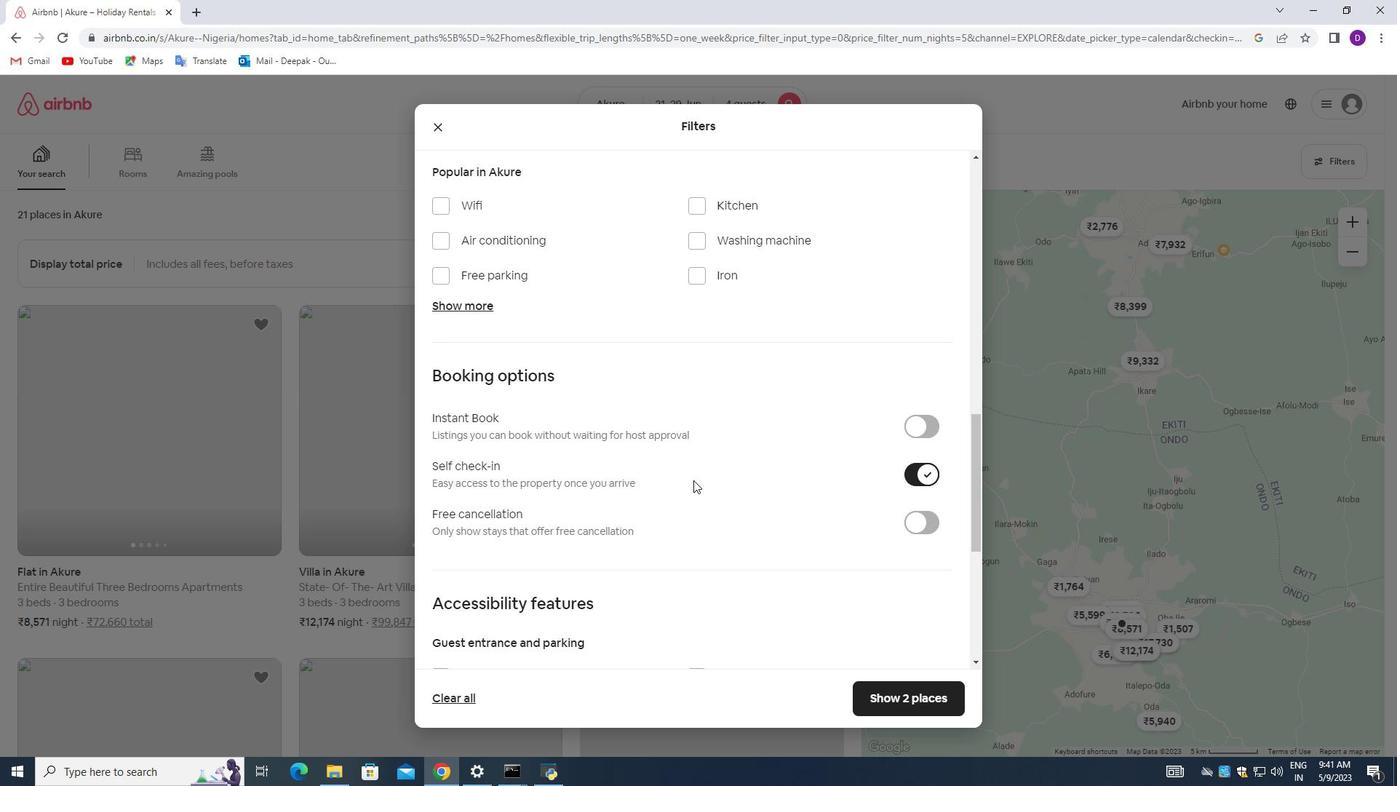 
Action: Mouse scrolled (691, 479) with delta (0, 0)
Screenshot: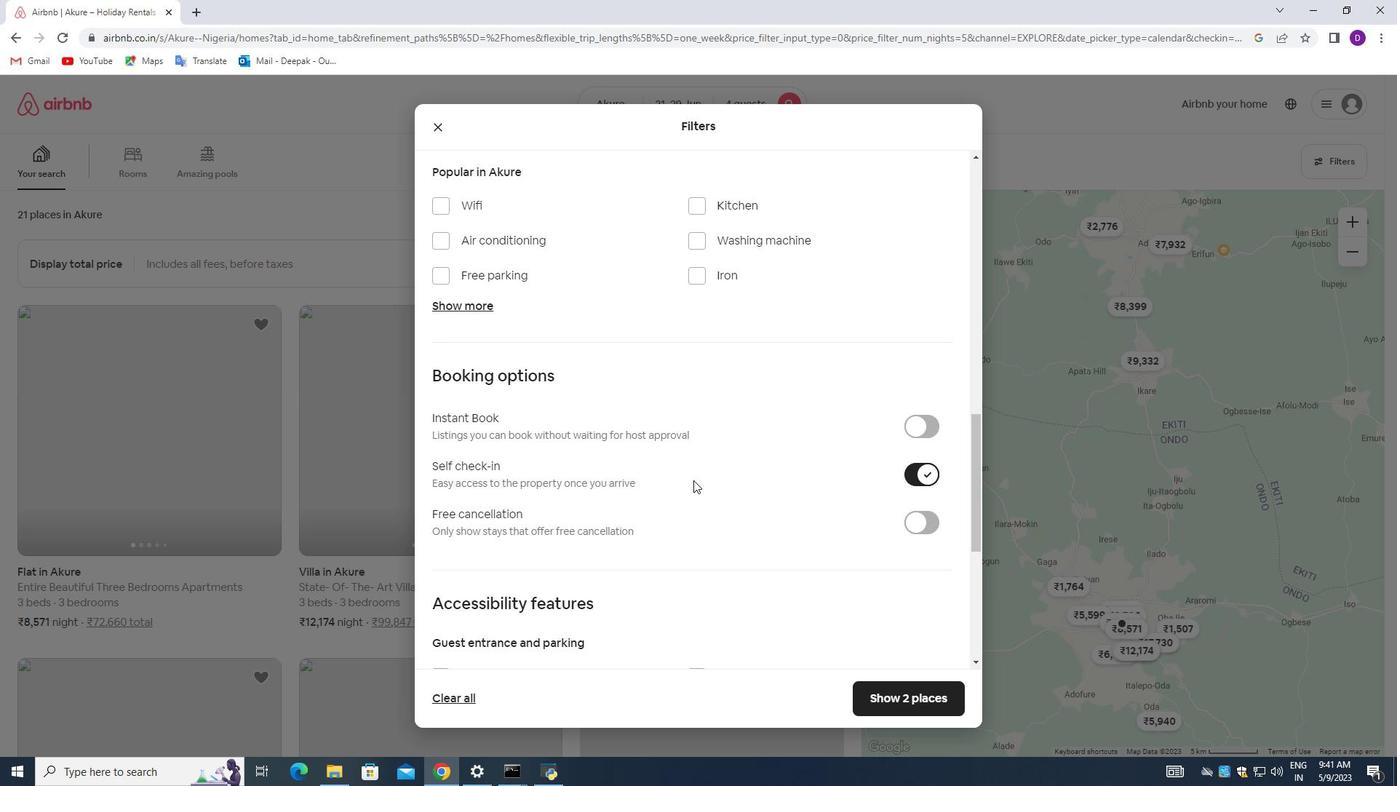 
Action: Mouse moved to (664, 487)
Screenshot: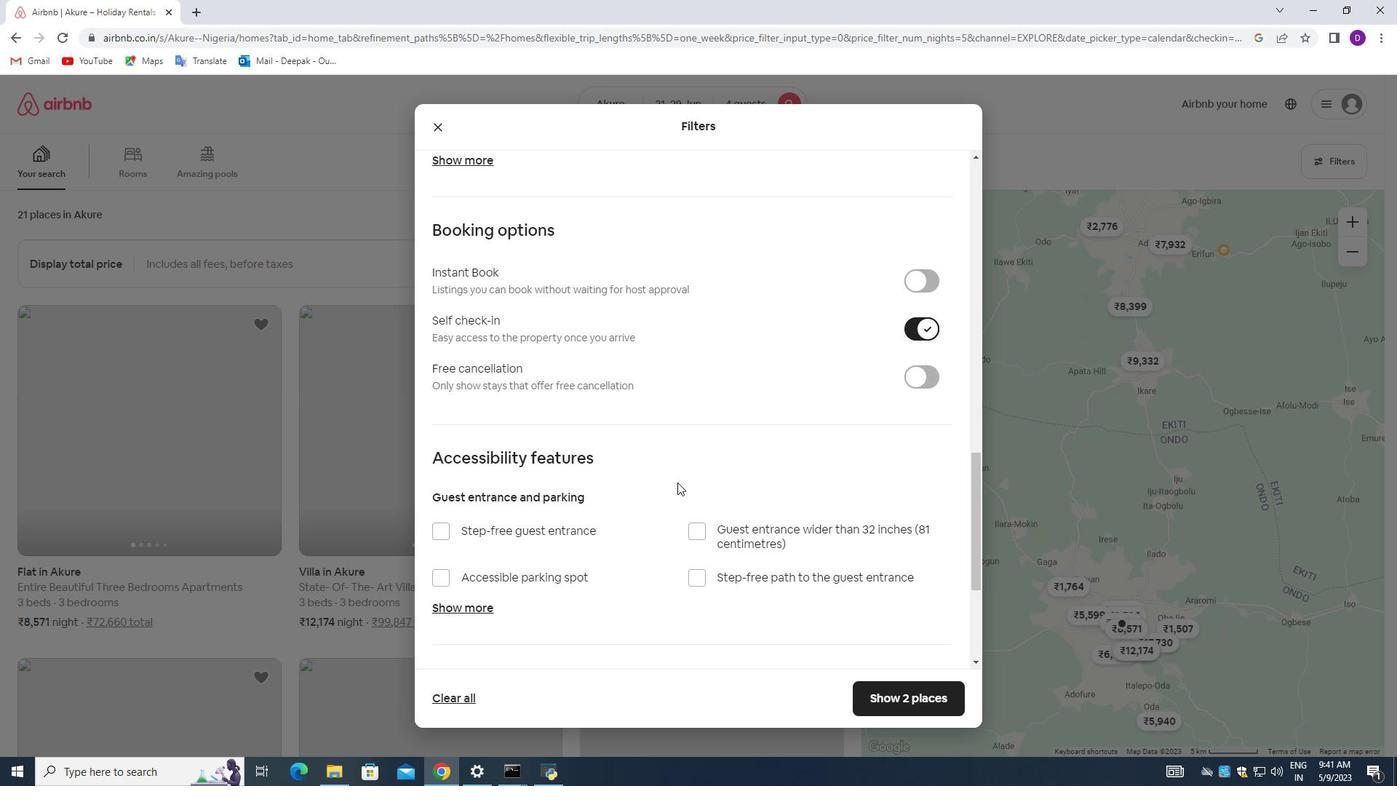 
Action: Mouse scrolled (664, 487) with delta (0, 0)
Screenshot: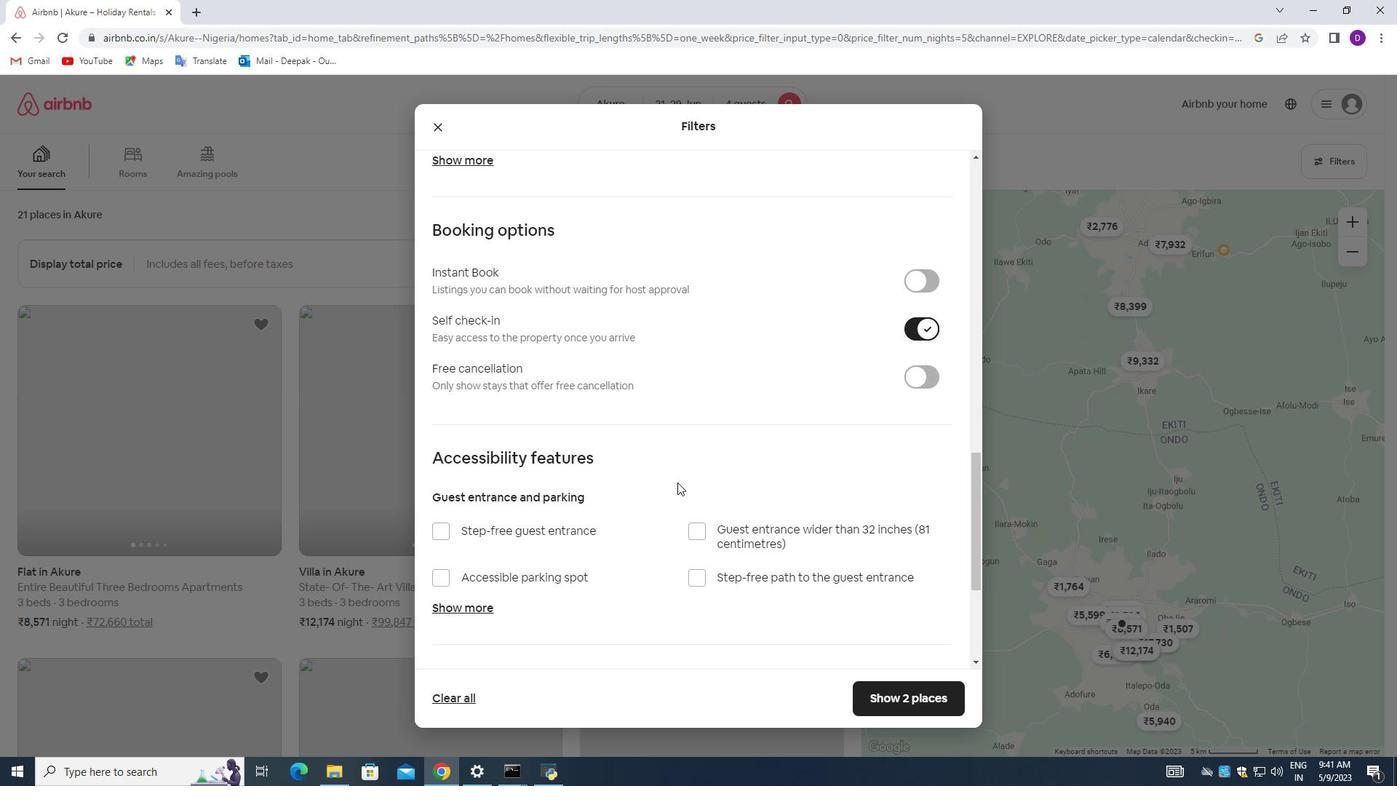 
Action: Mouse moved to (660, 491)
Screenshot: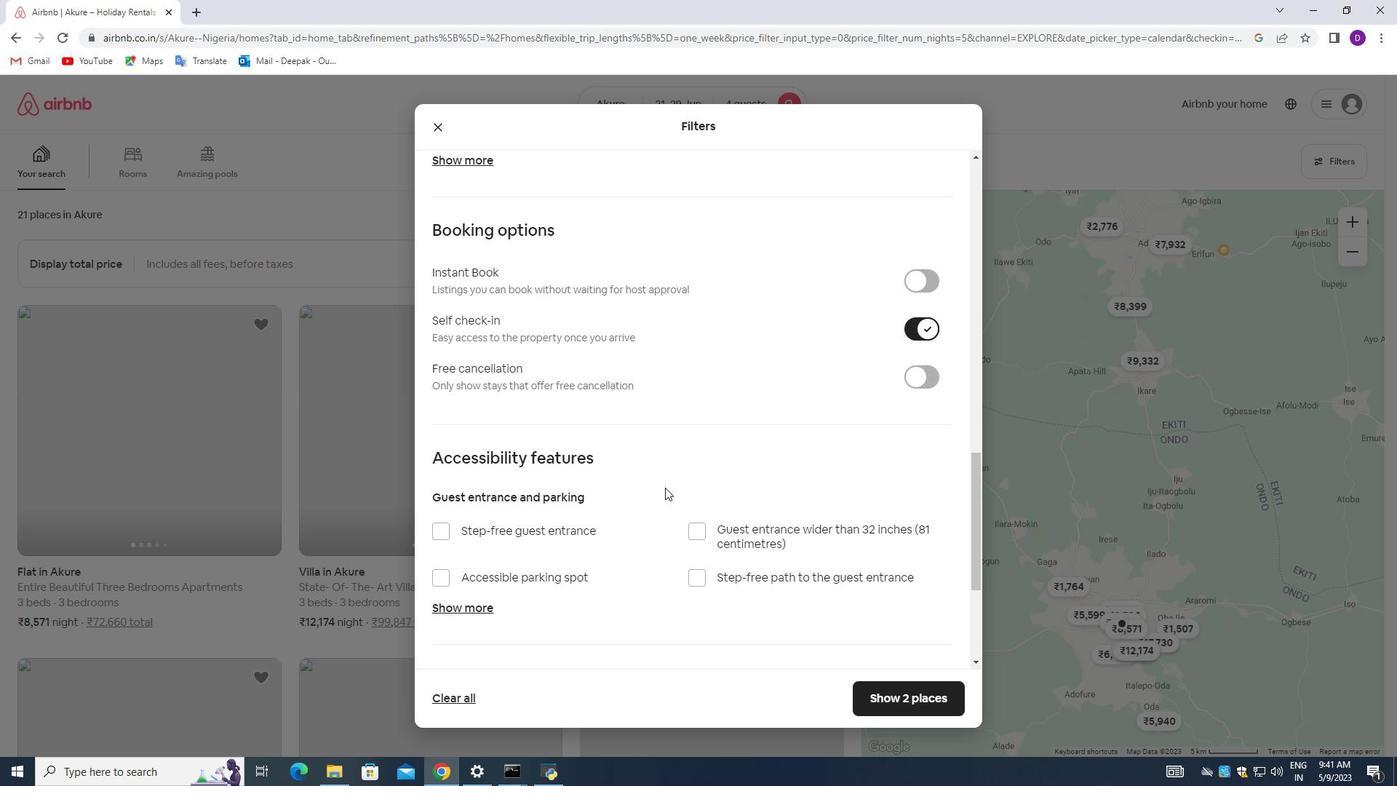 
Action: Mouse scrolled (660, 490) with delta (0, 0)
Screenshot: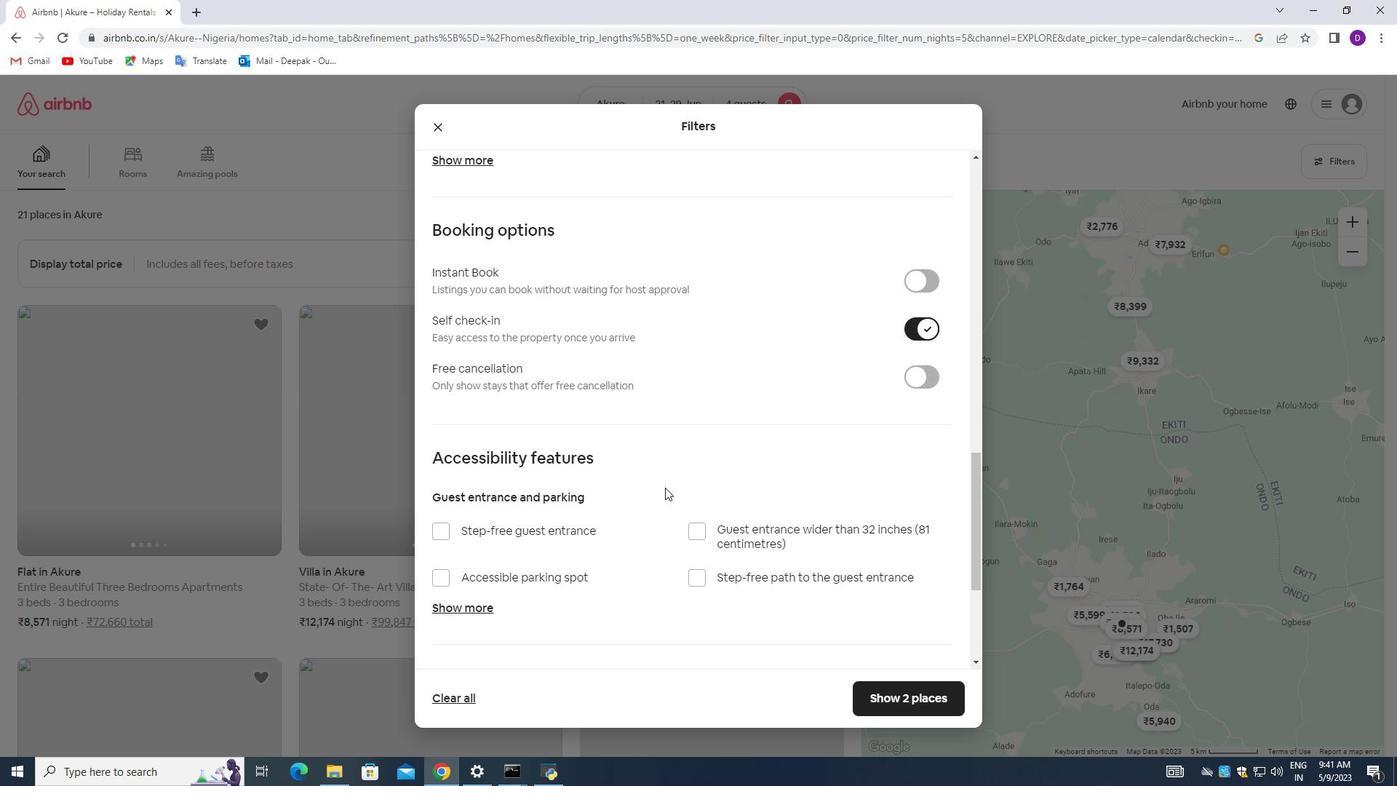 
Action: Mouse moved to (658, 496)
Screenshot: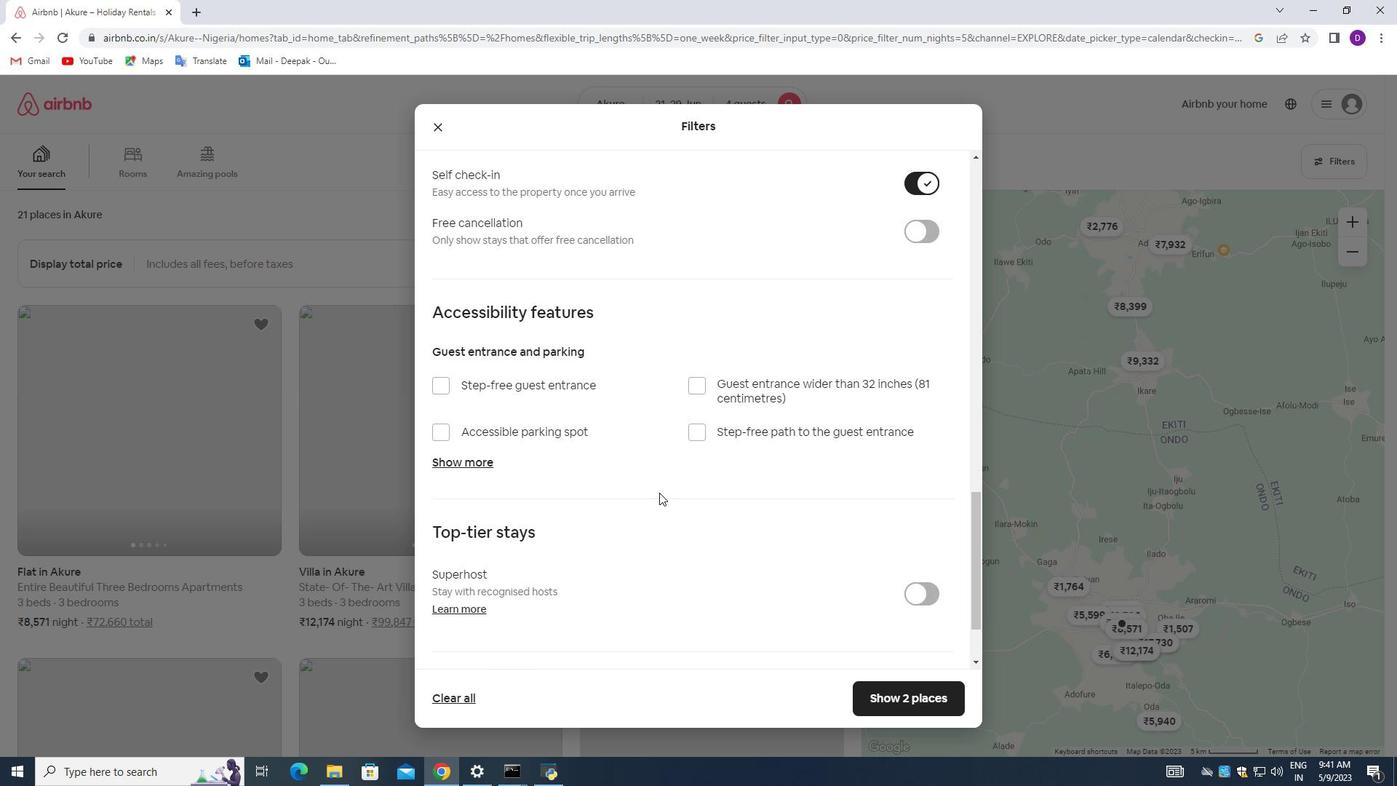 
Action: Mouse scrolled (658, 495) with delta (0, 0)
Screenshot: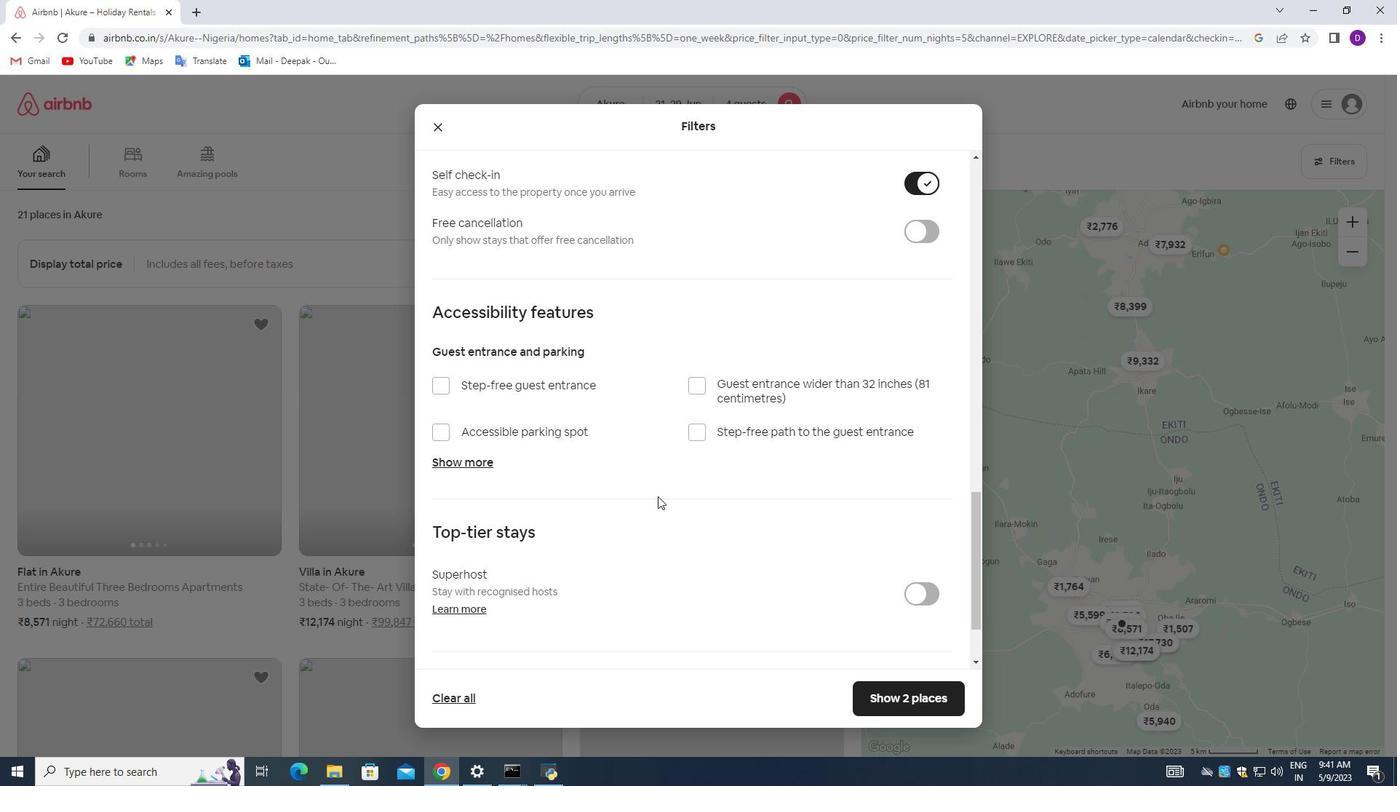 
Action: Mouse scrolled (658, 495) with delta (0, 0)
Screenshot: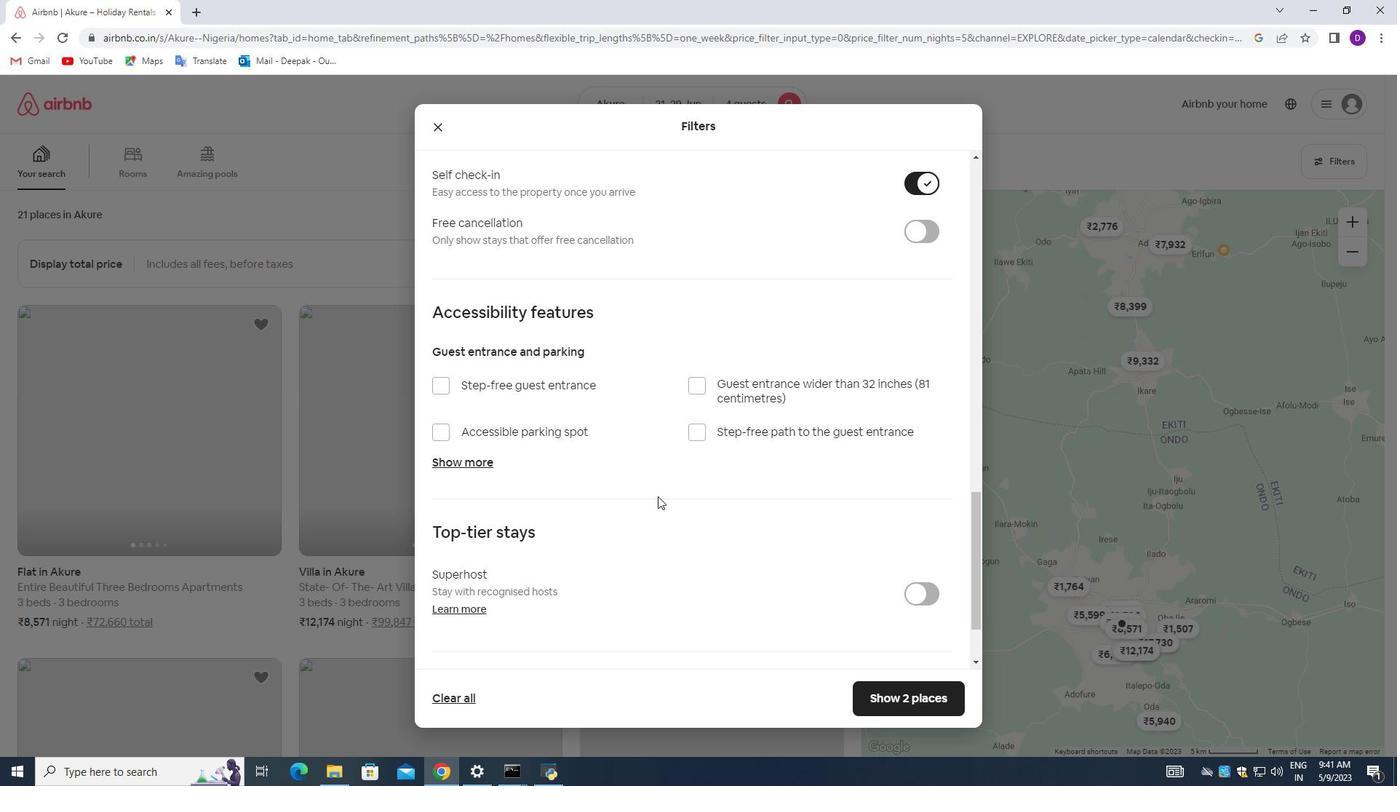 
Action: Mouse moved to (656, 514)
Screenshot: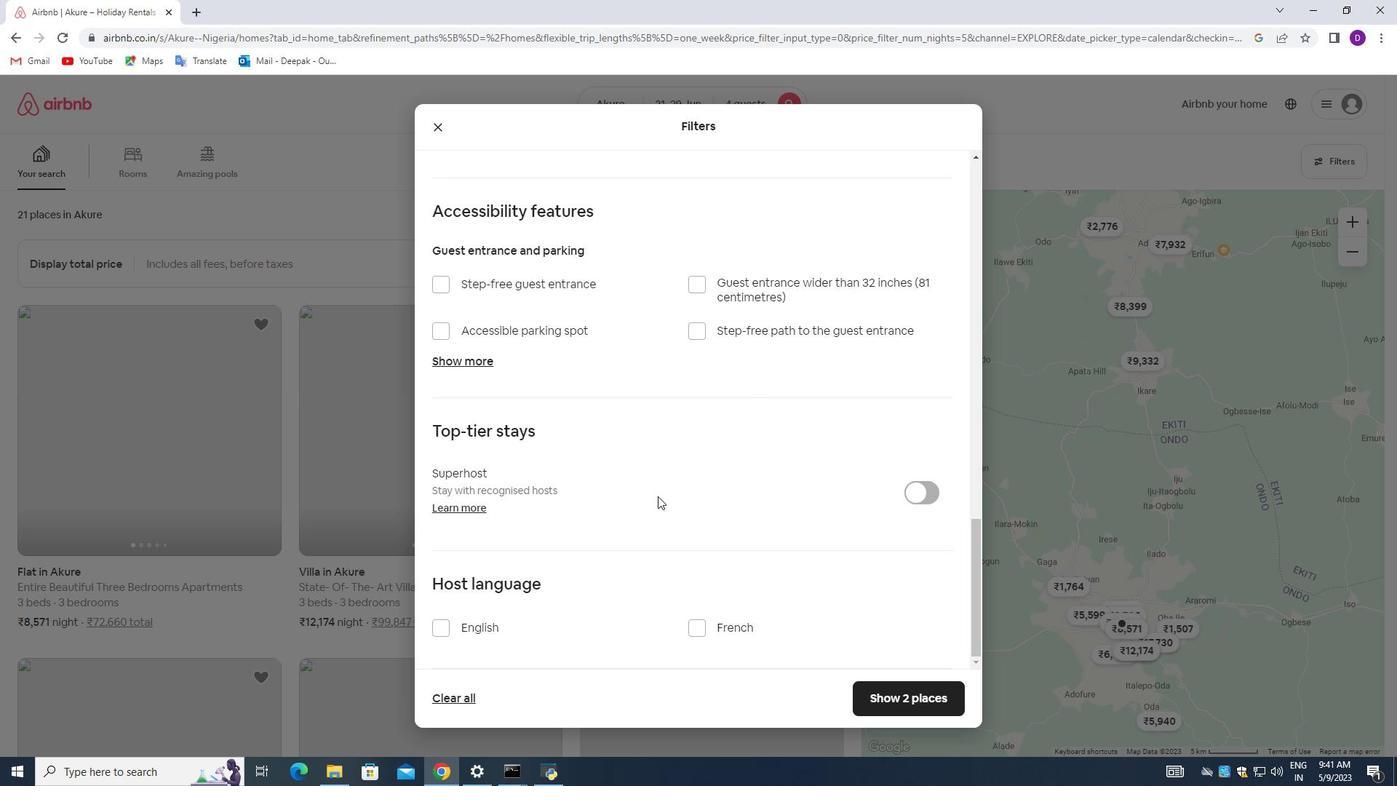 
Action: Mouse scrolled (658, 503) with delta (0, 0)
Screenshot: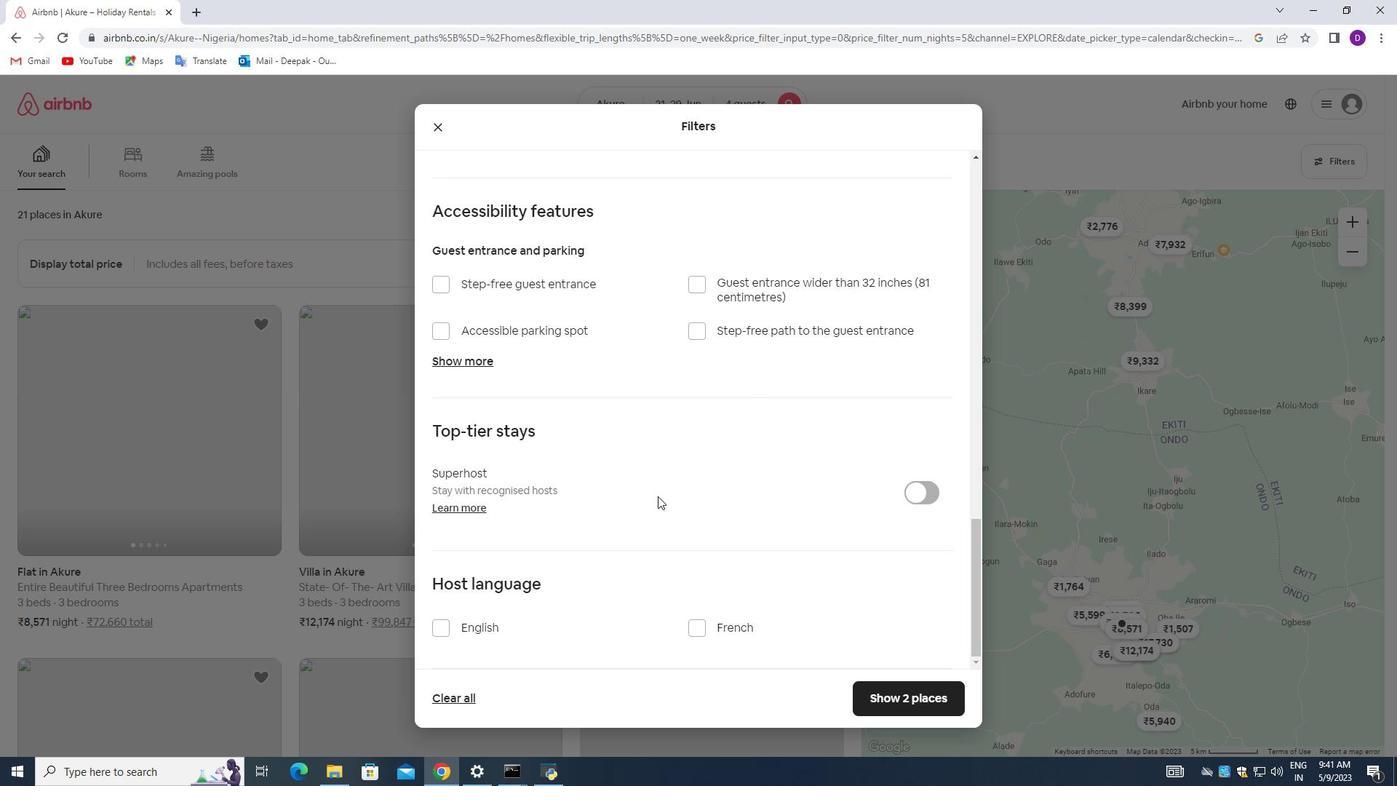 
Action: Mouse moved to (654, 522)
Screenshot: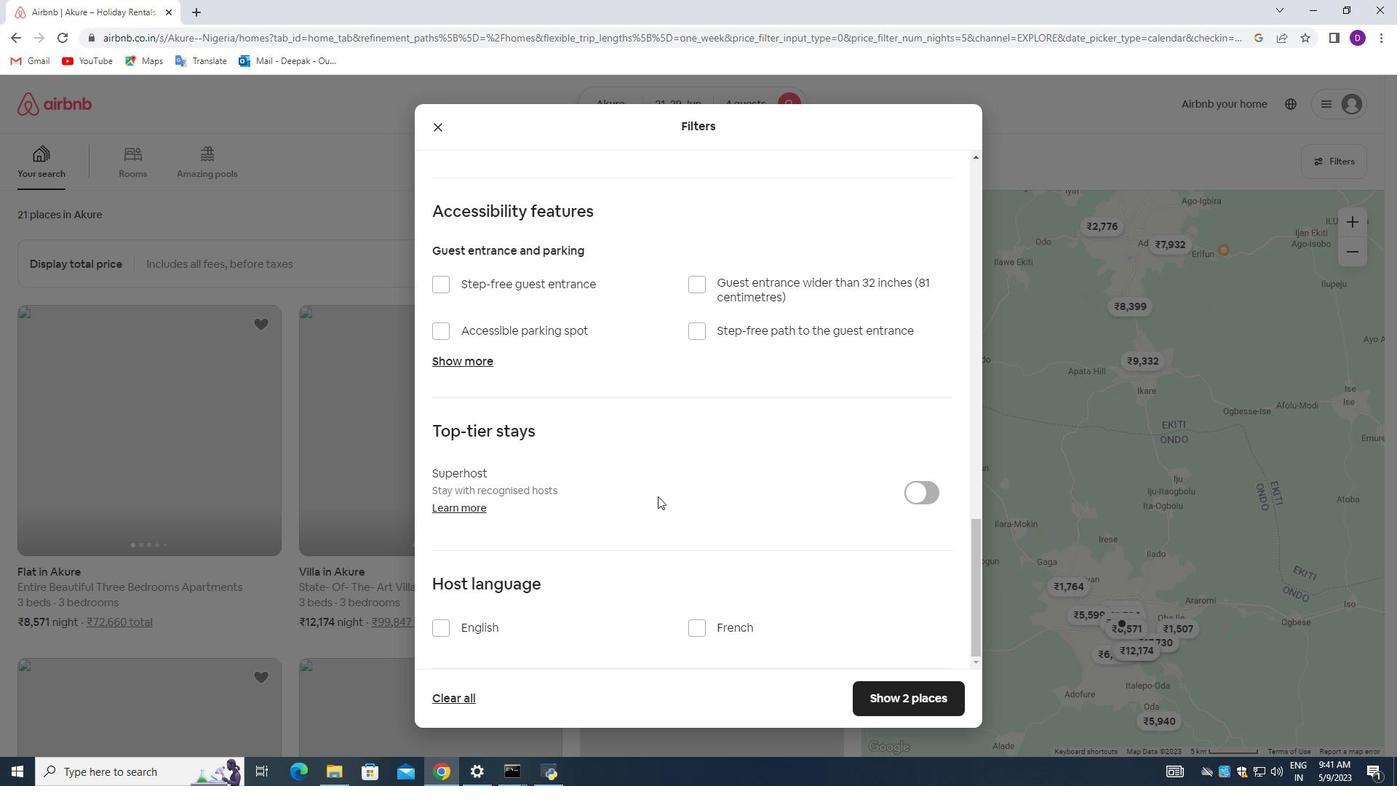 
Action: Mouse scrolled (654, 521) with delta (0, 0)
Screenshot: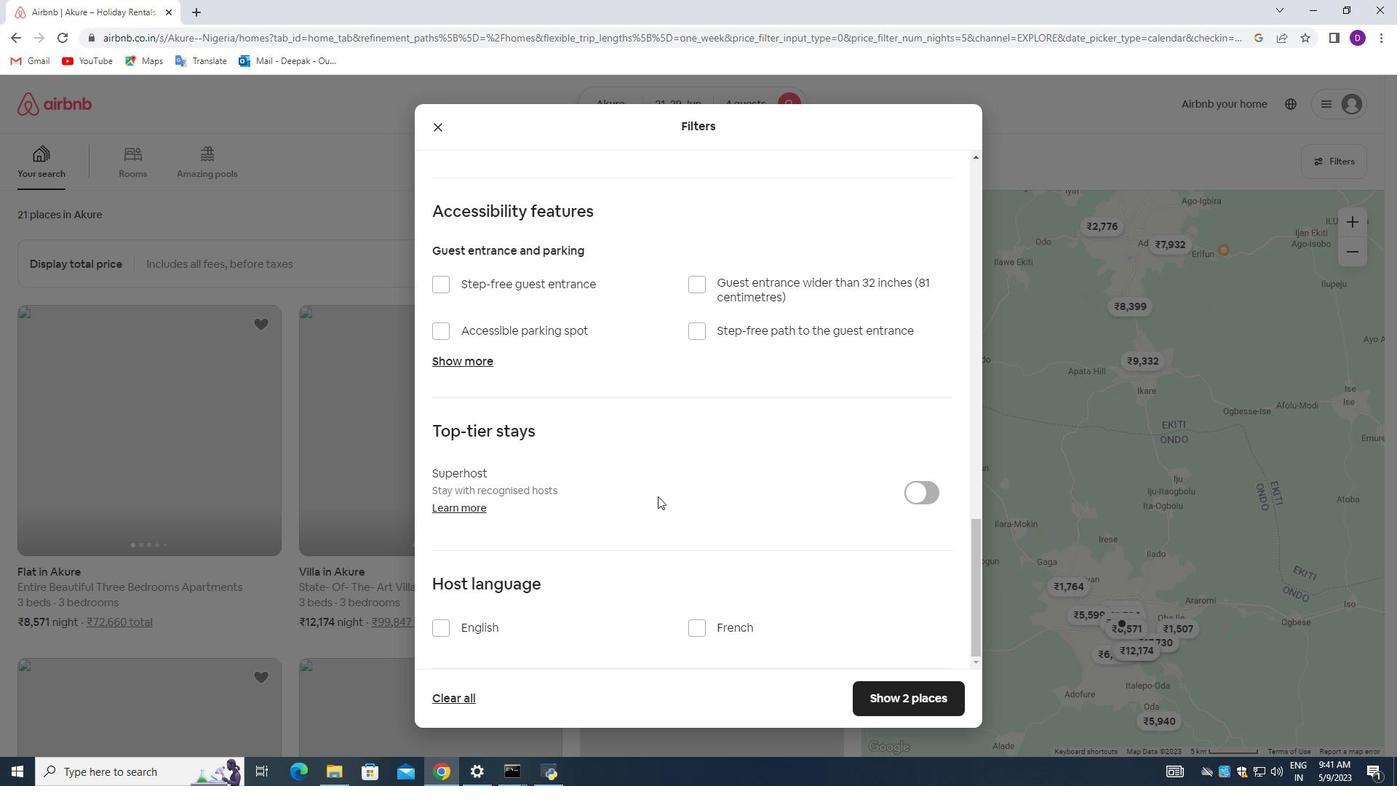 
Action: Mouse moved to (650, 534)
Screenshot: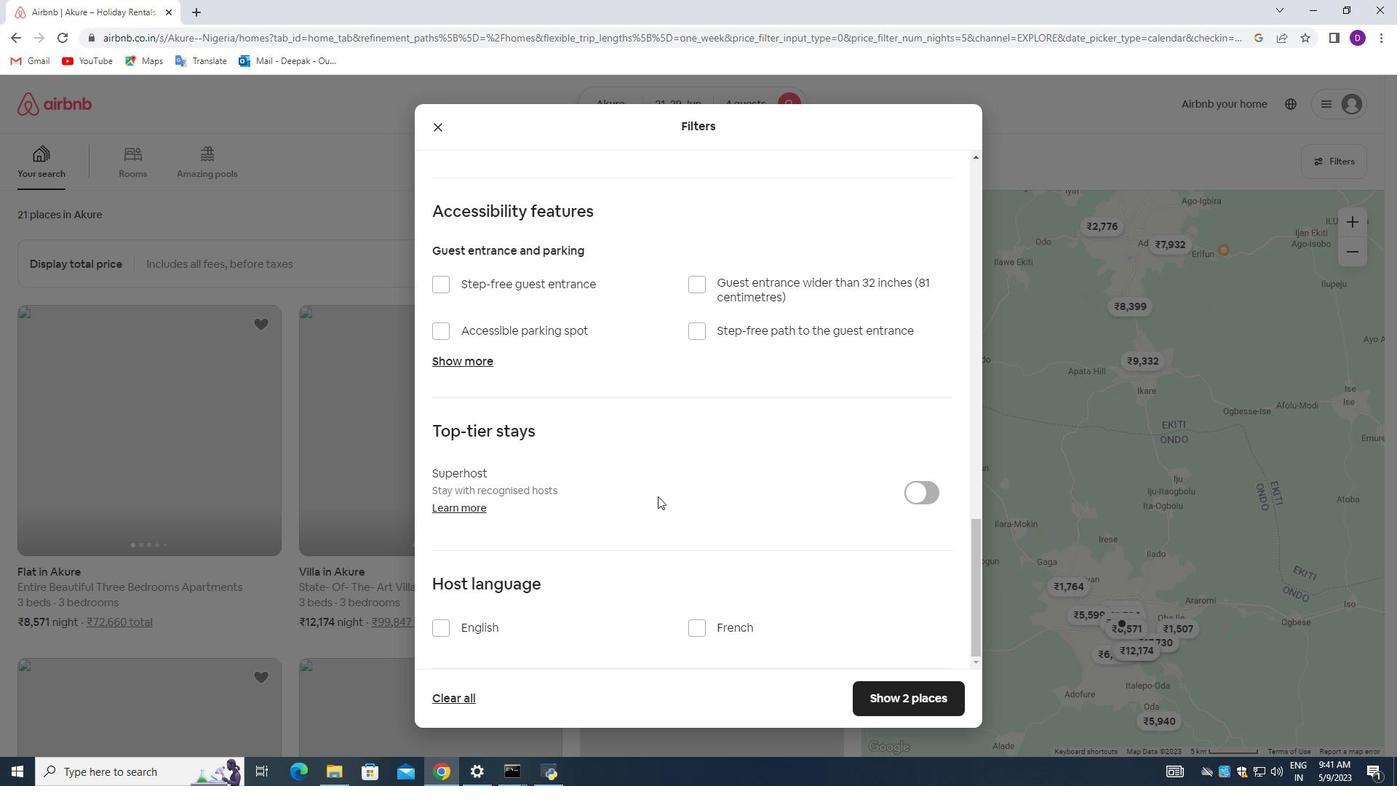 
Action: Mouse scrolled (650, 533) with delta (0, 0)
Screenshot: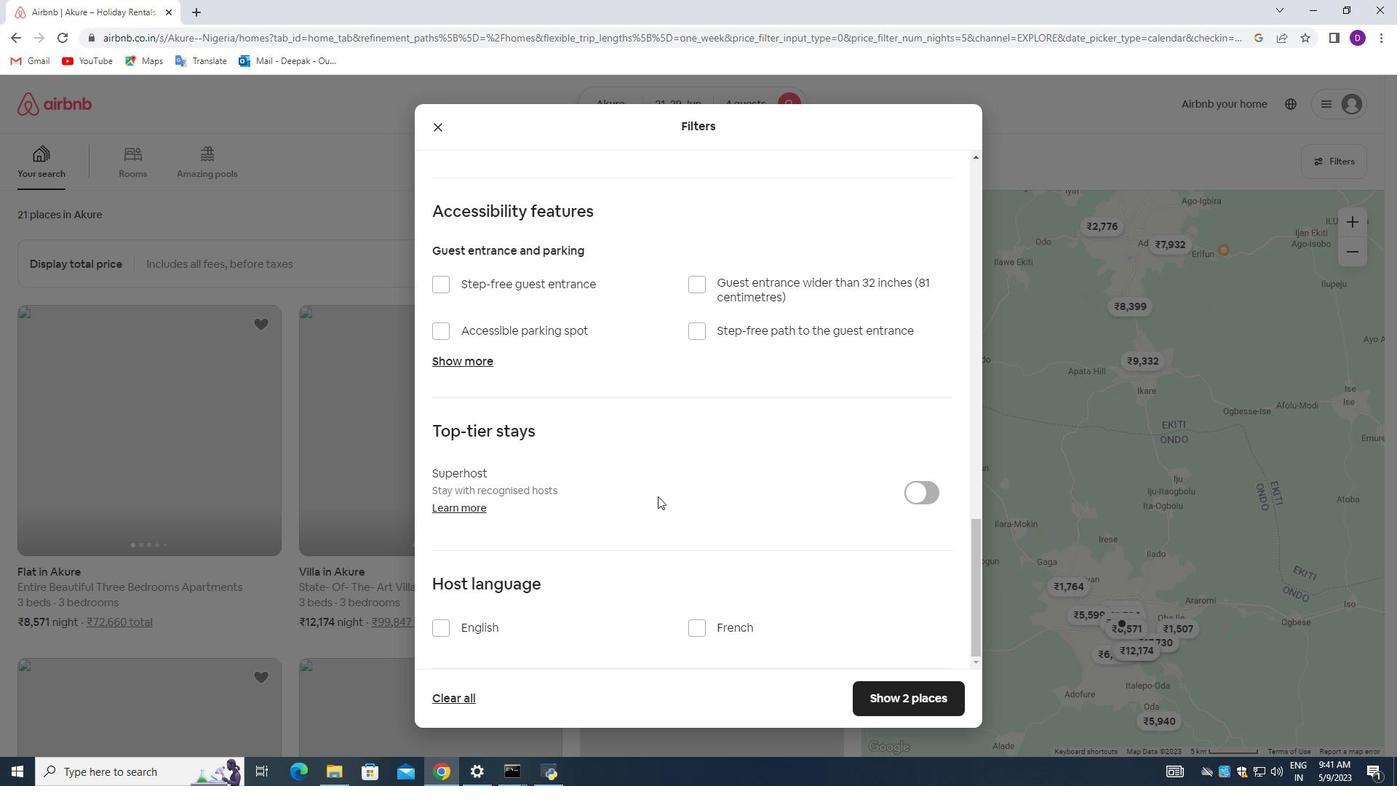 
Action: Mouse moved to (650, 536)
Screenshot: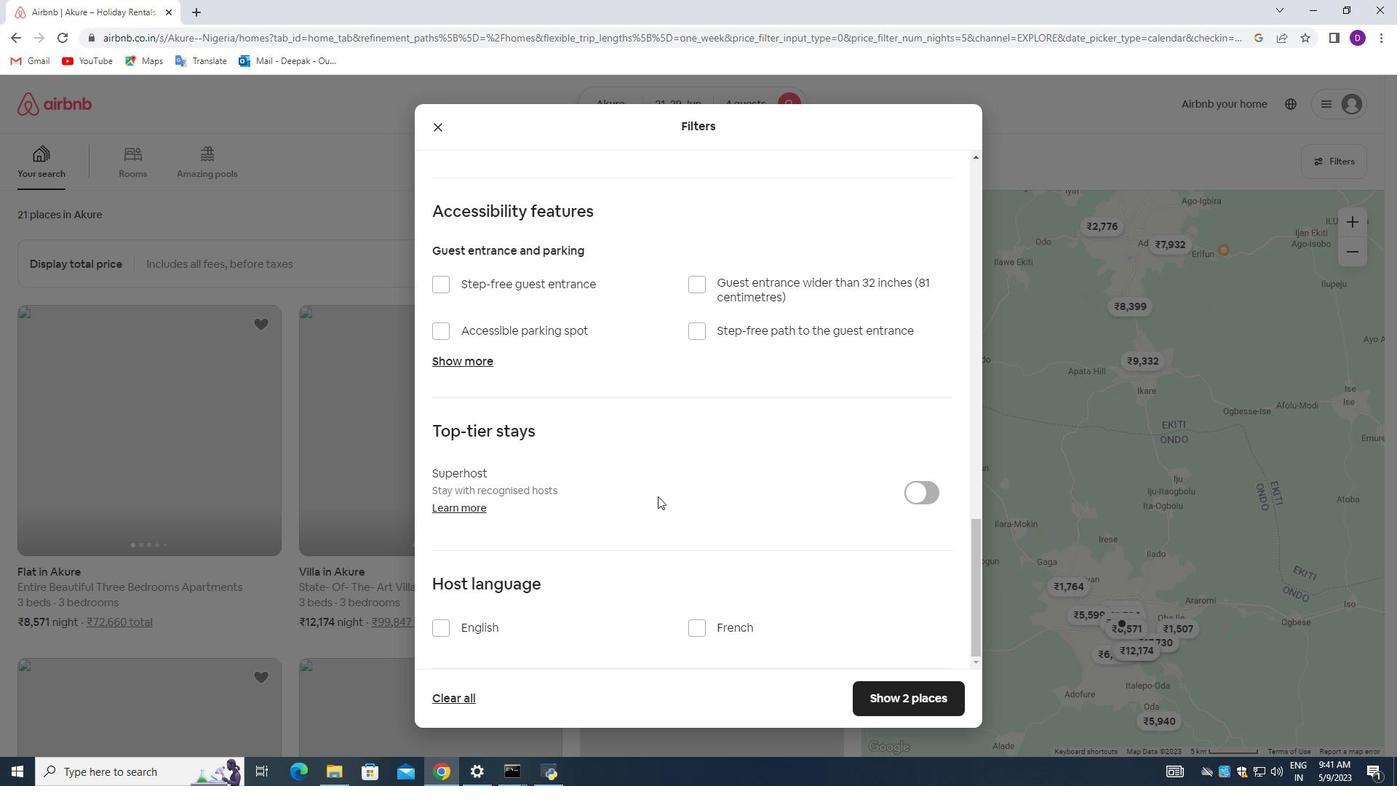 
Action: Mouse scrolled (650, 535) with delta (0, 0)
Screenshot: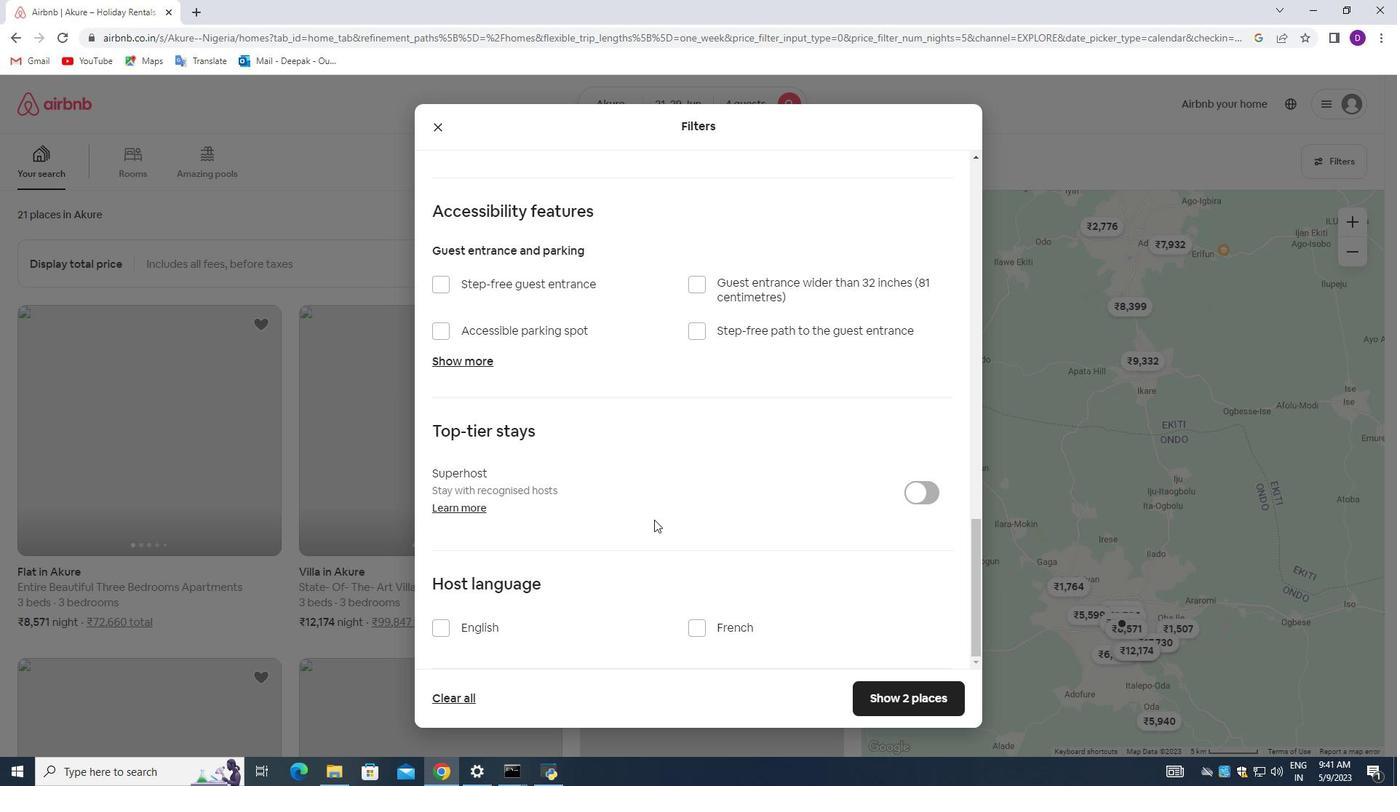 
Action: Mouse moved to (442, 630)
Screenshot: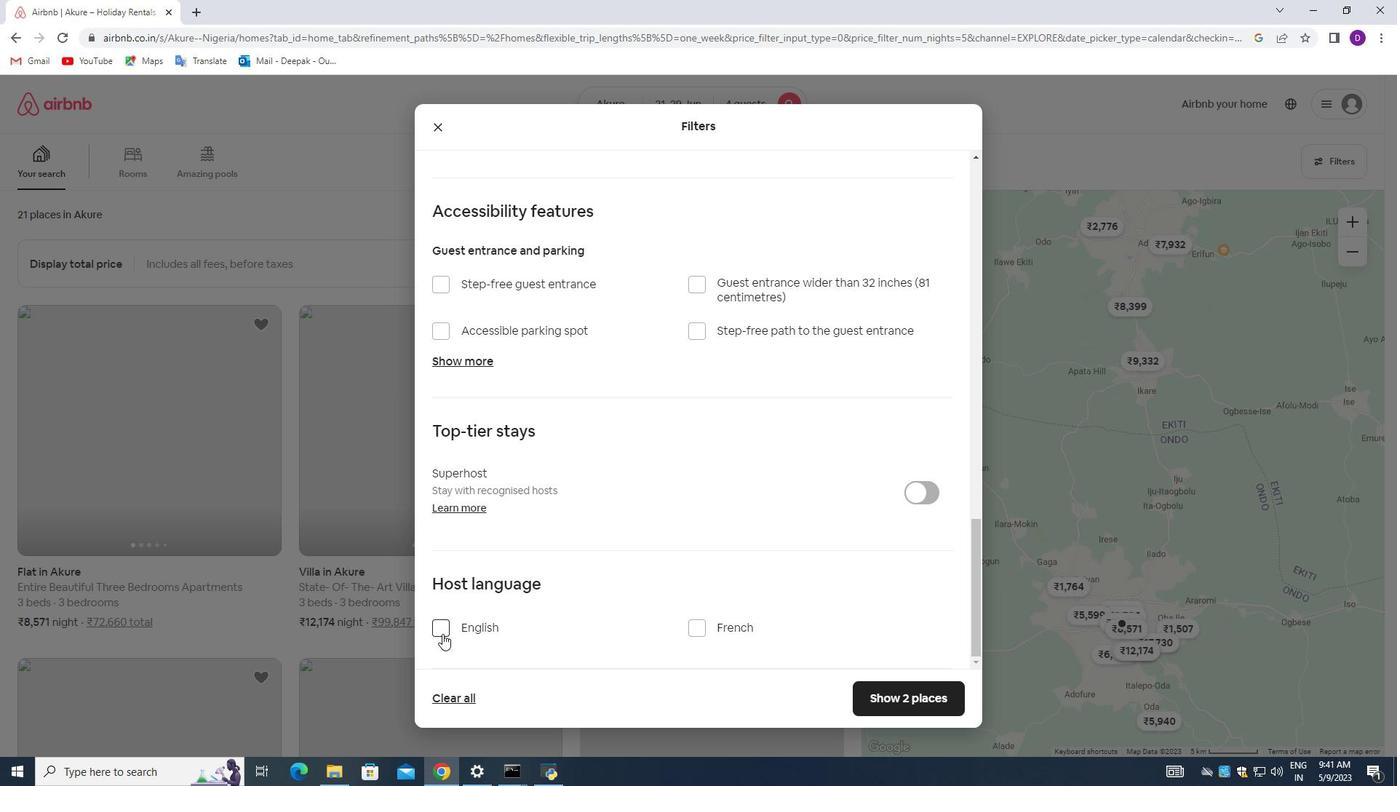 
Action: Mouse pressed left at (442, 630)
Screenshot: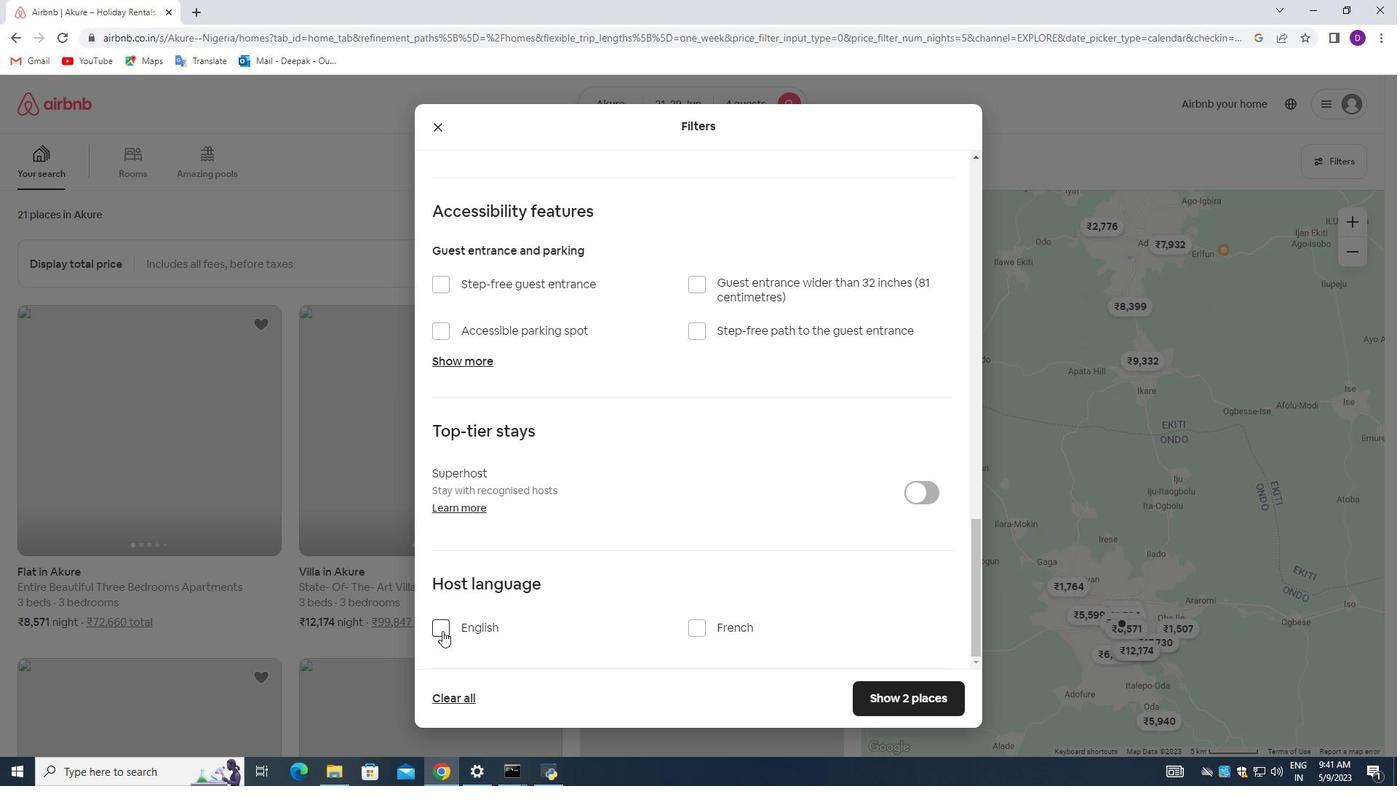 
Action: Mouse moved to (859, 690)
Screenshot: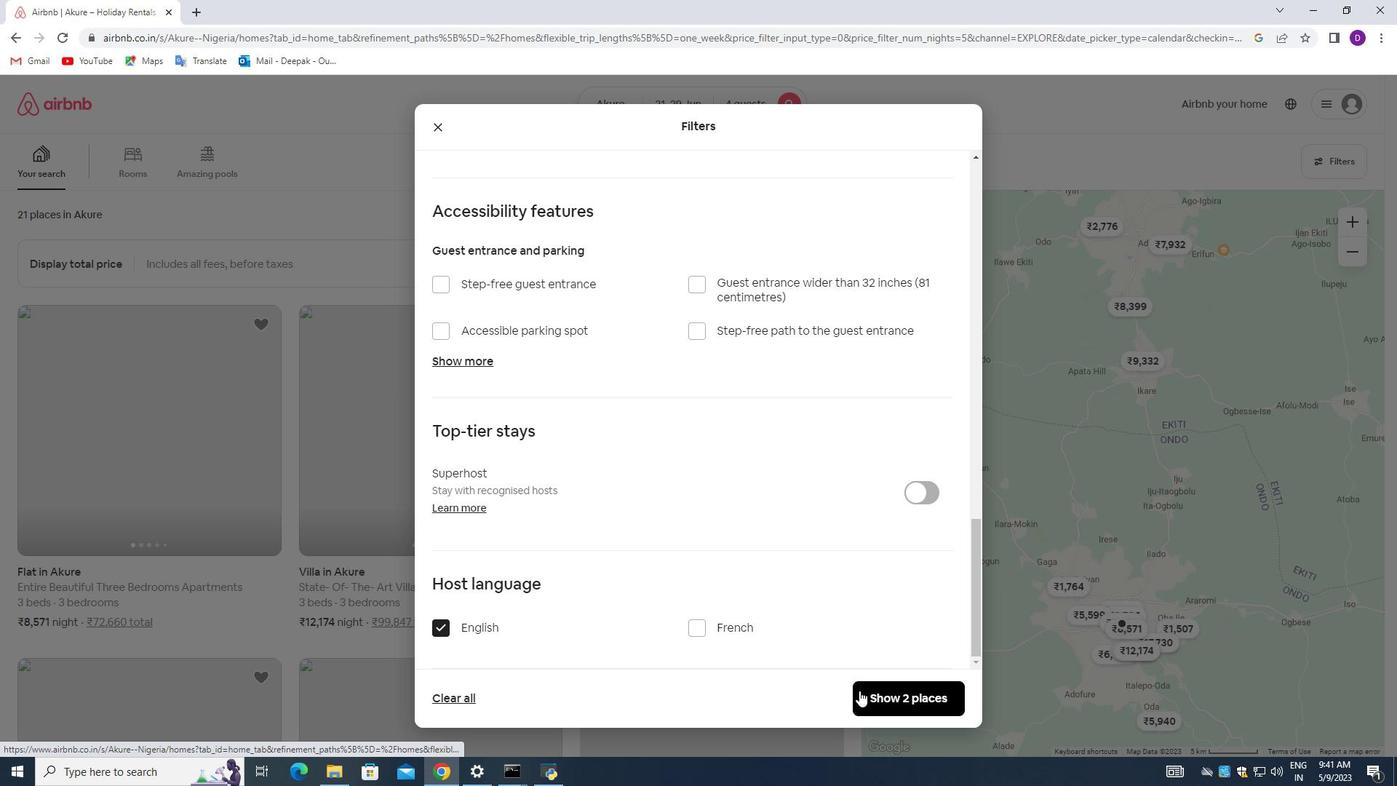 
Action: Mouse pressed left at (859, 690)
Screenshot: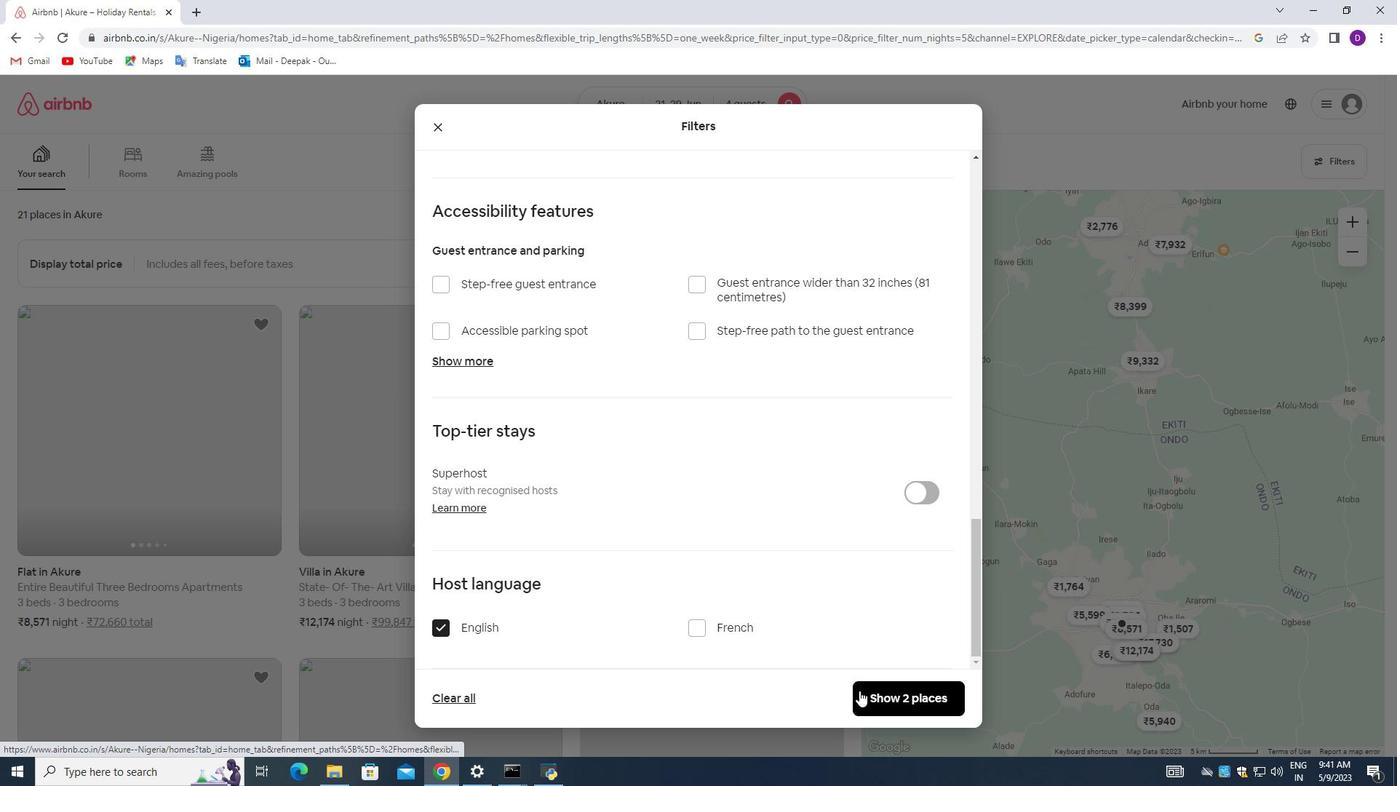 
Action: Mouse moved to (894, 516)
Screenshot: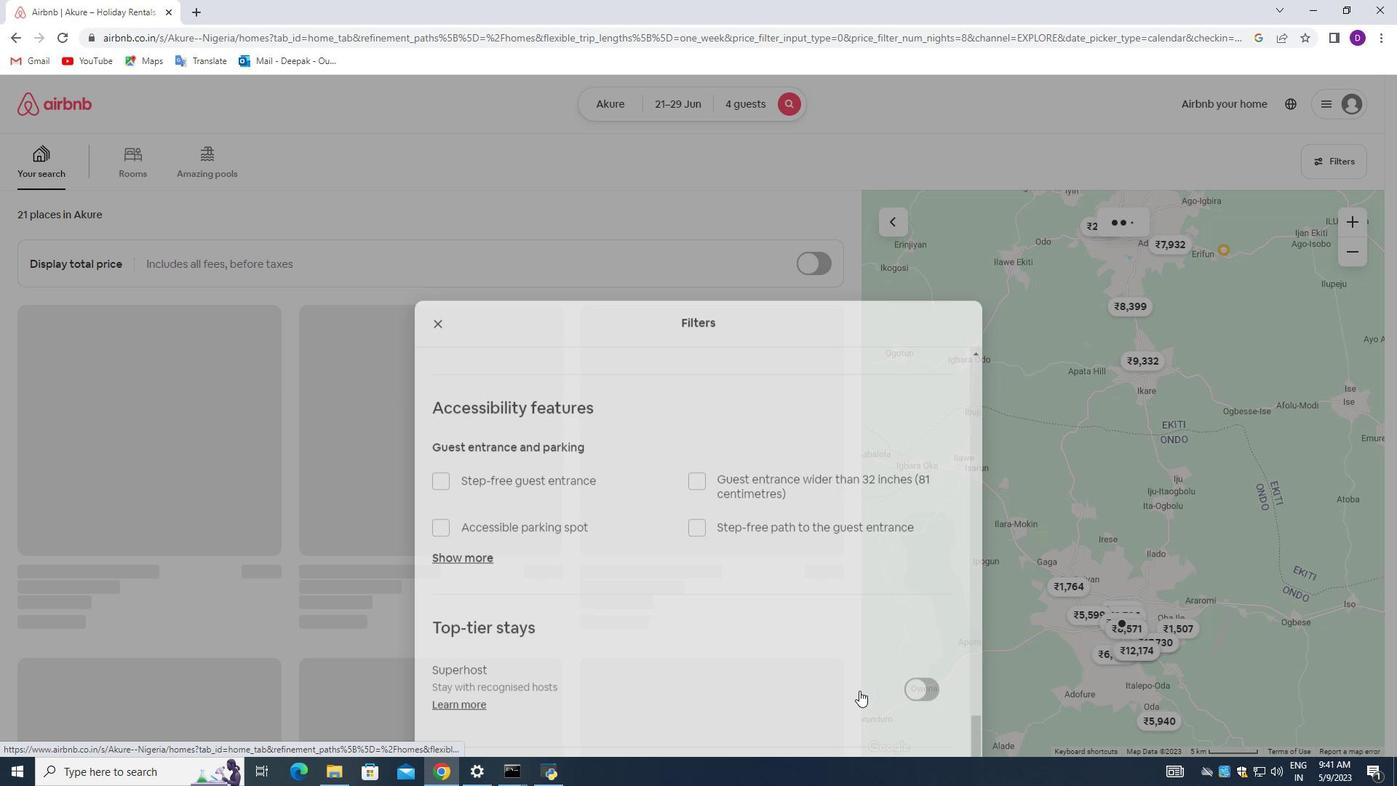 
